 Task: Search one way flight ticket for 1 adult, 6 children, 1 infant in seat and 1 infant on lap in business from Fort Lauderdale: Fort Lauderdale-hollywood International Airport to New Bern: Coastal Carolina Regional Airport (was Craven County Regional) on 5-4-2023. Choice of flights is United. Number of bags: 2 checked bags. Price is upto 45000. Outbound departure time preference is 17:00.
Action: Mouse moved to (339, 321)
Screenshot: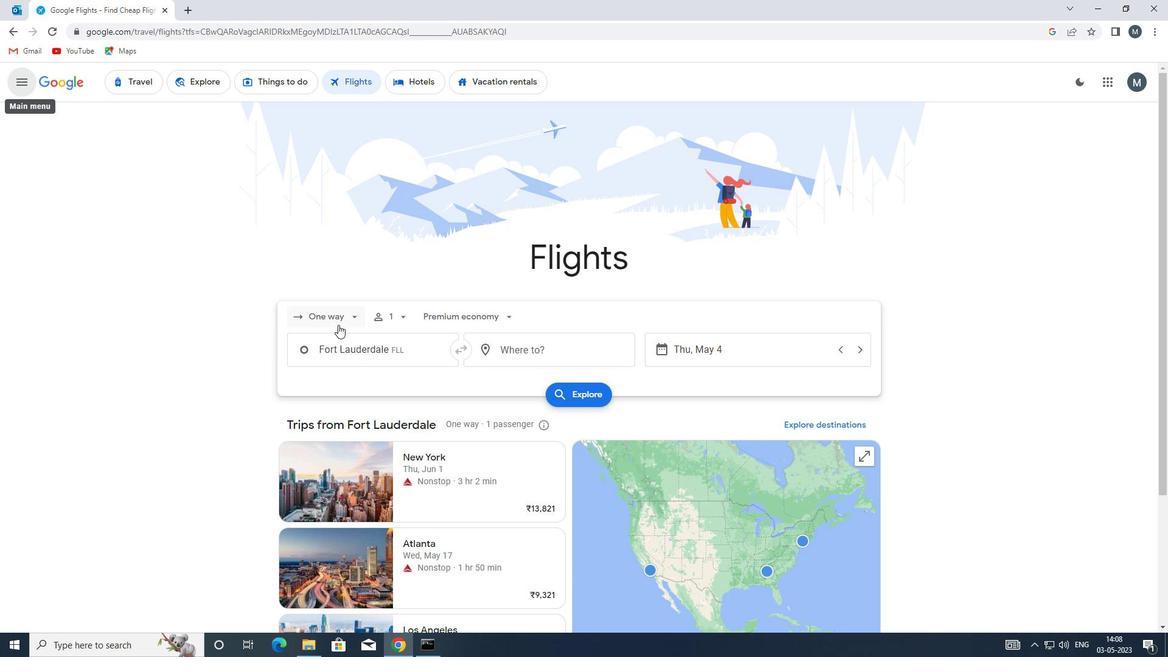
Action: Mouse pressed left at (339, 321)
Screenshot: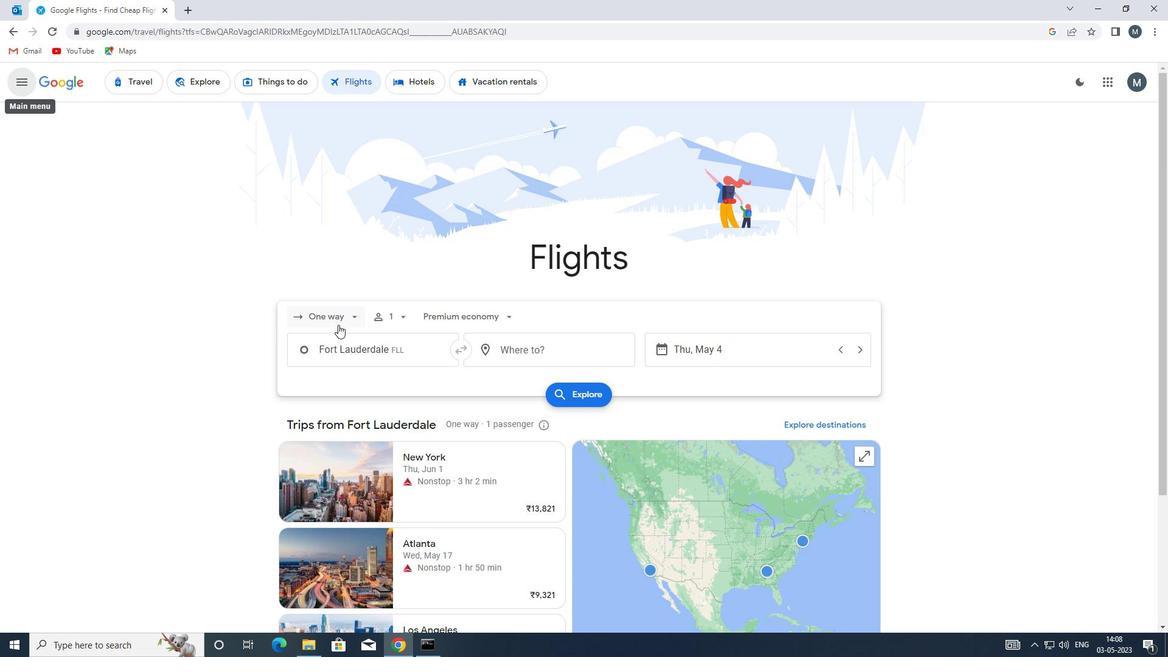 
Action: Mouse moved to (339, 365)
Screenshot: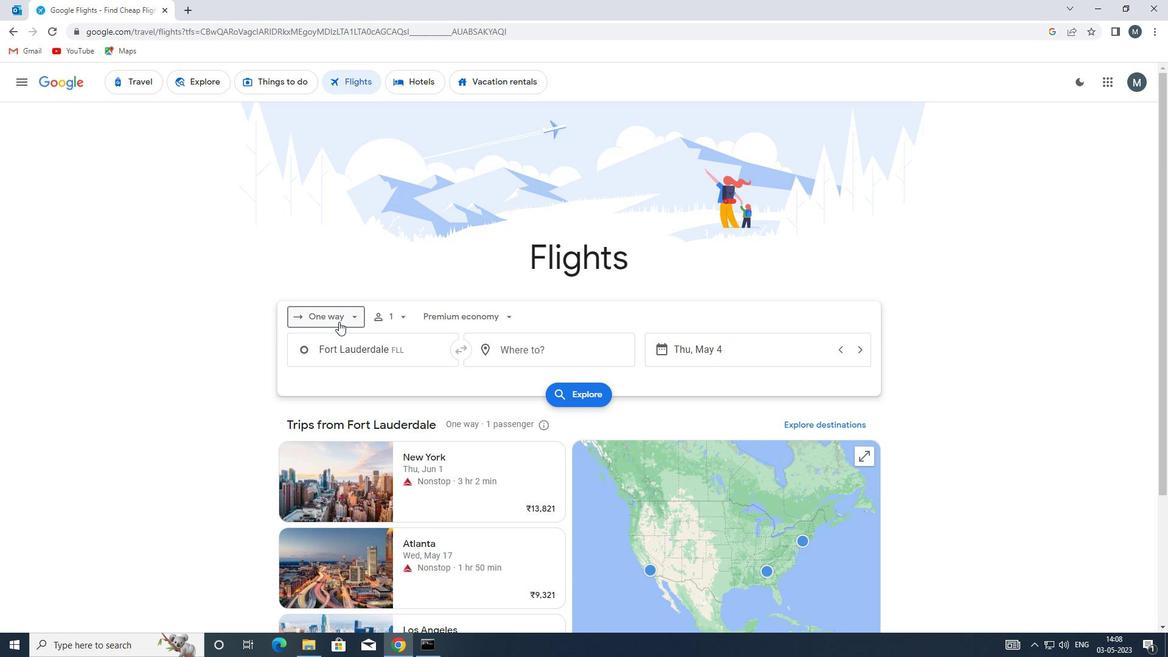 
Action: Mouse pressed left at (339, 365)
Screenshot: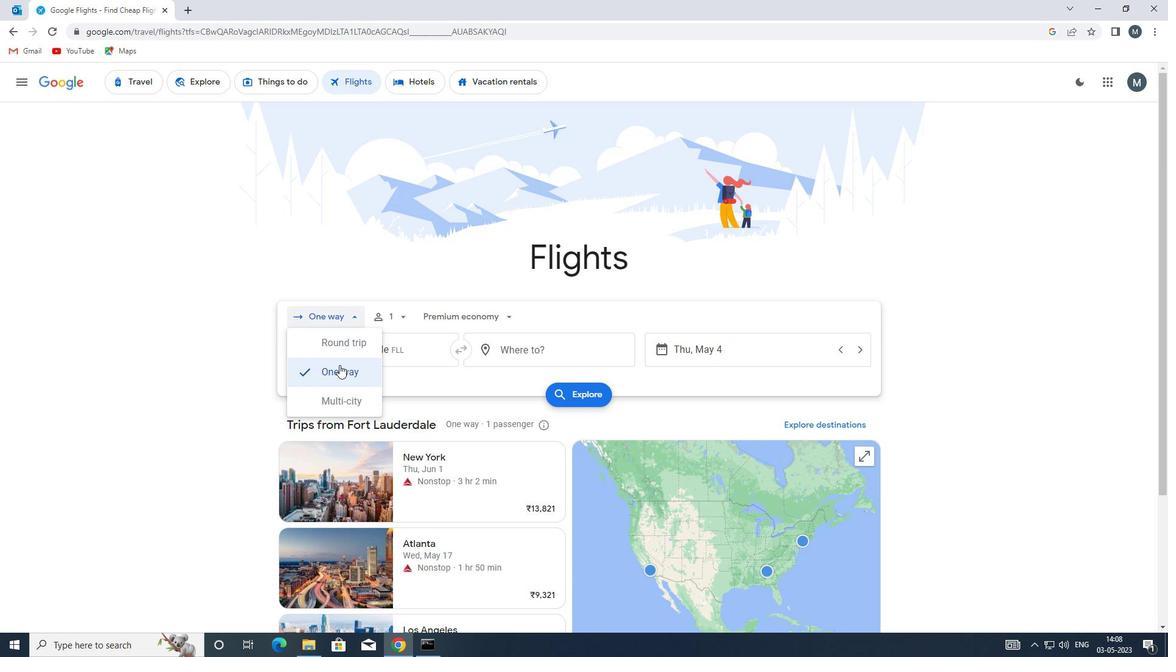 
Action: Mouse moved to (409, 318)
Screenshot: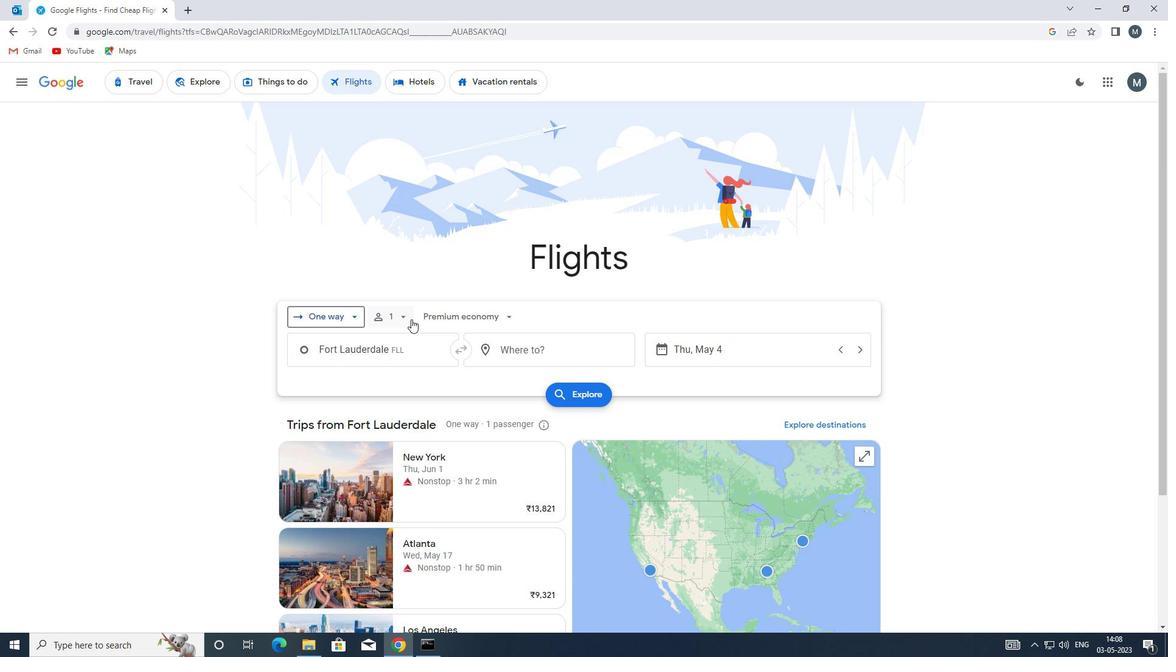 
Action: Mouse pressed left at (409, 318)
Screenshot: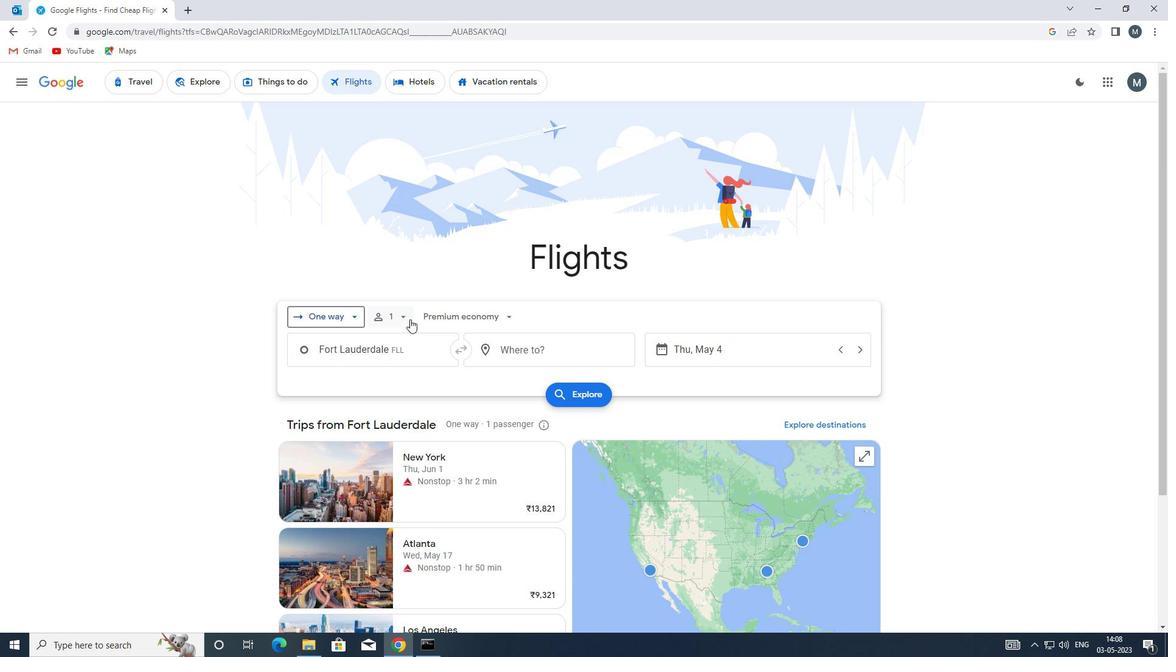 
Action: Mouse moved to (498, 376)
Screenshot: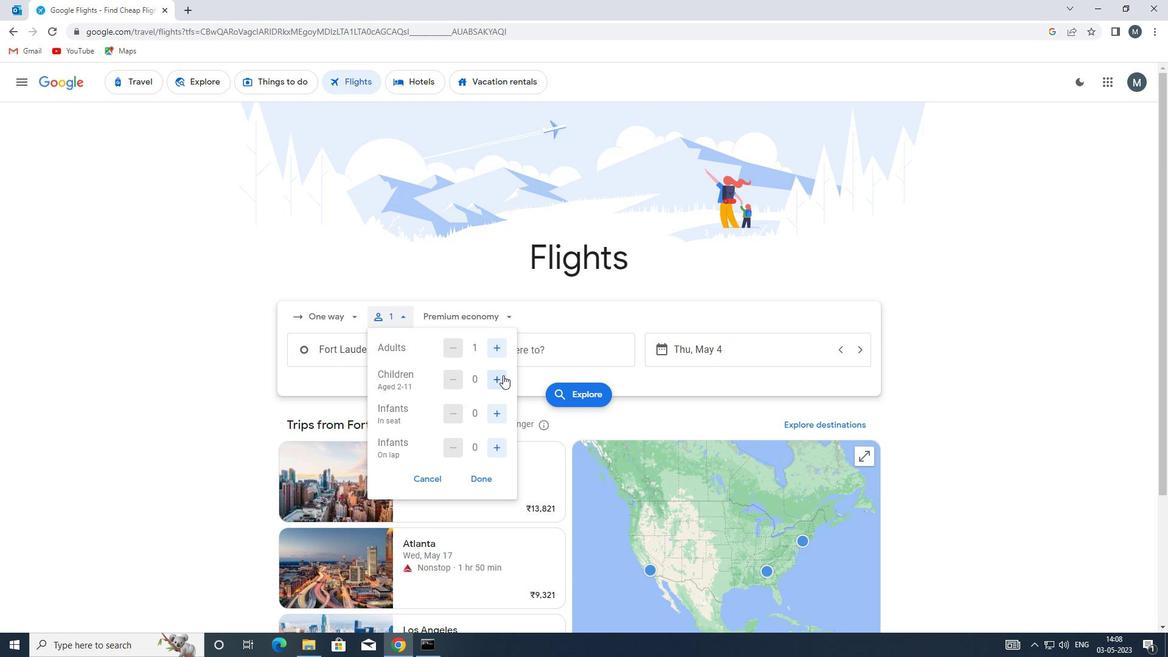 
Action: Mouse pressed left at (498, 376)
Screenshot: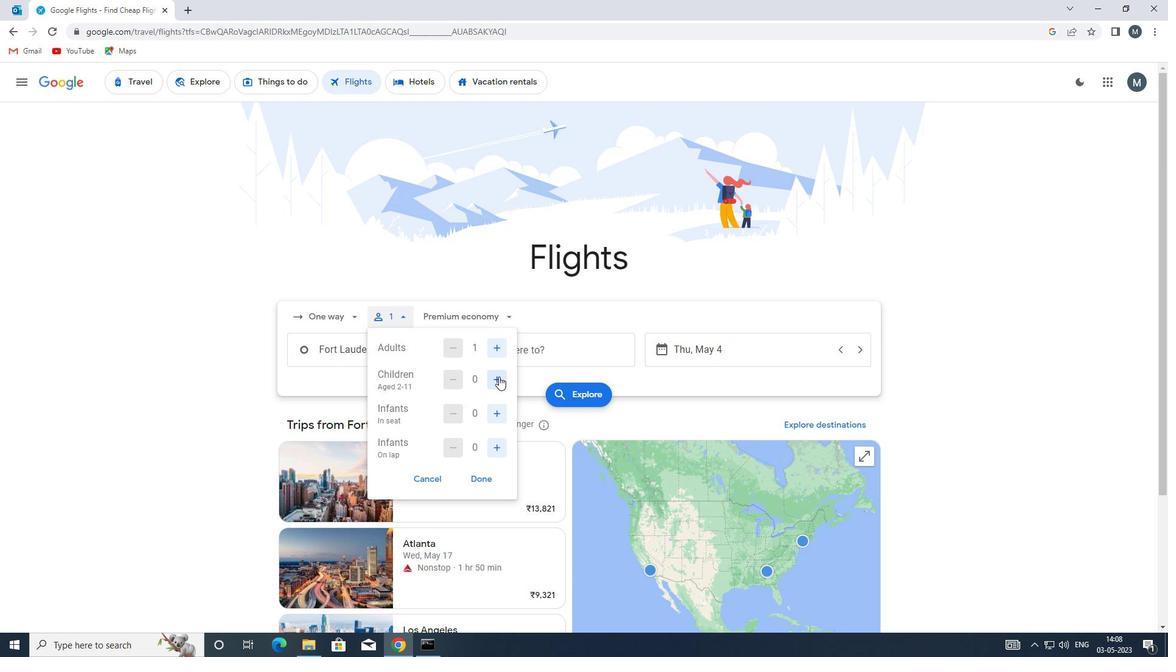 
Action: Mouse moved to (497, 376)
Screenshot: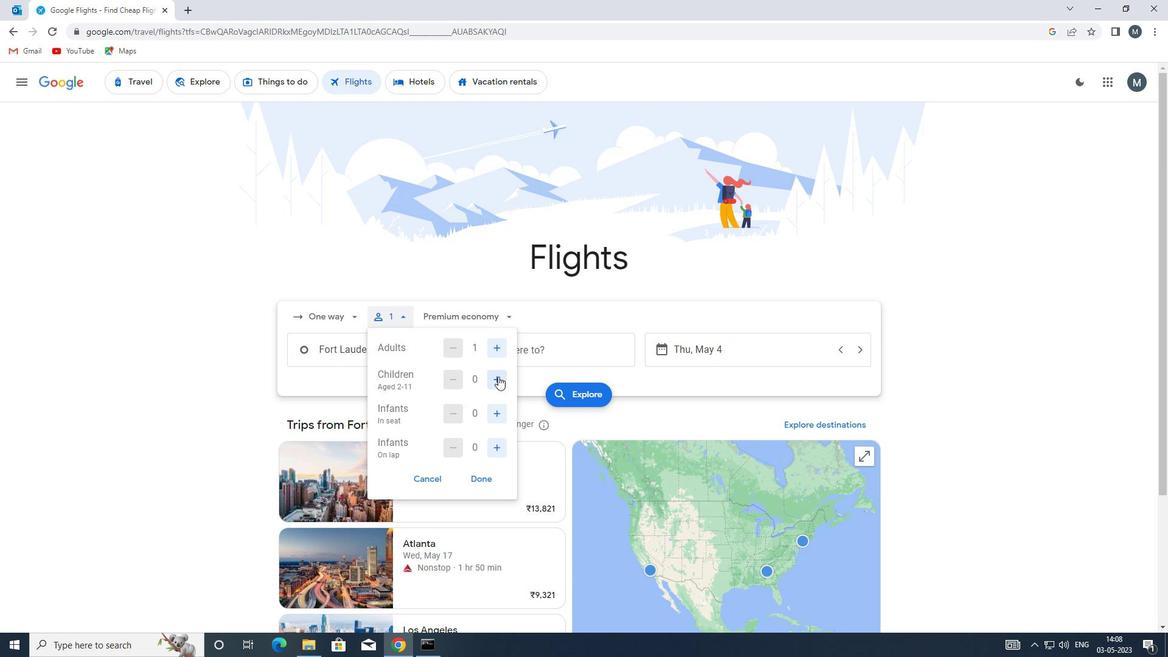 
Action: Mouse pressed left at (497, 376)
Screenshot: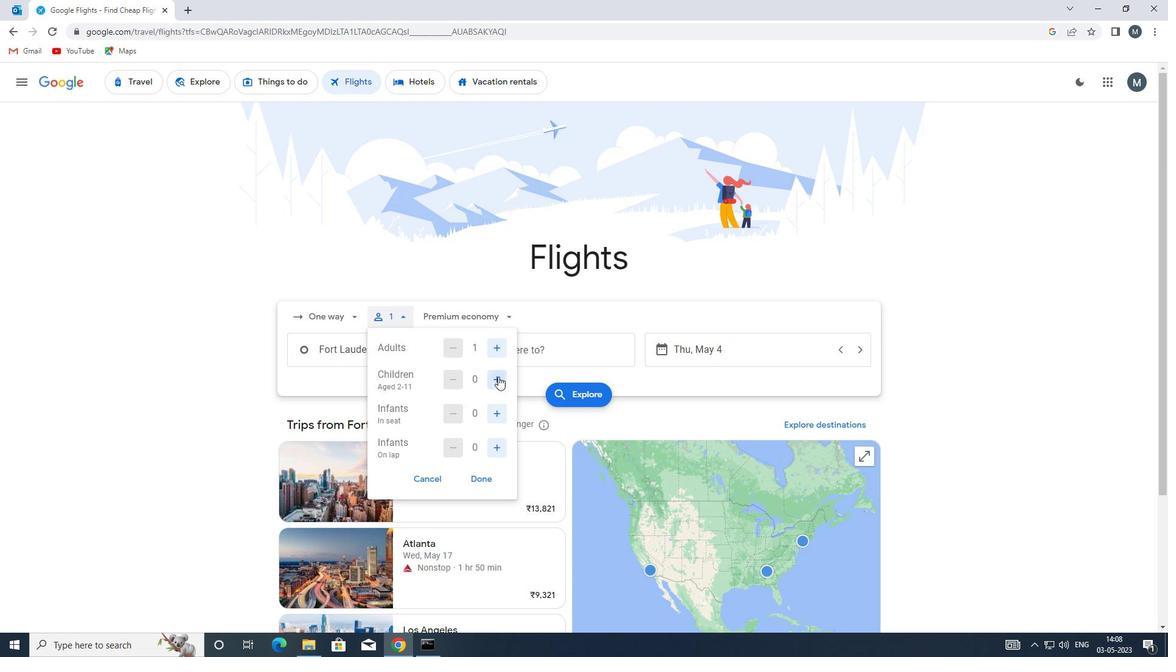 
Action: Mouse pressed left at (497, 376)
Screenshot: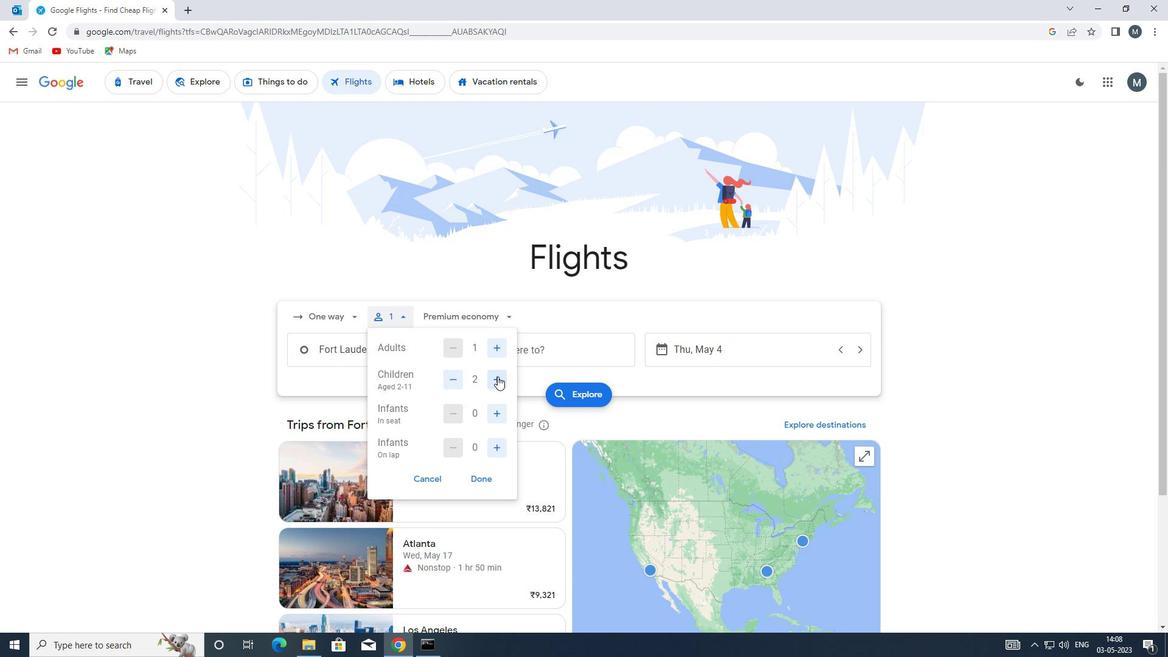 
Action: Mouse moved to (497, 377)
Screenshot: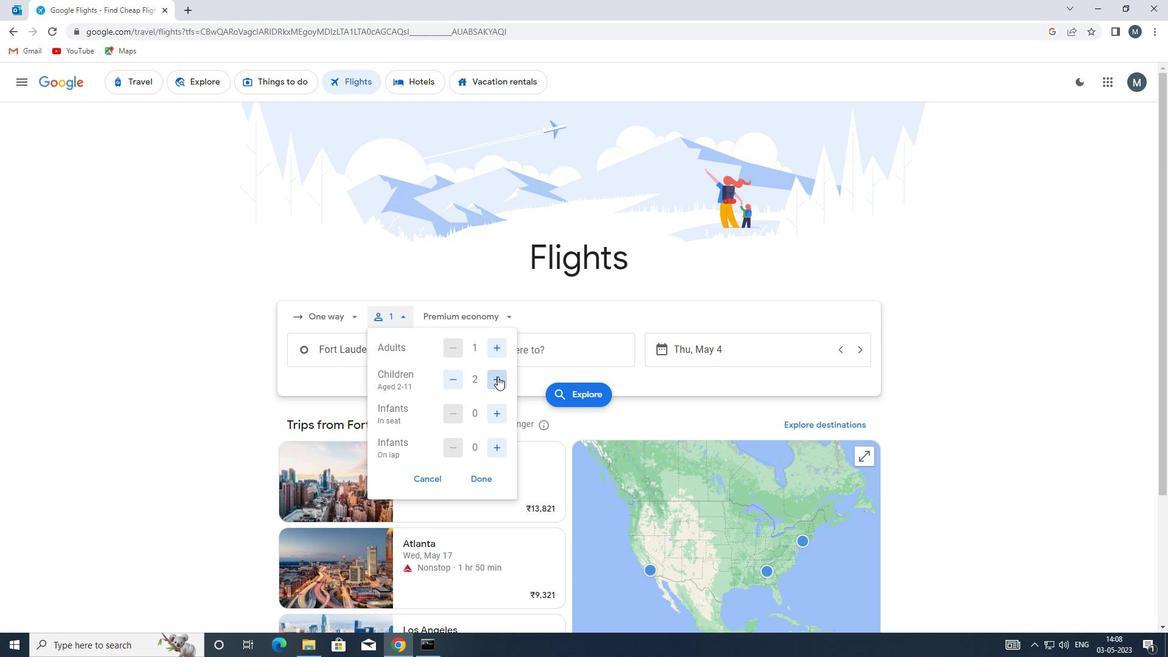 
Action: Mouse pressed left at (497, 377)
Screenshot: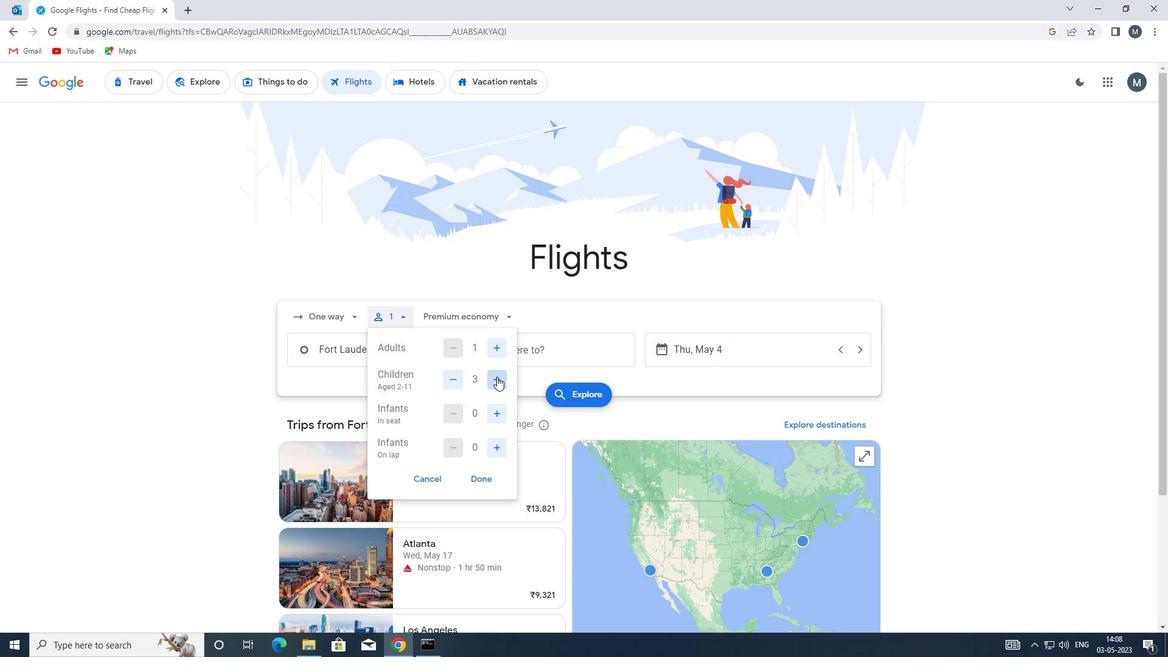 
Action: Mouse pressed left at (497, 377)
Screenshot: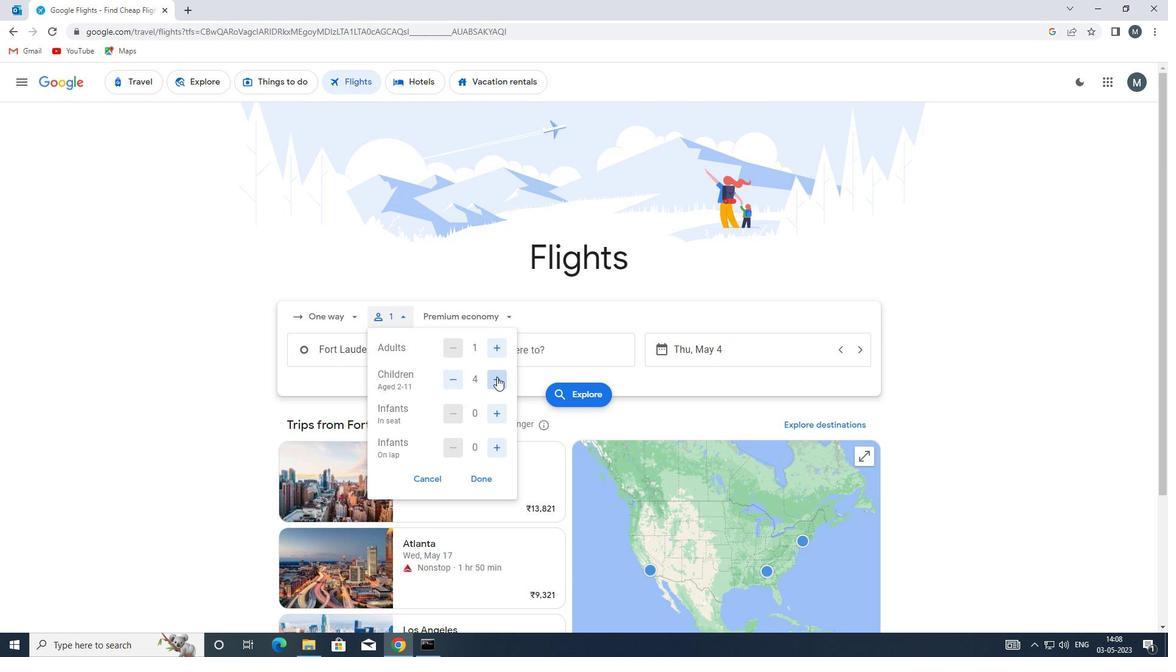 
Action: Mouse moved to (494, 380)
Screenshot: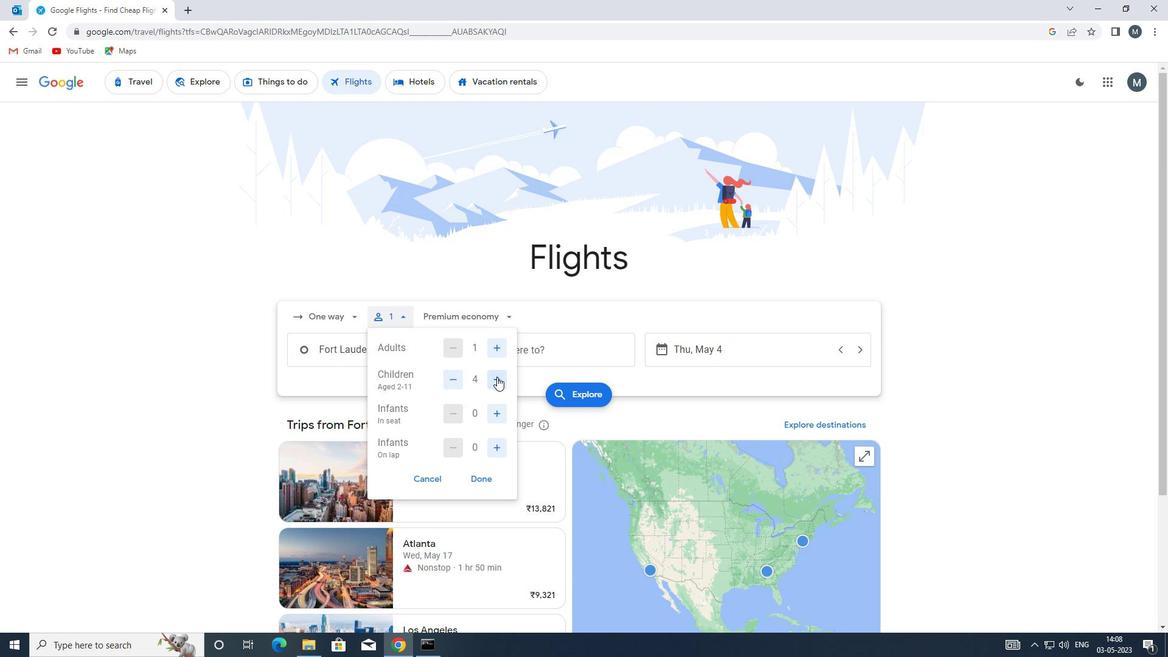 
Action: Mouse pressed left at (494, 380)
Screenshot: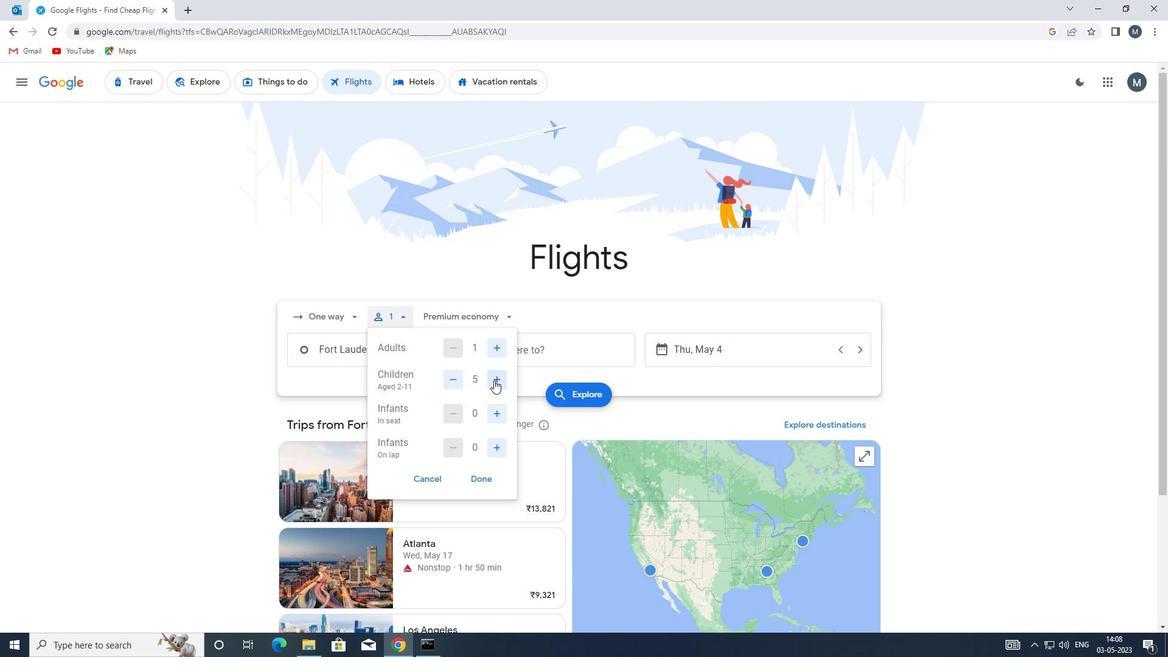 
Action: Mouse moved to (502, 413)
Screenshot: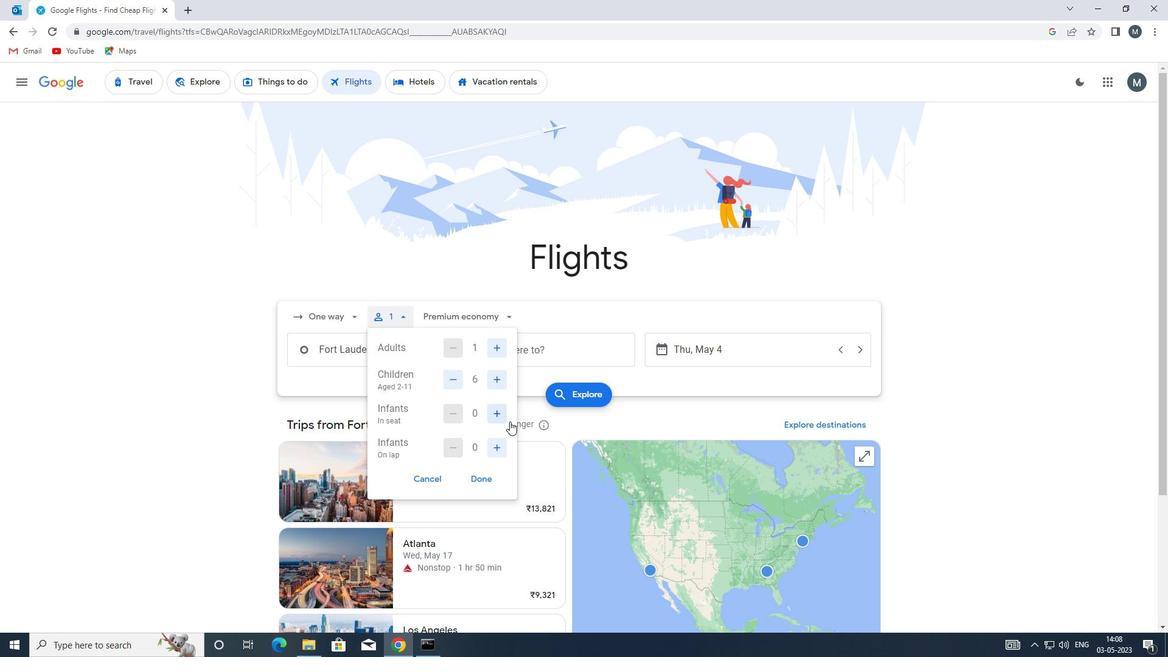 
Action: Mouse pressed left at (502, 413)
Screenshot: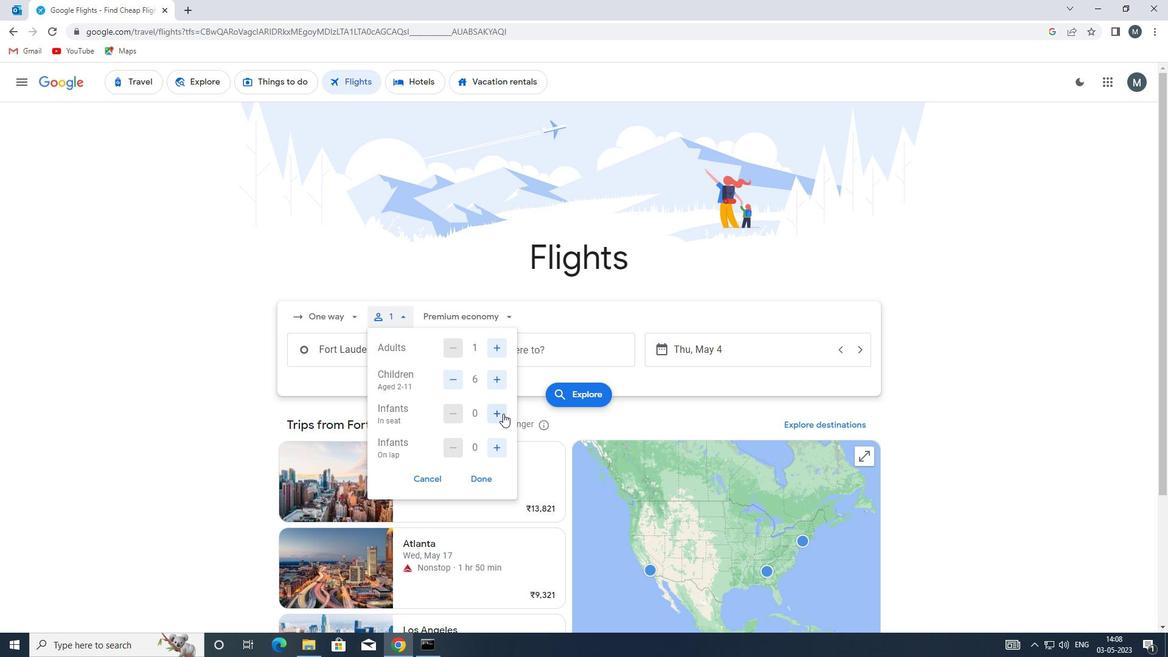 
Action: Mouse moved to (498, 446)
Screenshot: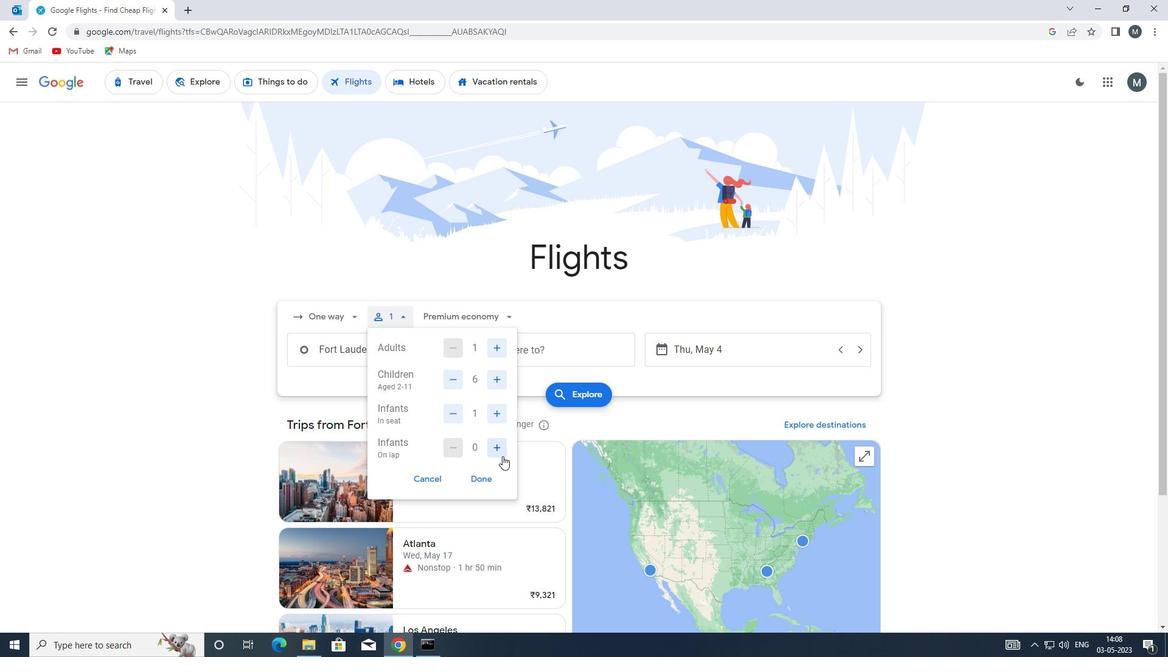 
Action: Mouse pressed left at (498, 446)
Screenshot: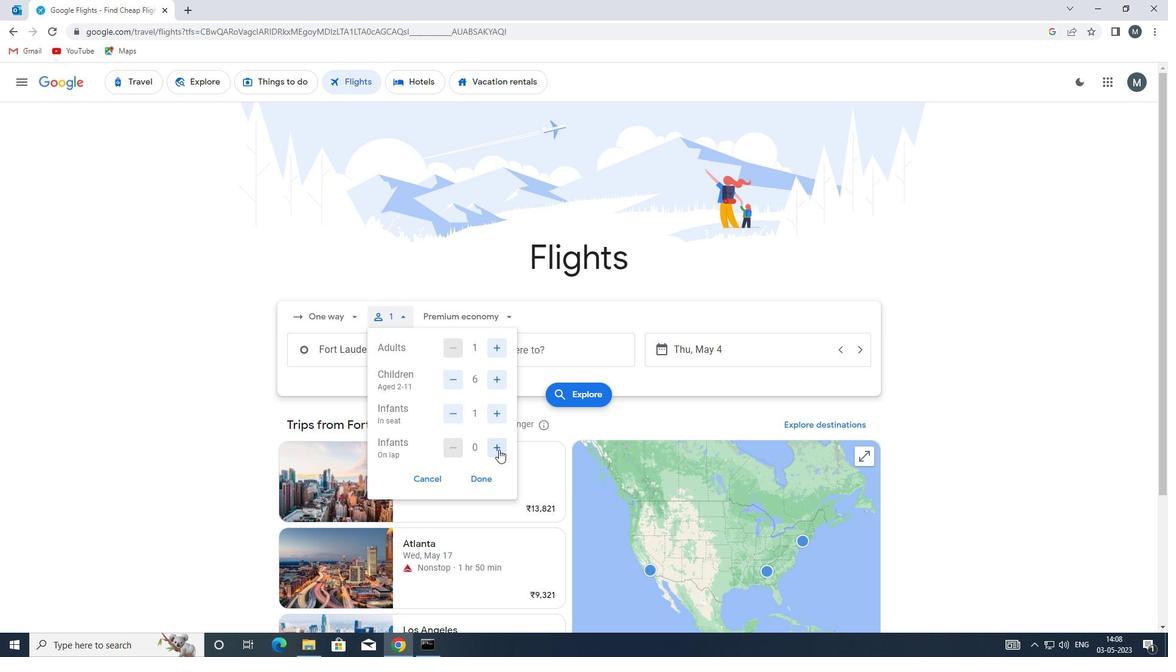 
Action: Mouse moved to (484, 476)
Screenshot: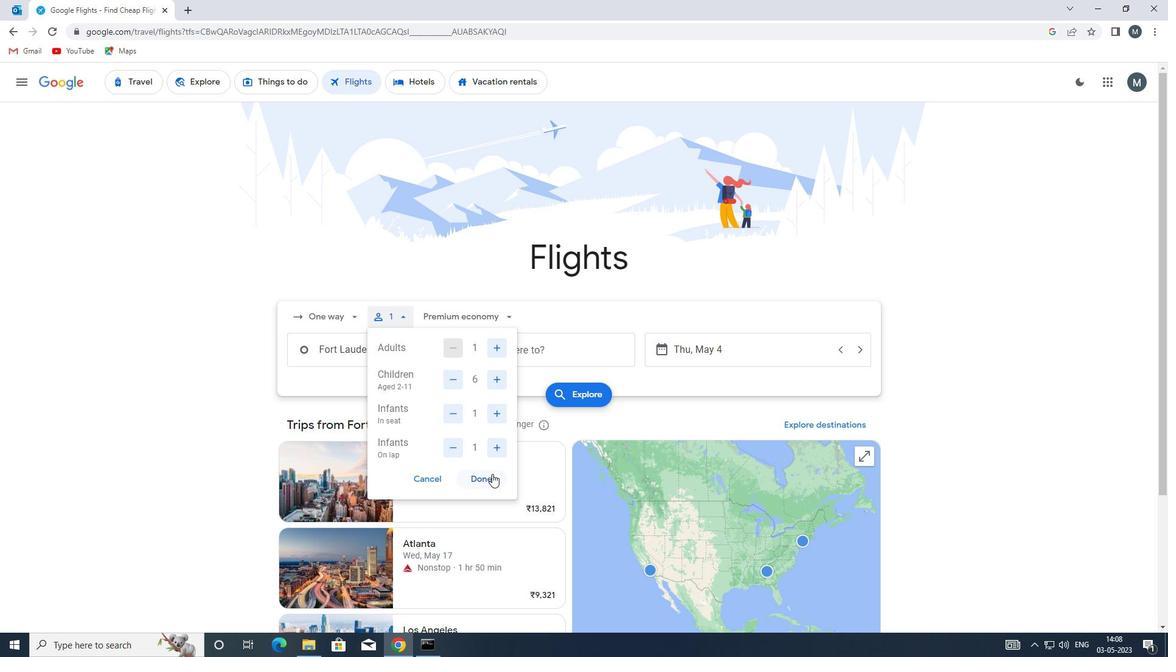 
Action: Mouse pressed left at (484, 476)
Screenshot: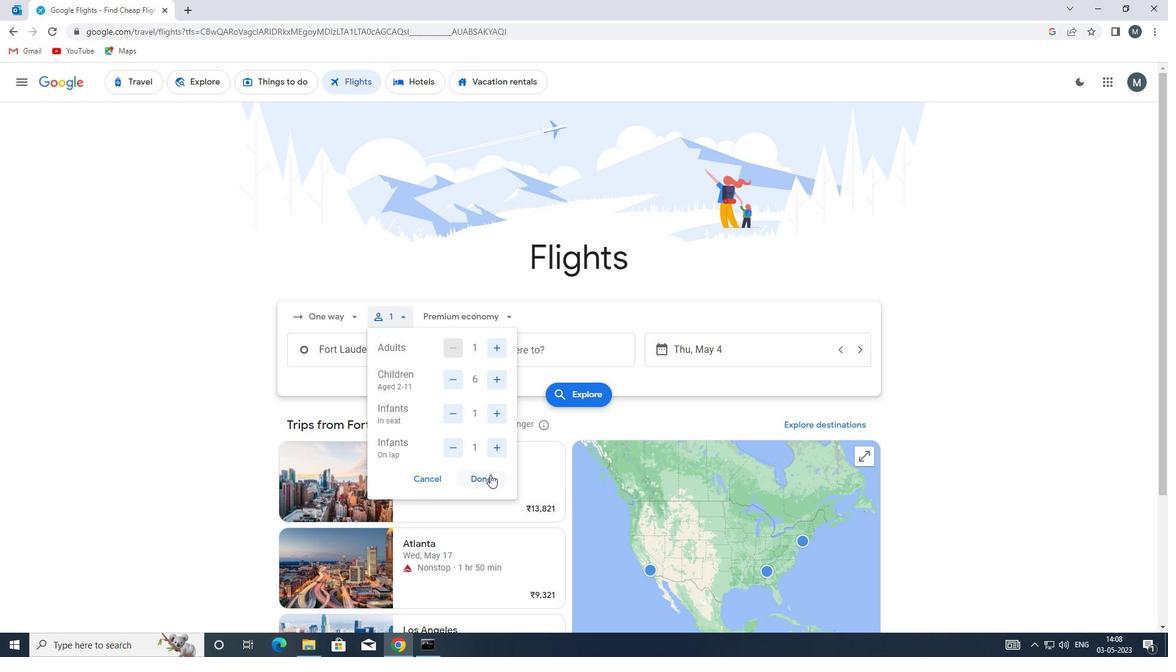 
Action: Mouse moved to (473, 317)
Screenshot: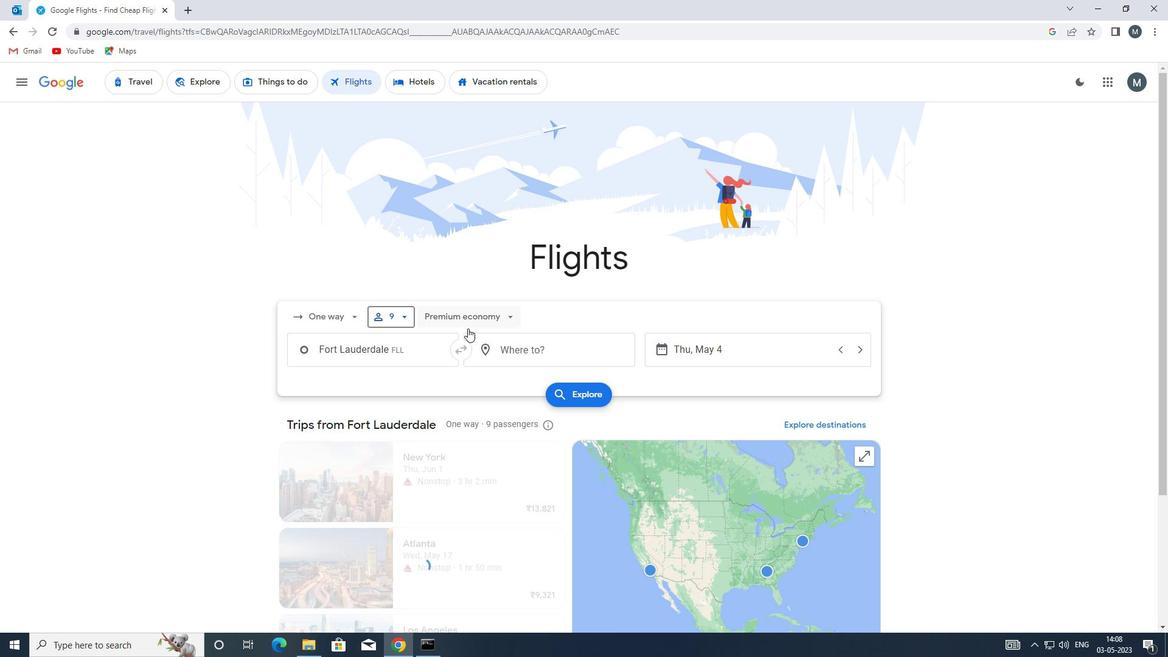 
Action: Mouse pressed left at (473, 317)
Screenshot: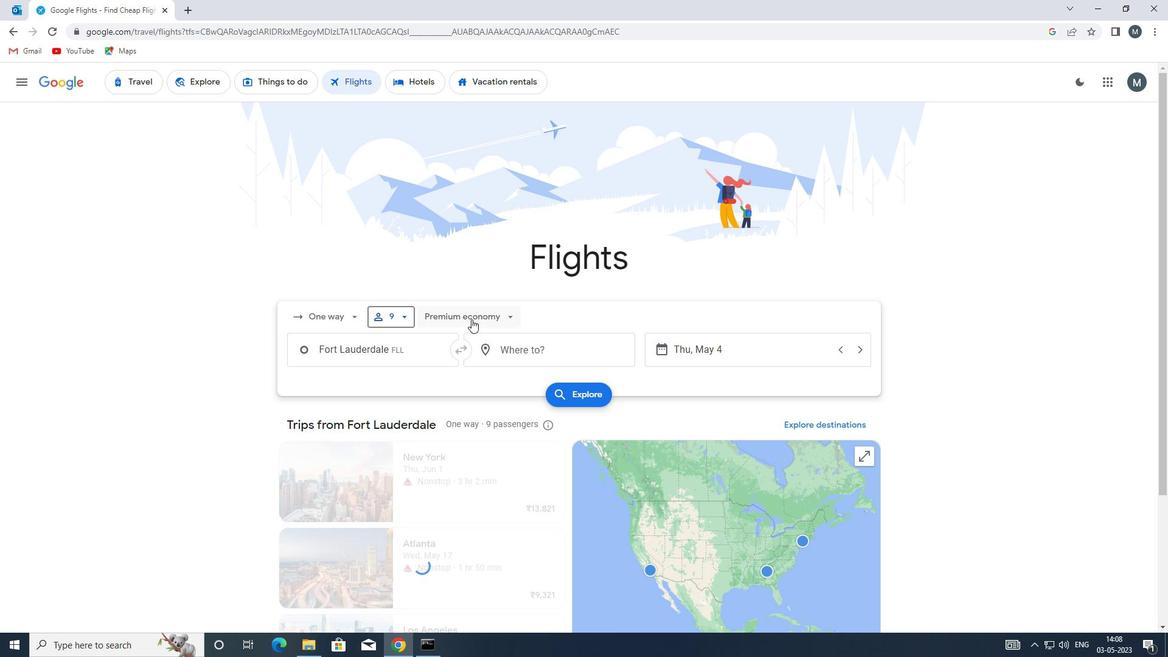 
Action: Mouse moved to (474, 404)
Screenshot: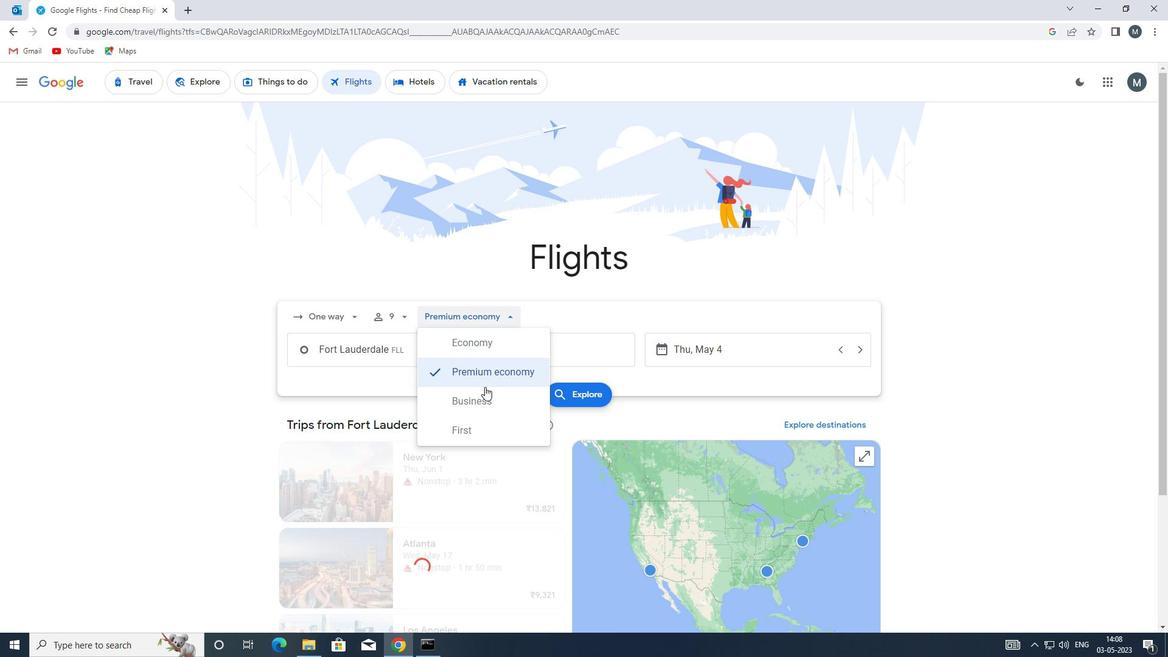 
Action: Mouse pressed left at (474, 404)
Screenshot: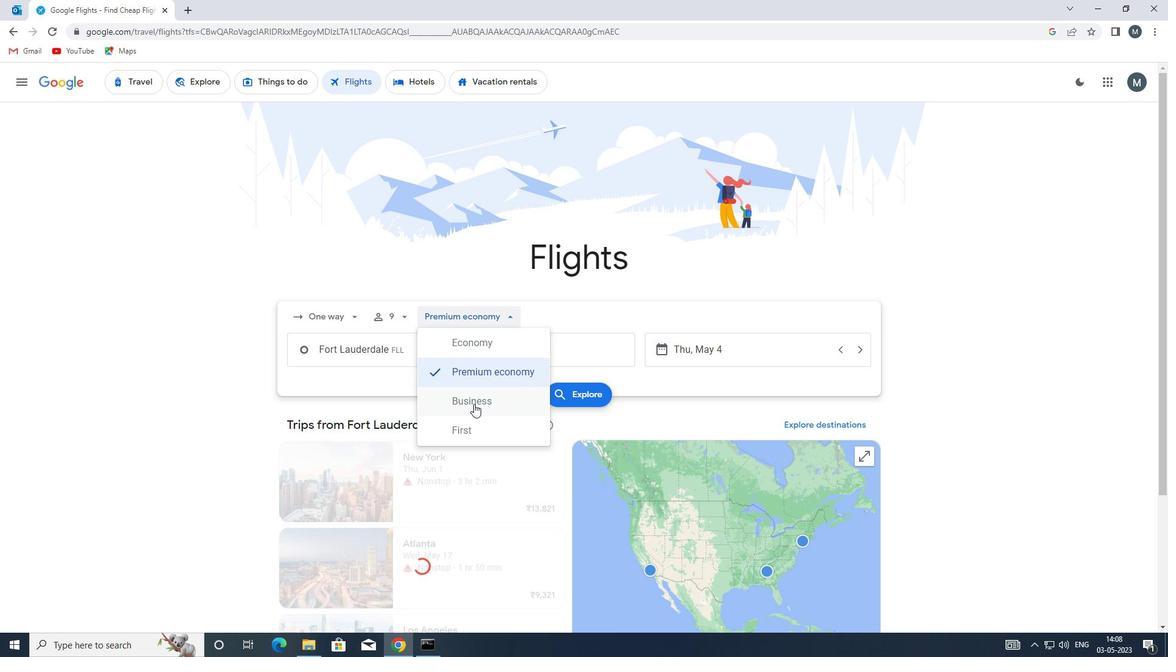 
Action: Mouse moved to (420, 353)
Screenshot: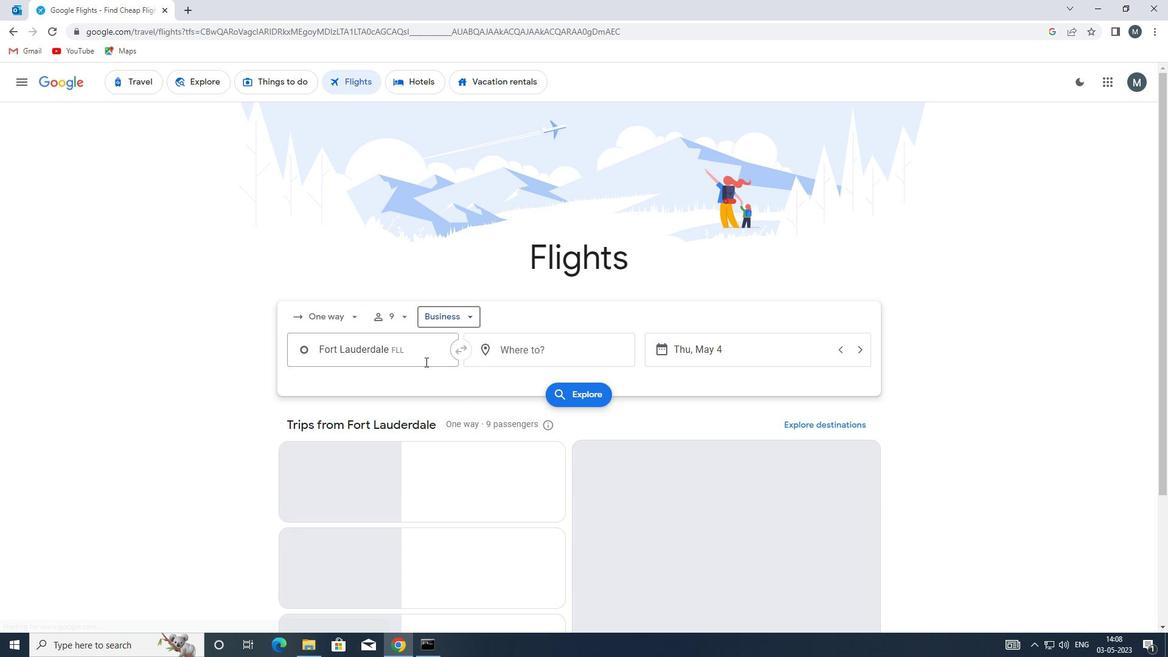 
Action: Mouse pressed left at (420, 353)
Screenshot: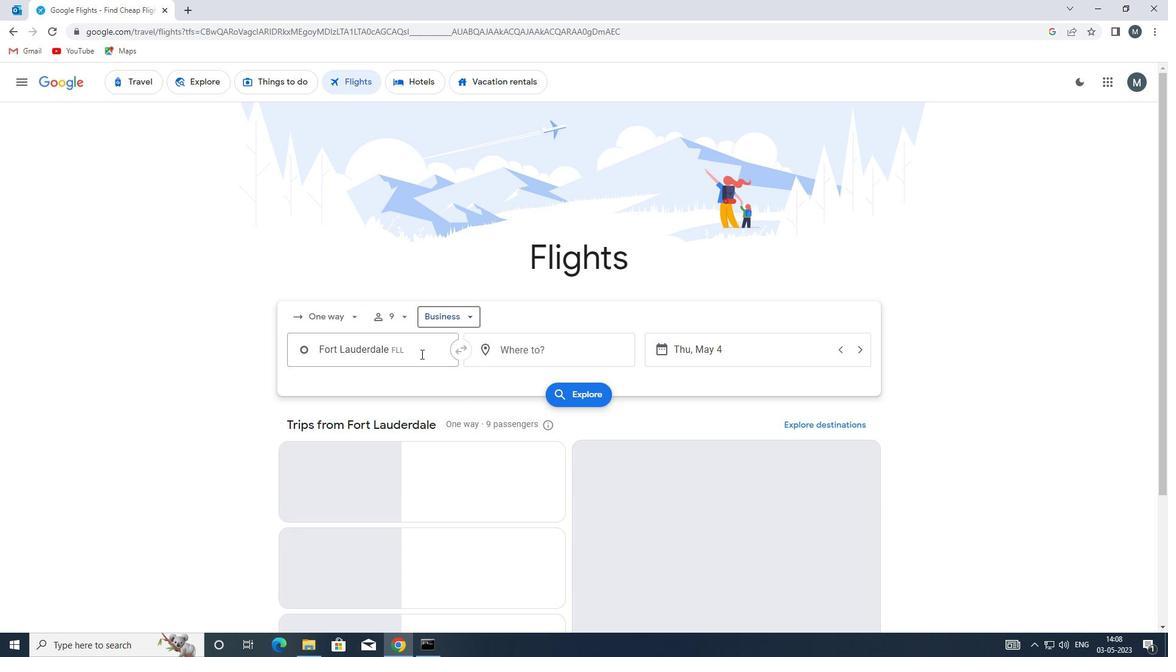 
Action: Mouse moved to (426, 356)
Screenshot: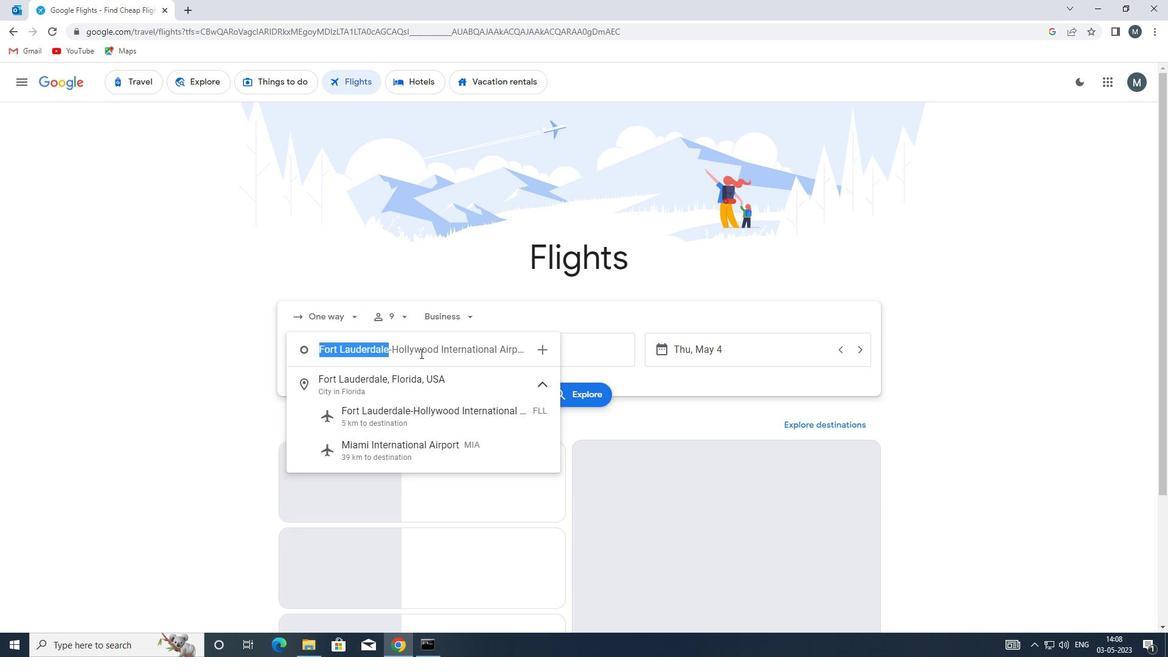
Action: Key pressed <Key.enter>
Screenshot: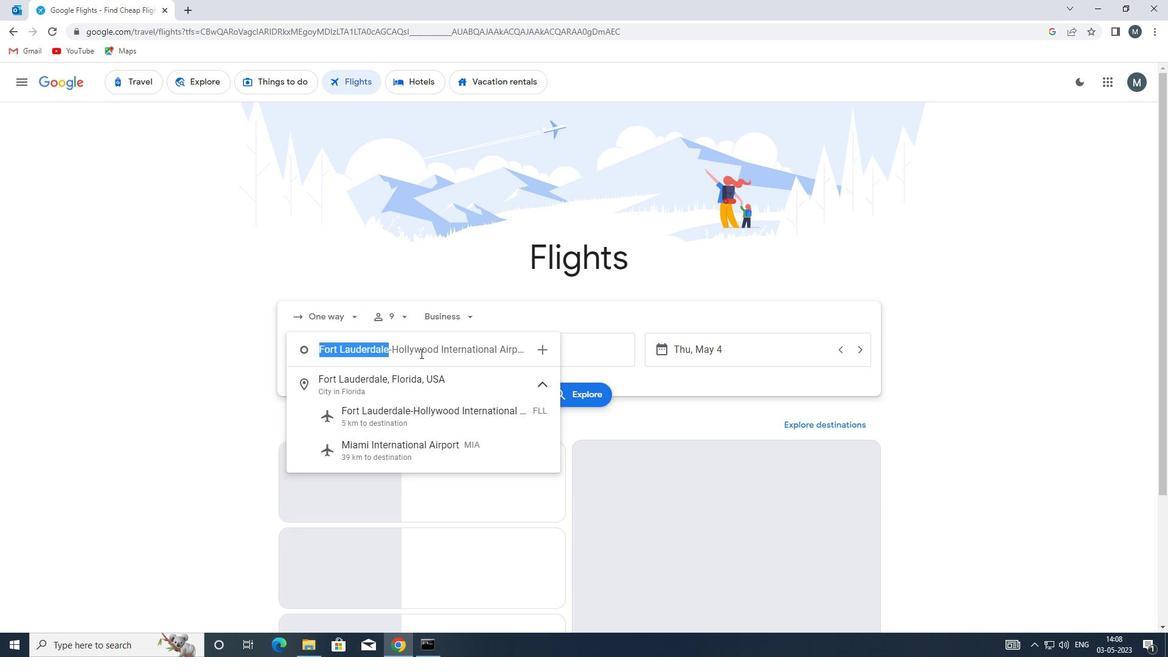 
Action: Mouse moved to (546, 354)
Screenshot: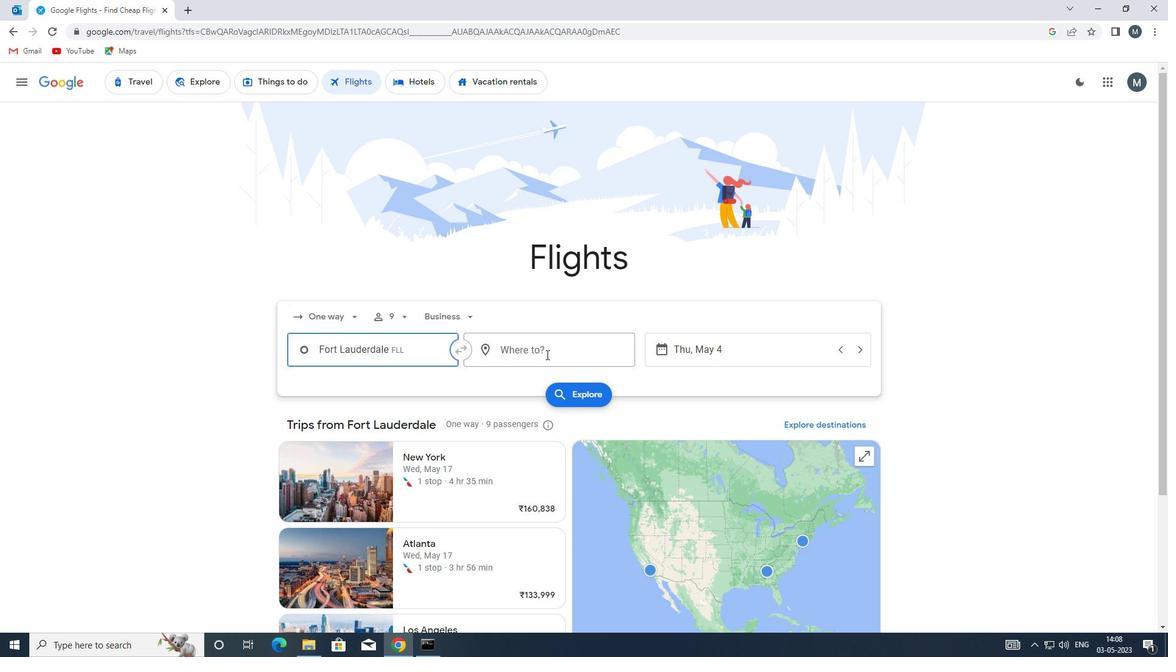 
Action: Mouse pressed left at (546, 354)
Screenshot: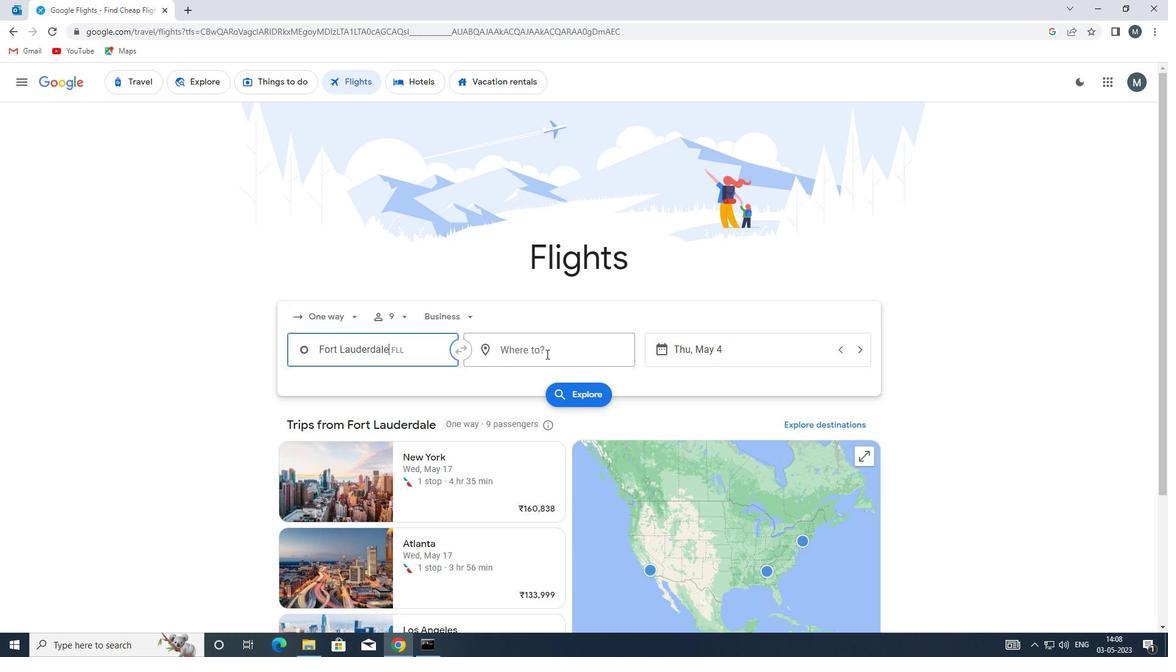 
Action: Mouse moved to (536, 356)
Screenshot: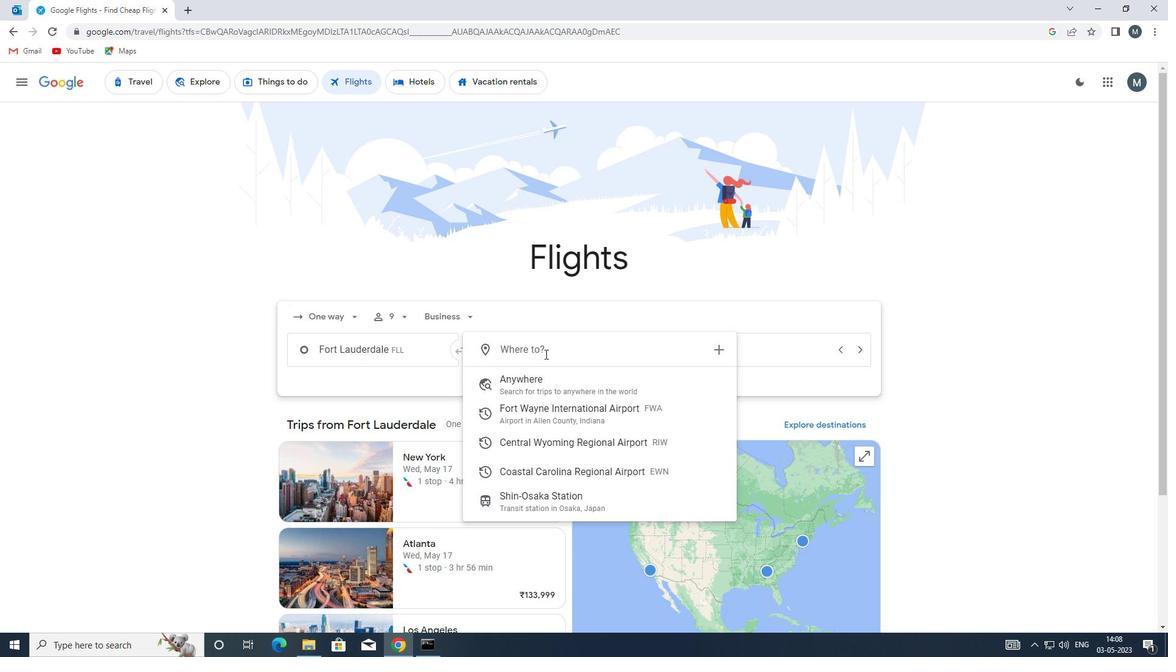 
Action: Key pressed ewn
Screenshot: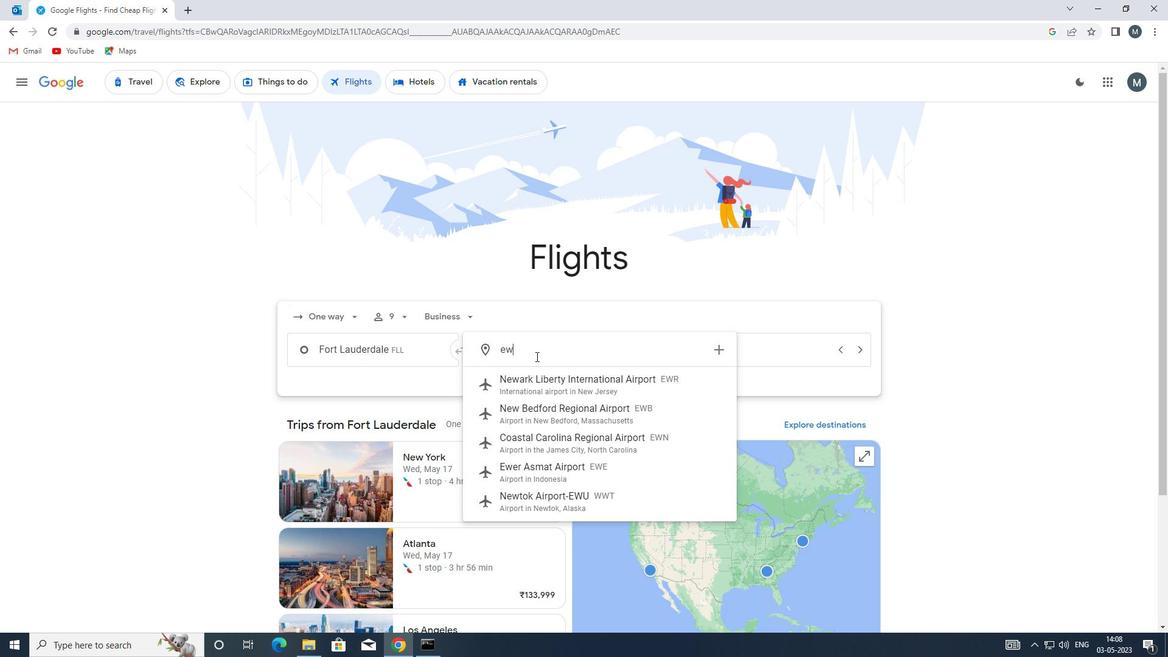 
Action: Mouse moved to (575, 390)
Screenshot: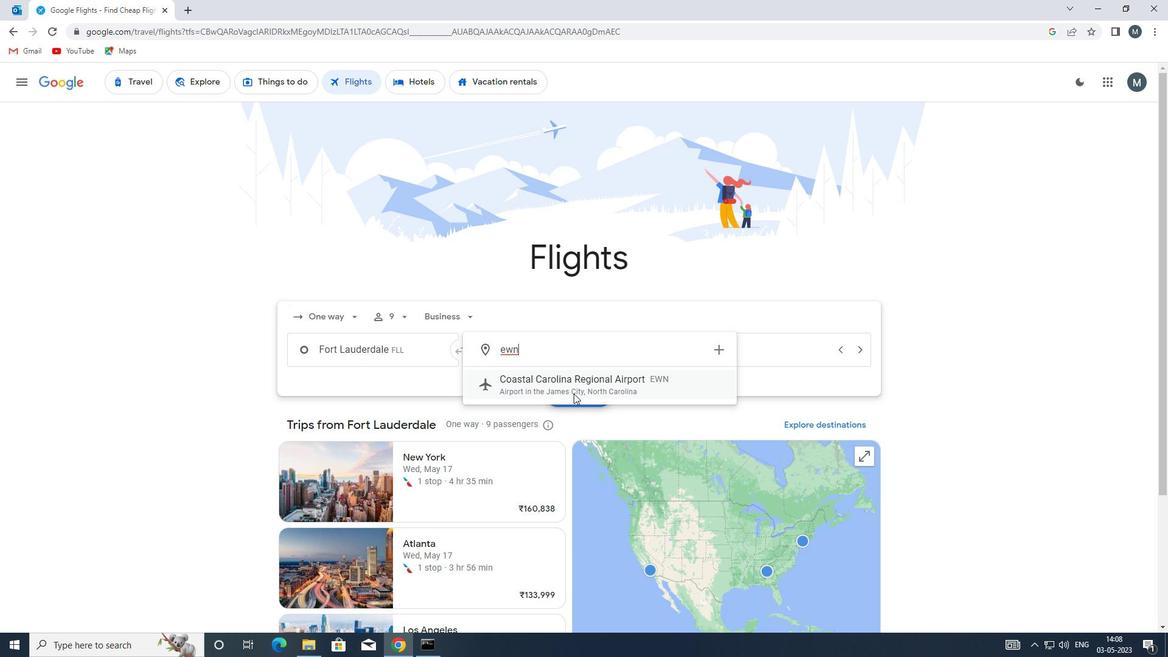 
Action: Mouse pressed left at (575, 390)
Screenshot: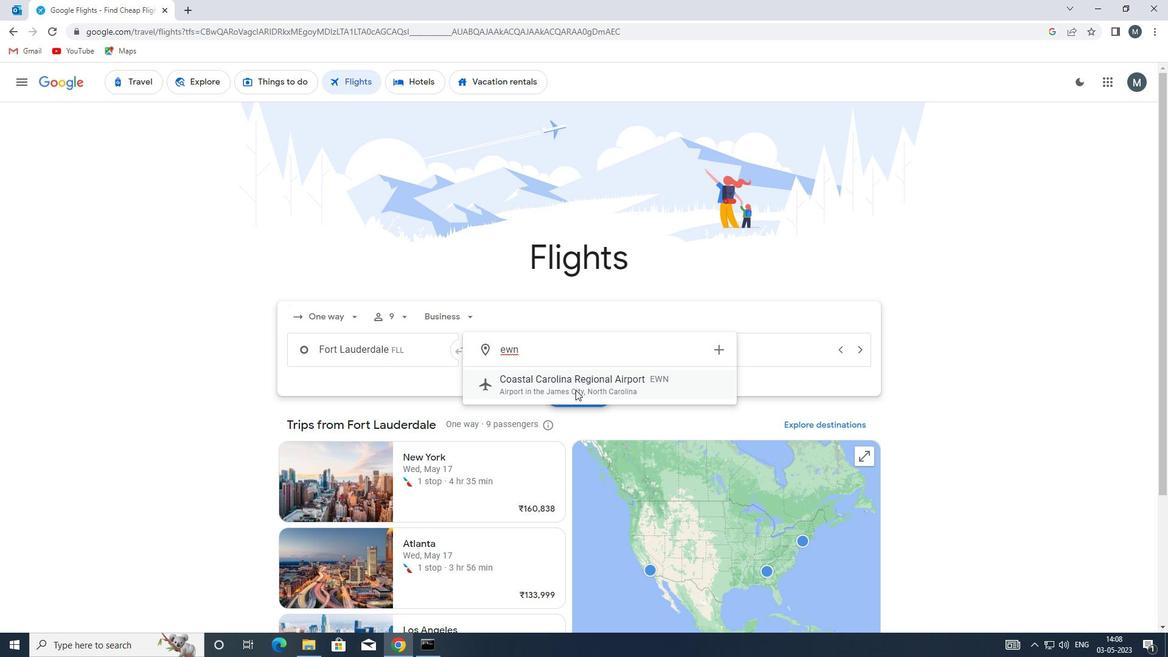 
Action: Mouse moved to (726, 348)
Screenshot: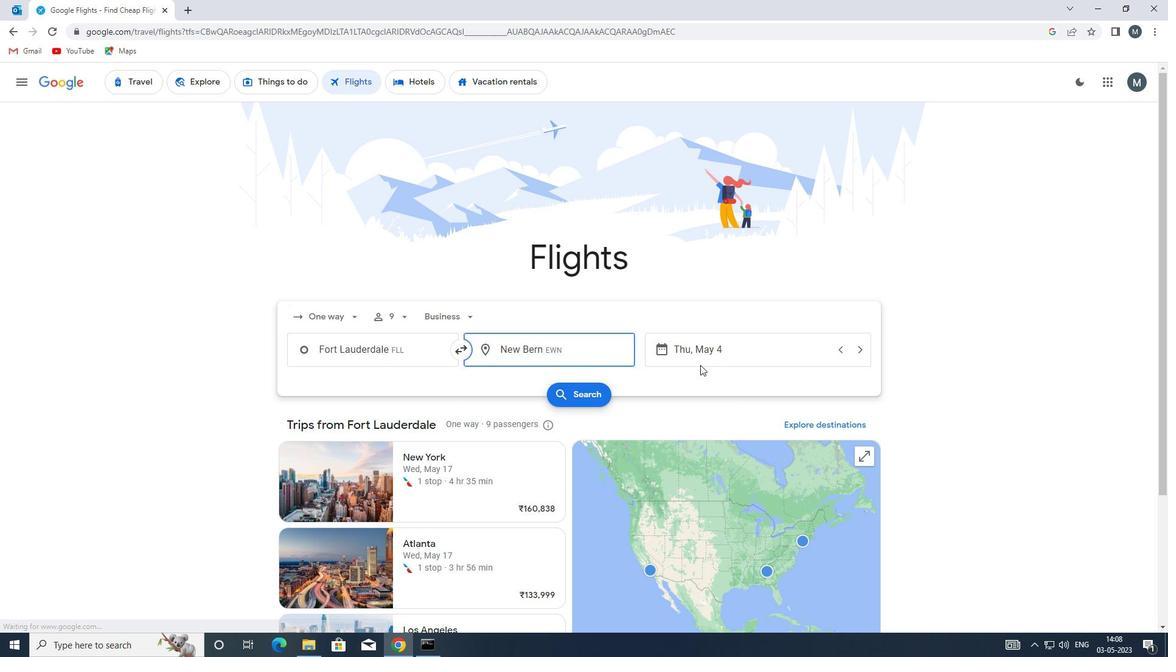 
Action: Mouse pressed left at (726, 348)
Screenshot: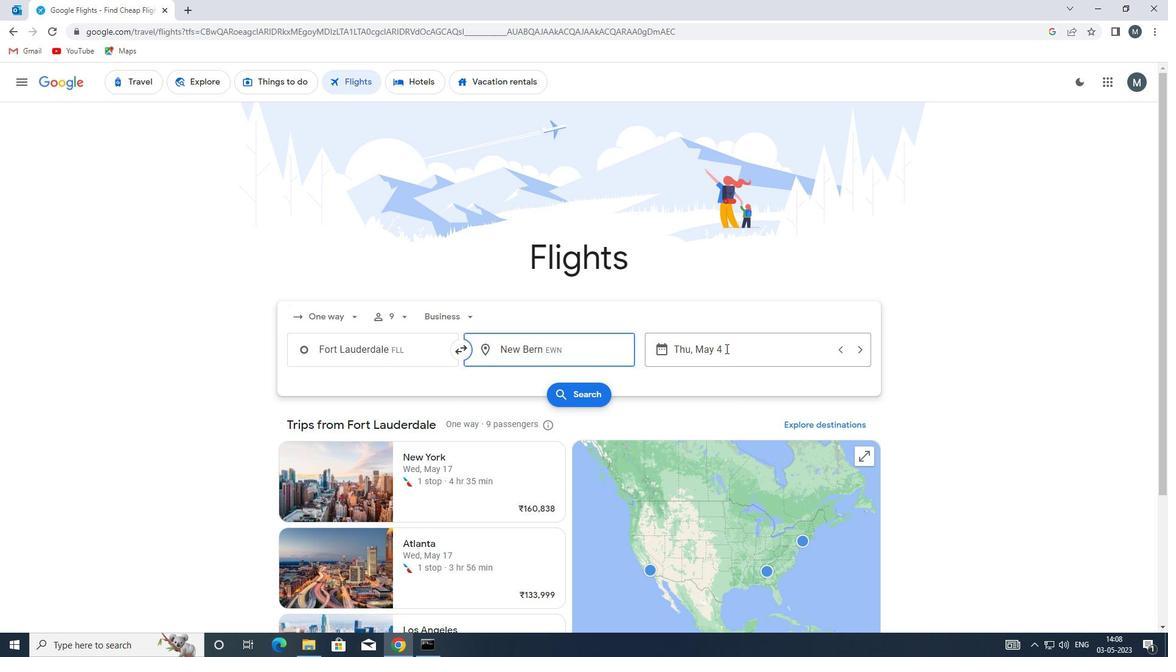 
Action: Mouse moved to (558, 419)
Screenshot: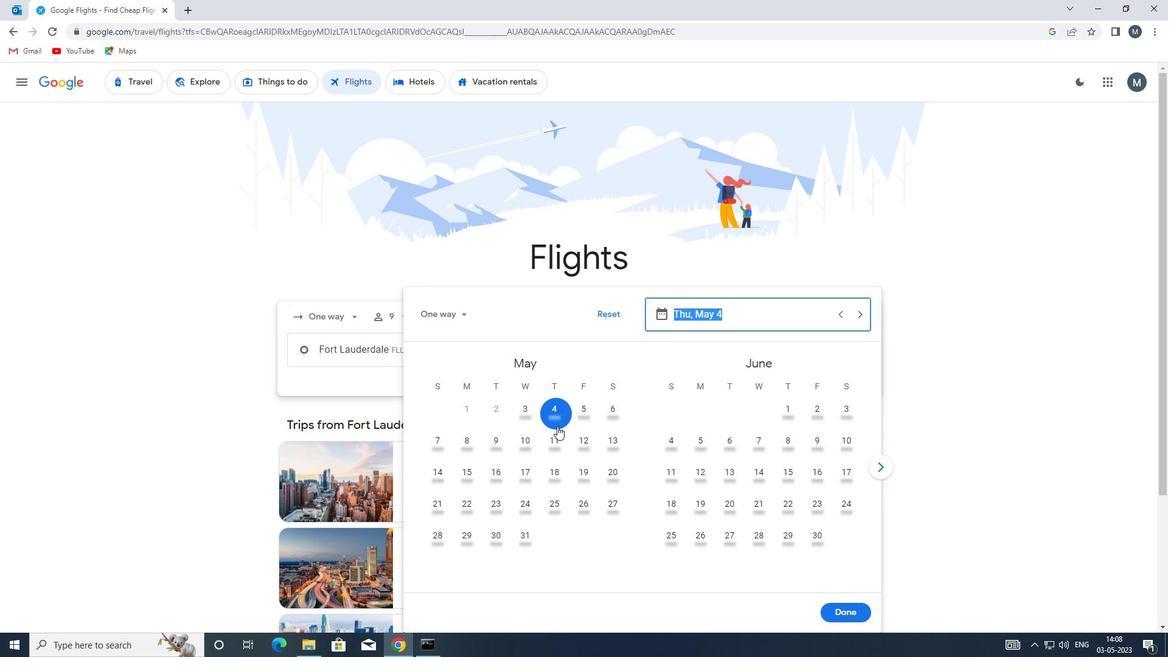 
Action: Mouse pressed left at (558, 419)
Screenshot: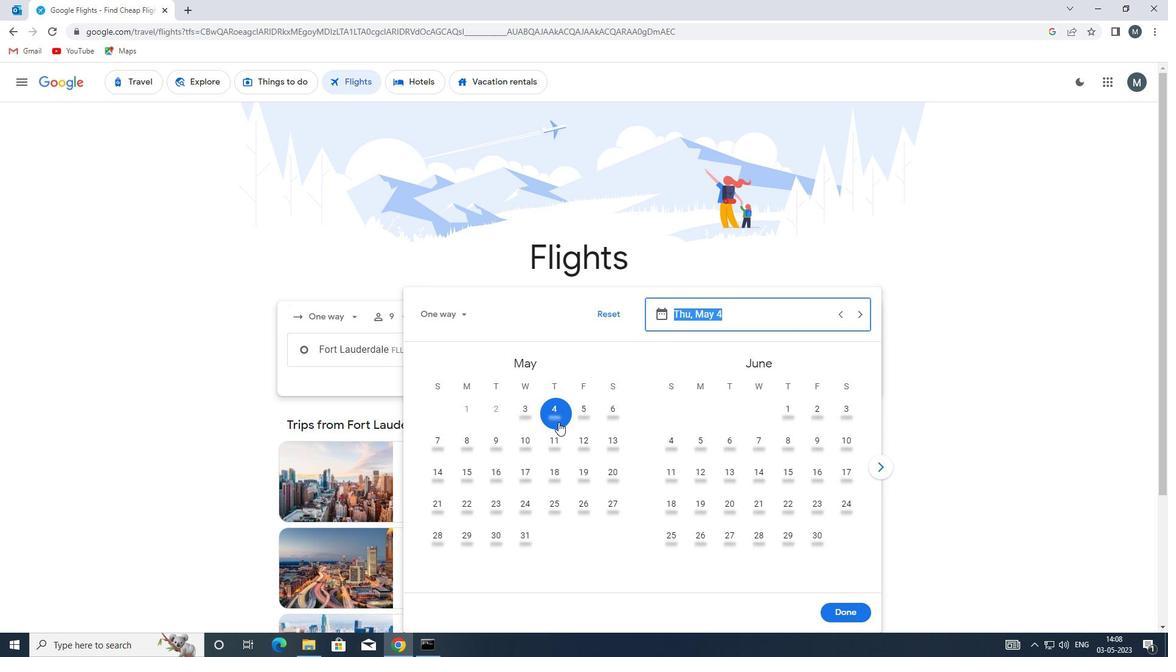
Action: Mouse moved to (846, 611)
Screenshot: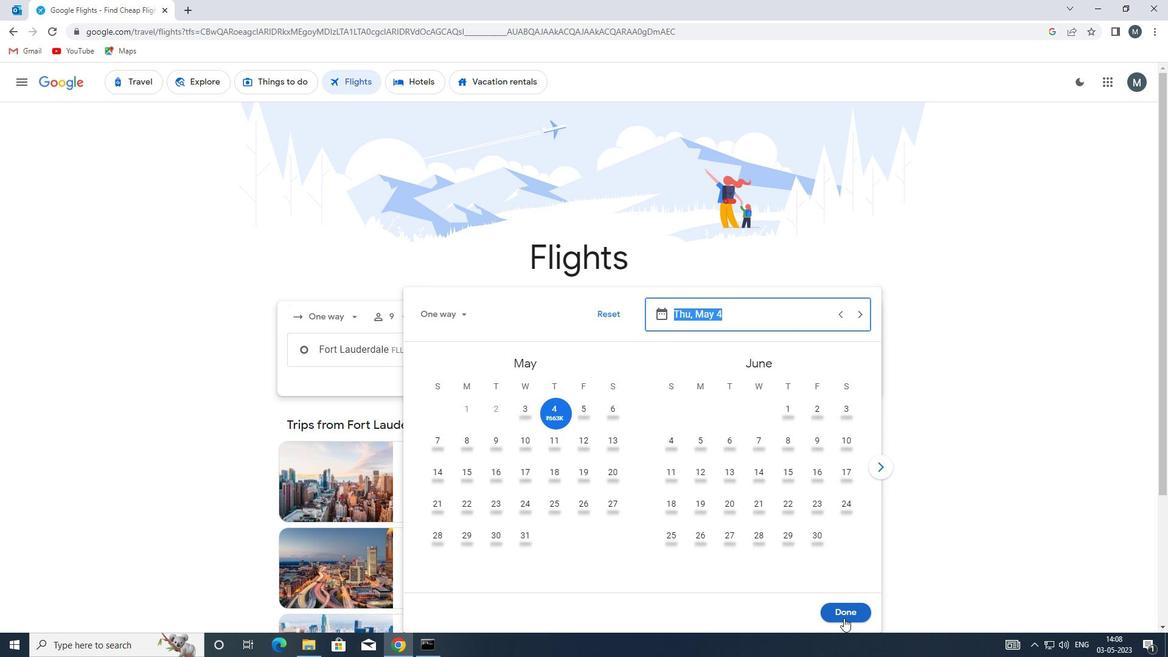 
Action: Mouse pressed left at (846, 611)
Screenshot: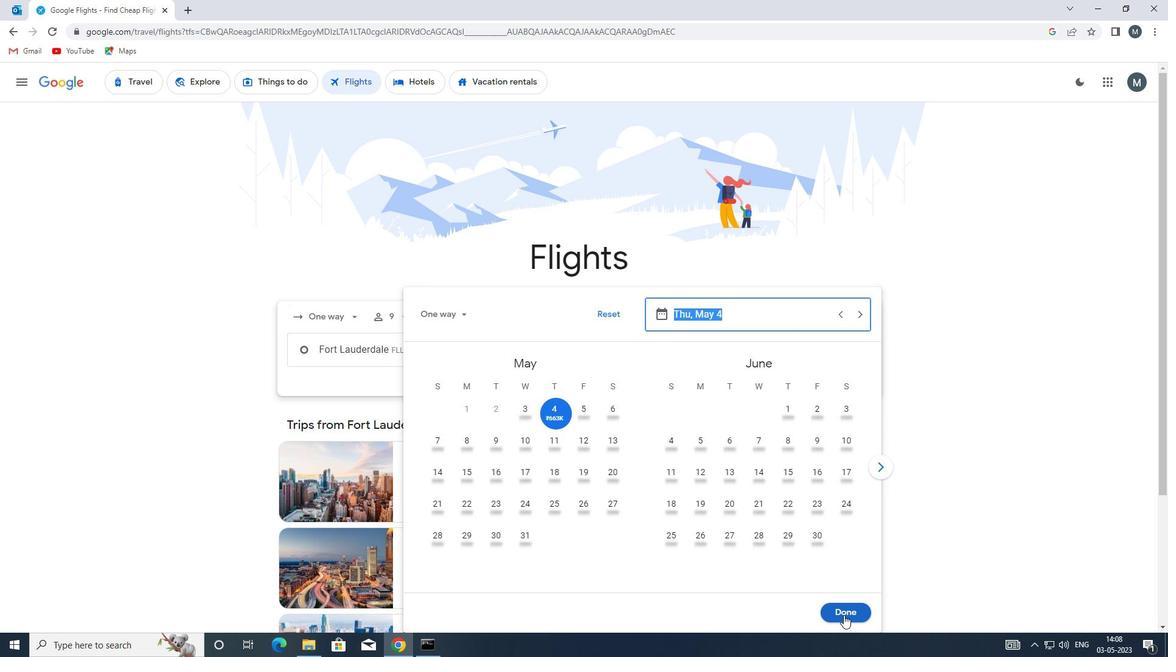 
Action: Mouse moved to (572, 391)
Screenshot: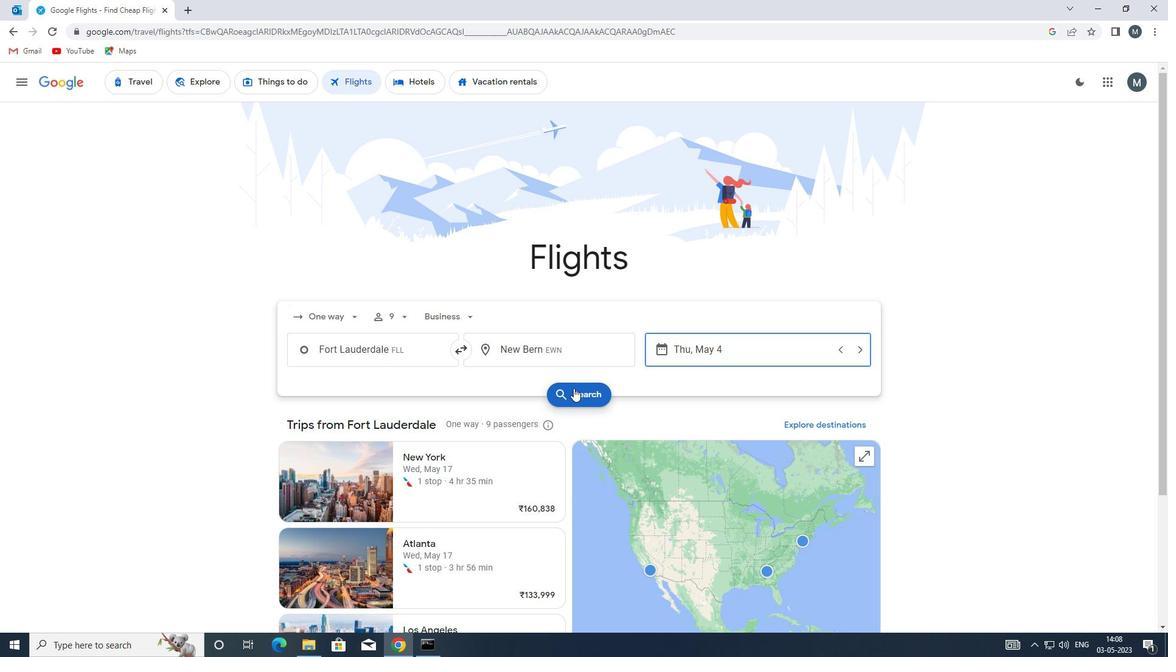 
Action: Mouse pressed left at (572, 391)
Screenshot: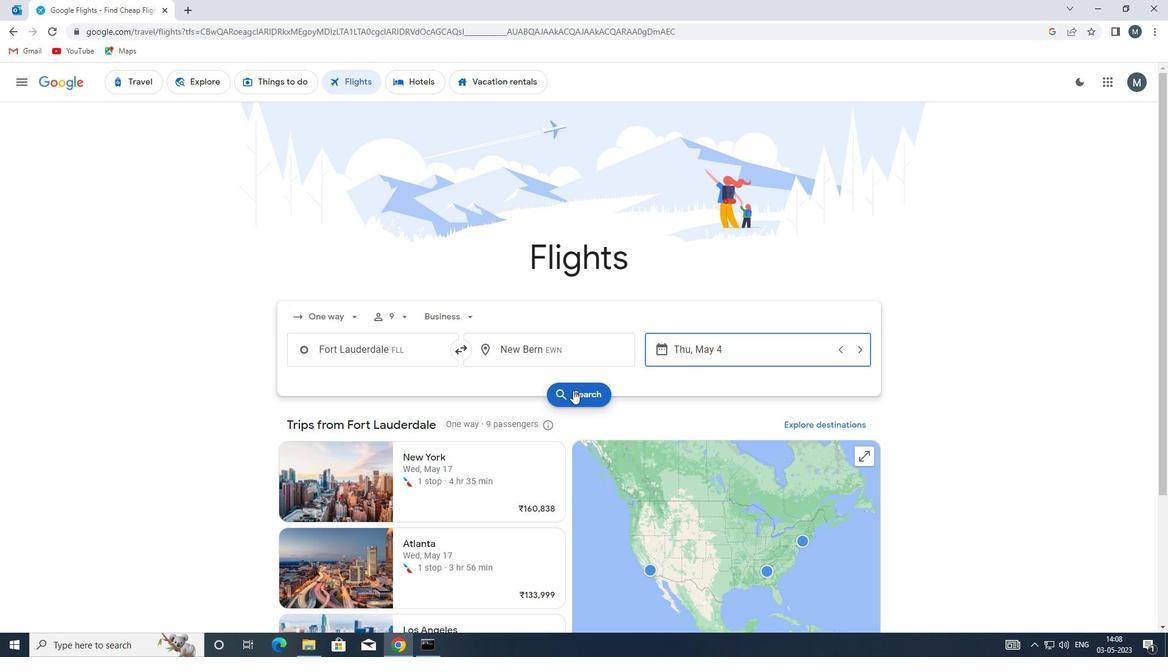 
Action: Mouse moved to (285, 201)
Screenshot: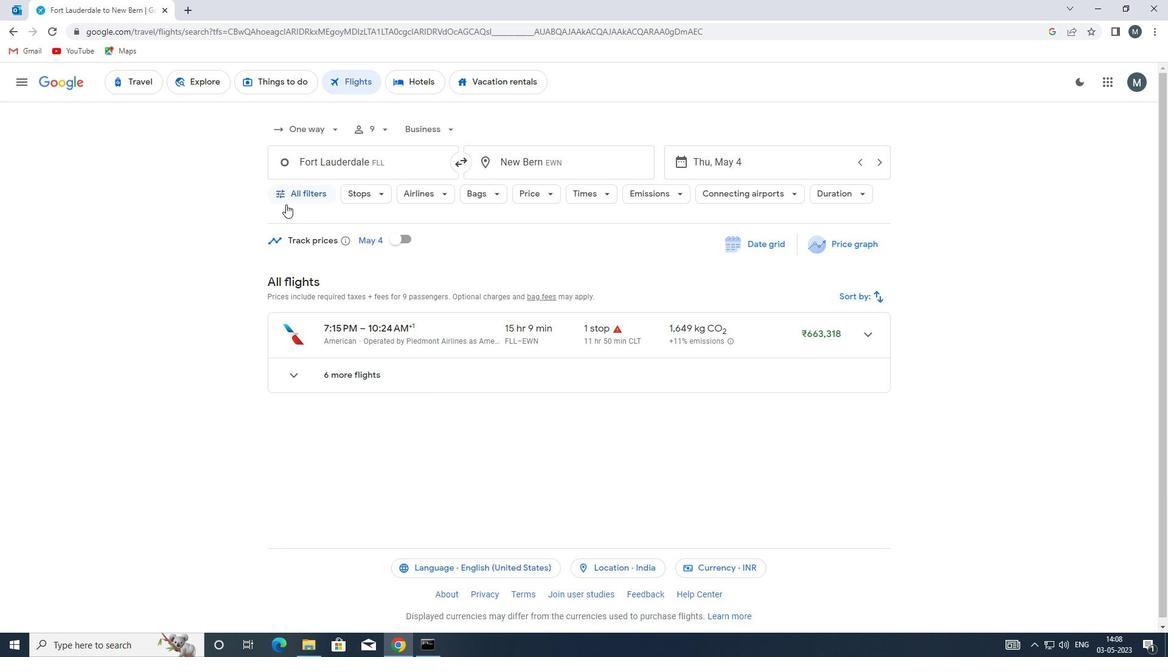 
Action: Mouse pressed left at (285, 201)
Screenshot: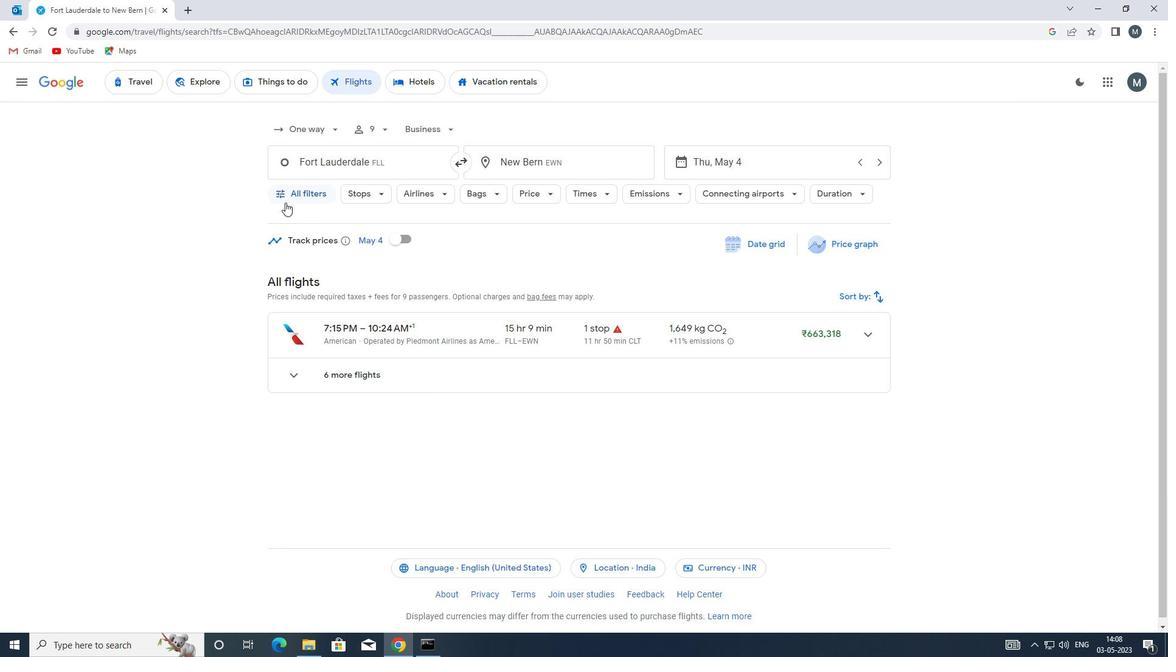 
Action: Mouse moved to (345, 319)
Screenshot: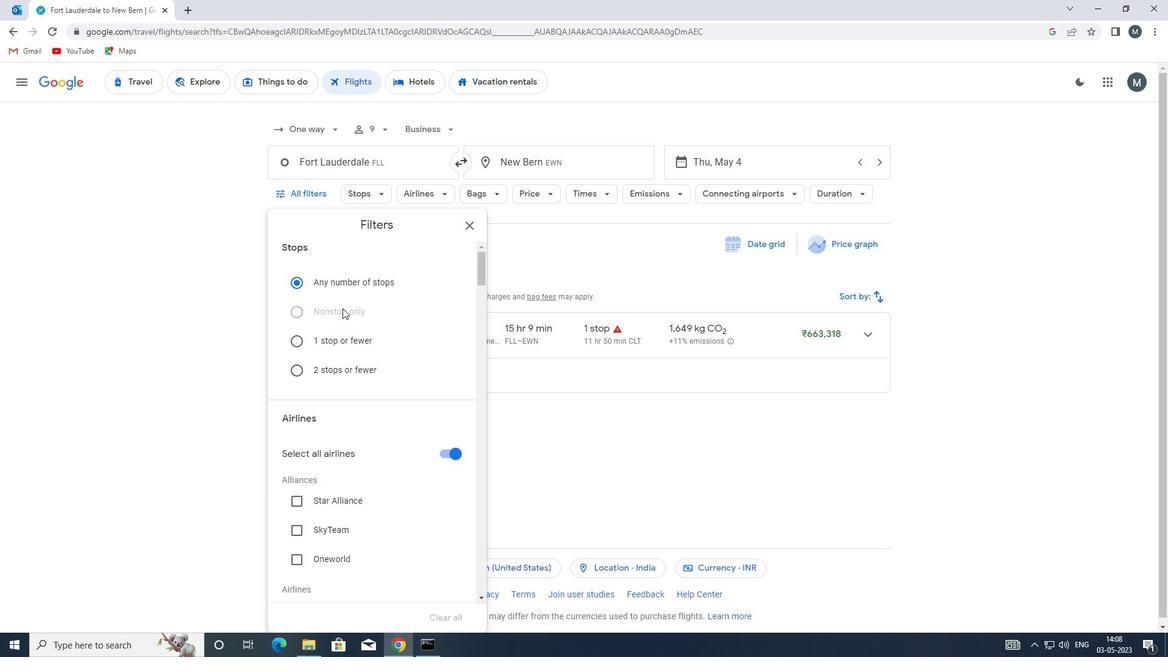 
Action: Mouse scrolled (345, 318) with delta (0, 0)
Screenshot: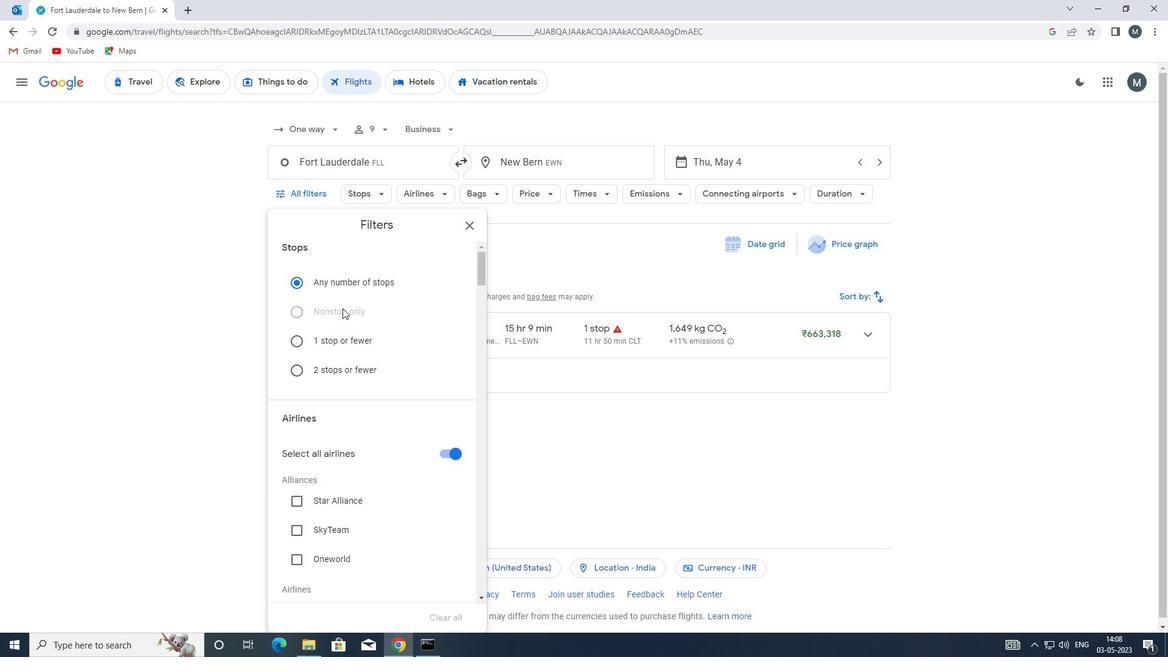 
Action: Mouse moved to (345, 328)
Screenshot: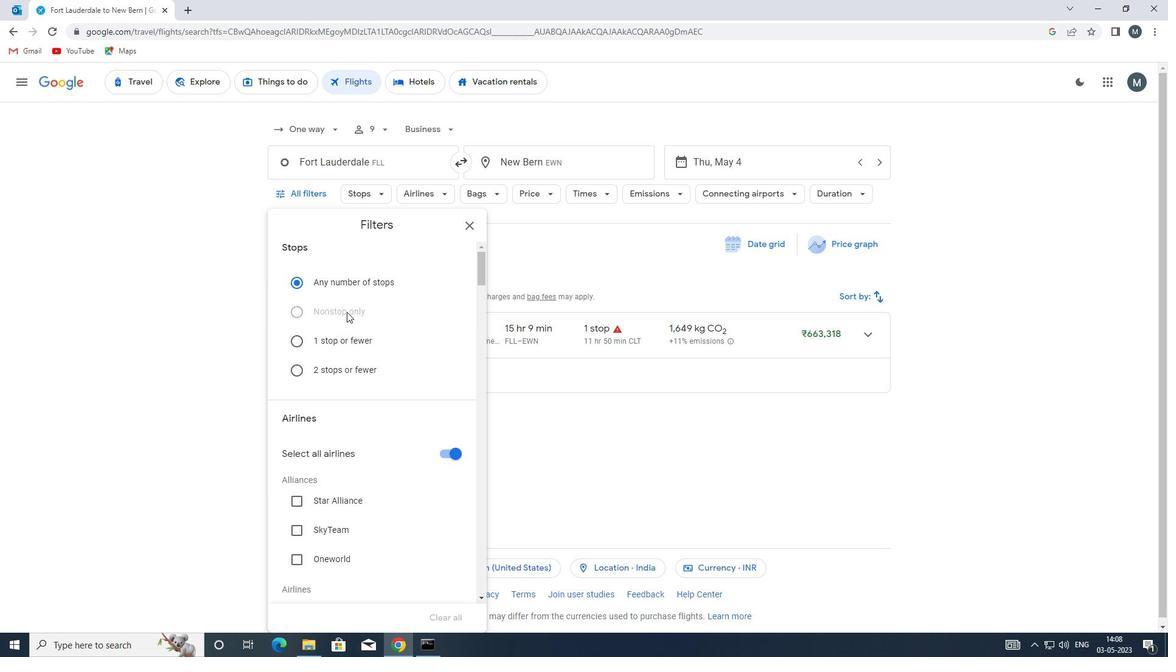 
Action: Mouse scrolled (345, 327) with delta (0, 0)
Screenshot: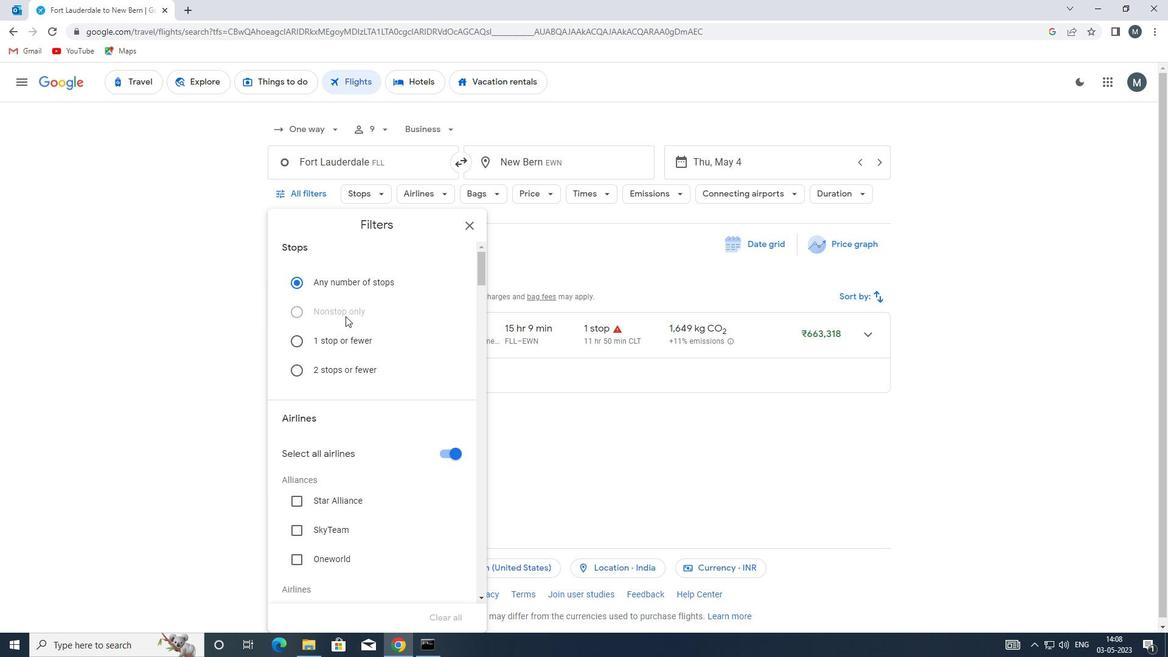
Action: Mouse moved to (443, 328)
Screenshot: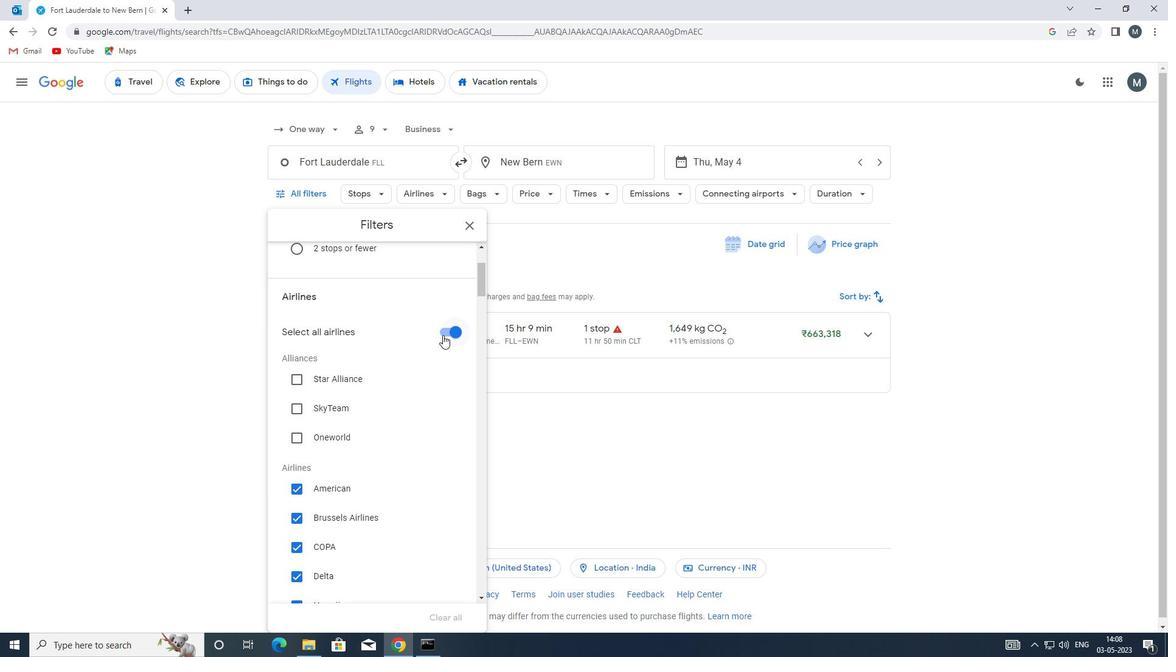 
Action: Mouse pressed left at (443, 328)
Screenshot: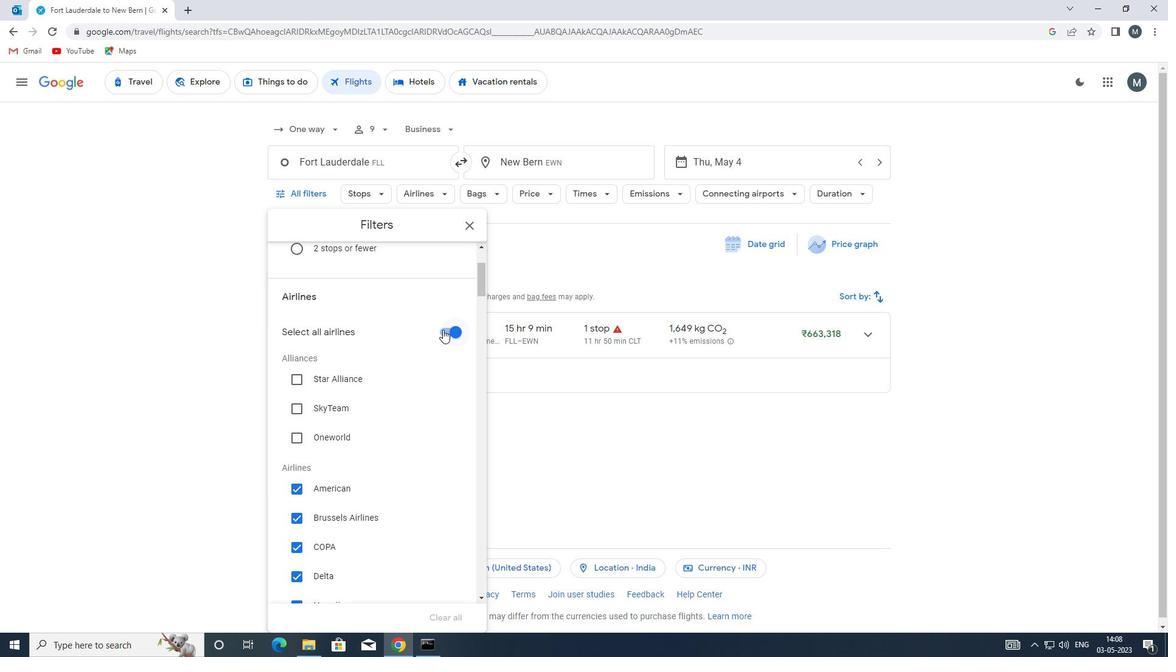 
Action: Mouse moved to (370, 382)
Screenshot: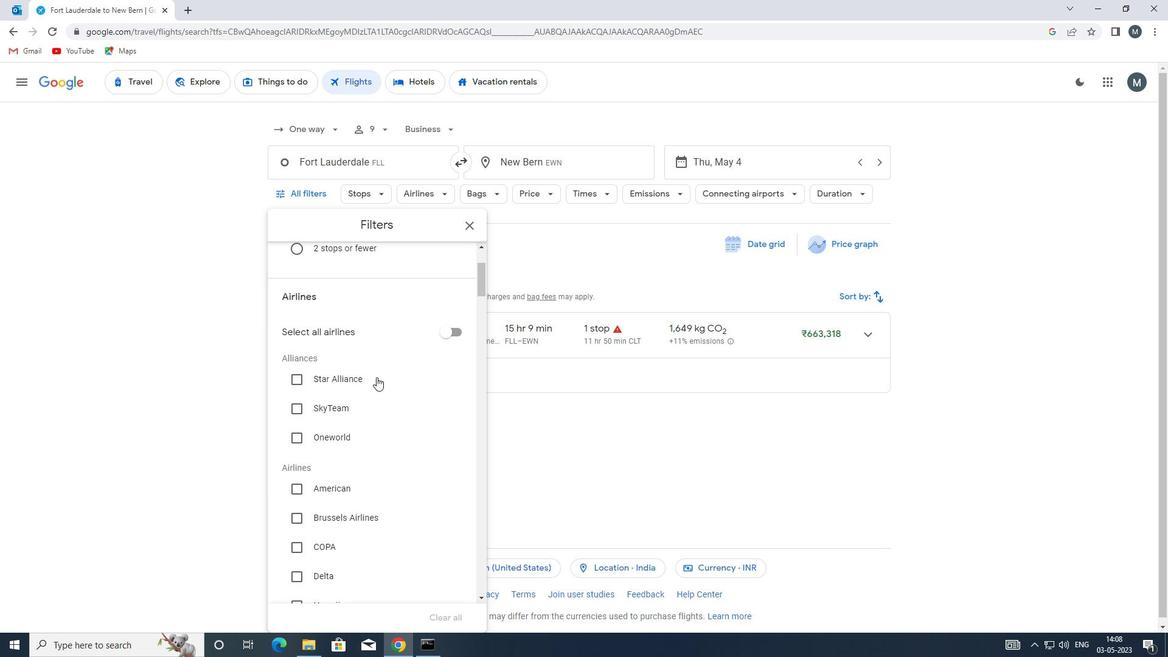 
Action: Mouse scrolled (370, 381) with delta (0, 0)
Screenshot: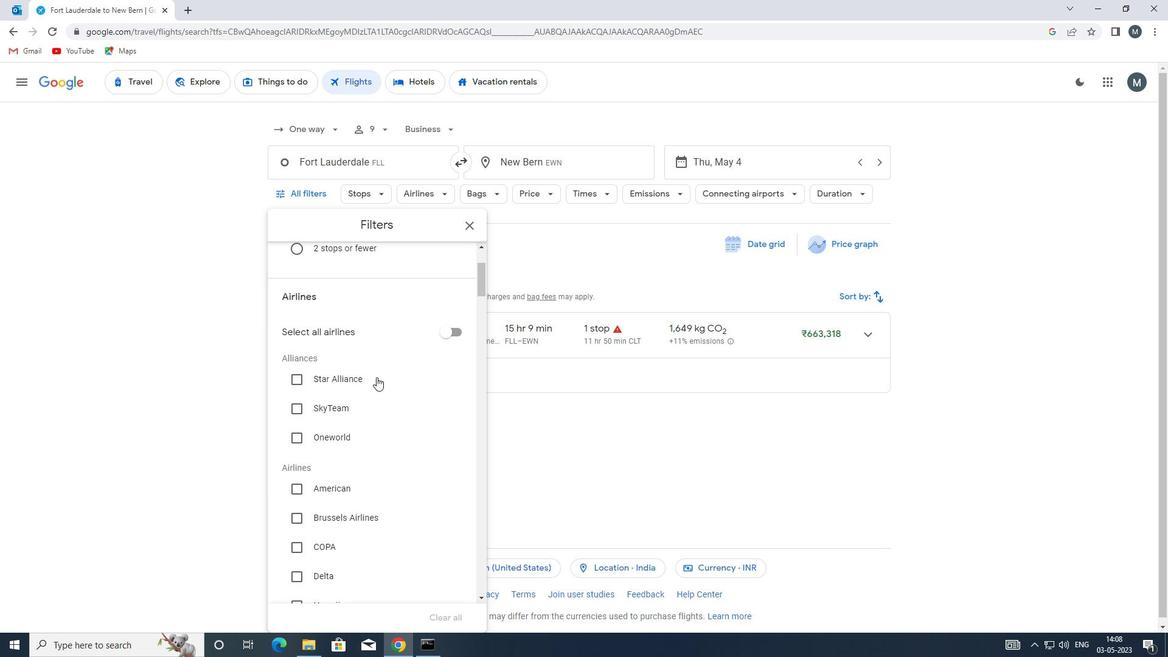 
Action: Mouse moved to (362, 396)
Screenshot: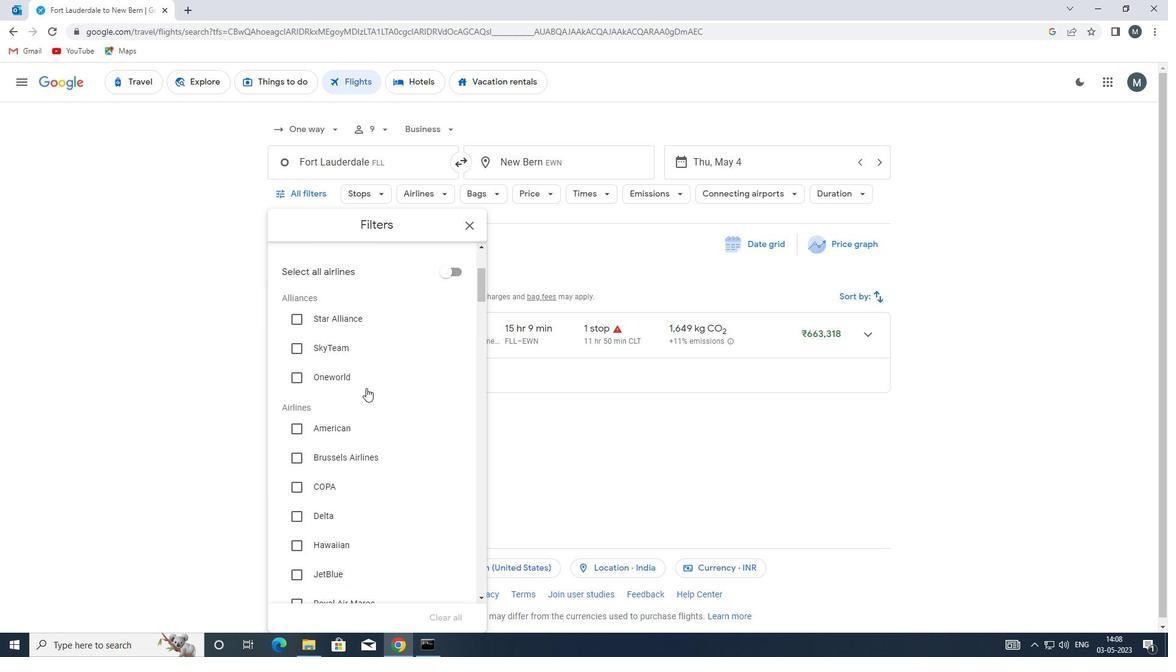 
Action: Mouse scrolled (362, 396) with delta (0, 0)
Screenshot: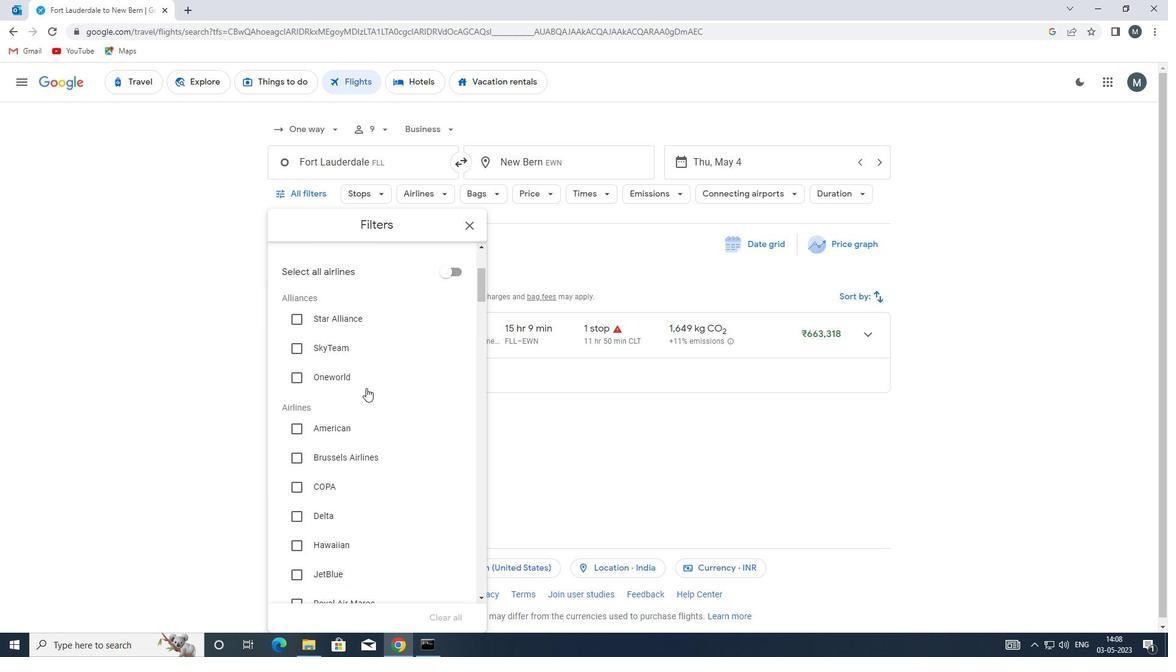 
Action: Mouse moved to (359, 407)
Screenshot: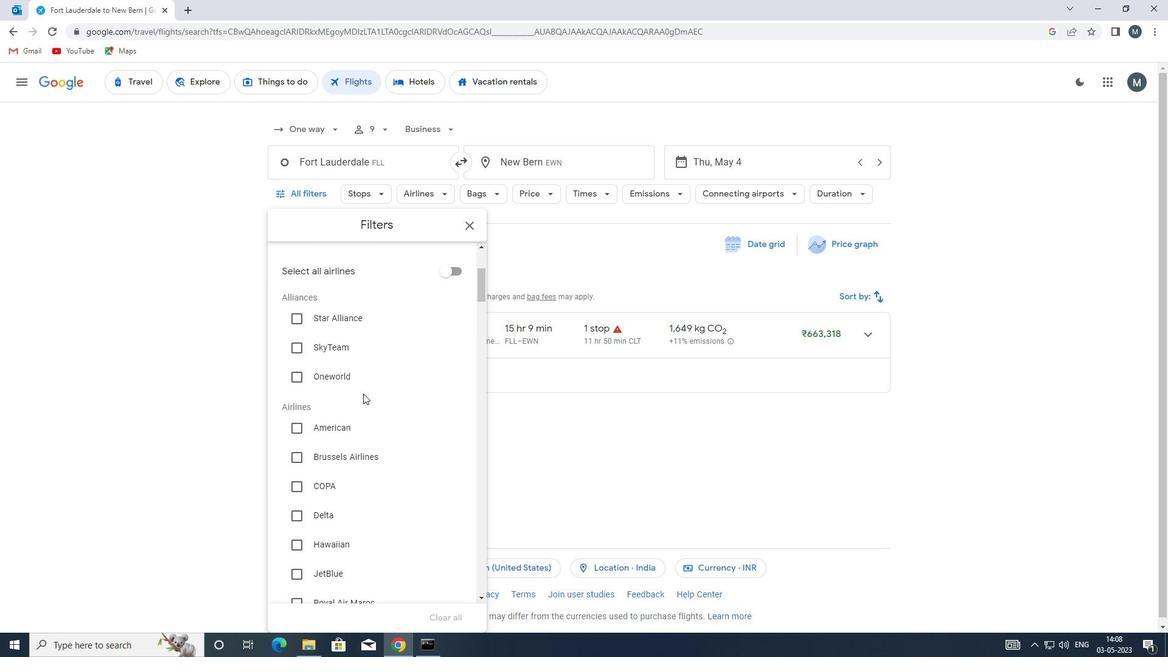 
Action: Mouse scrolled (359, 406) with delta (0, 0)
Screenshot: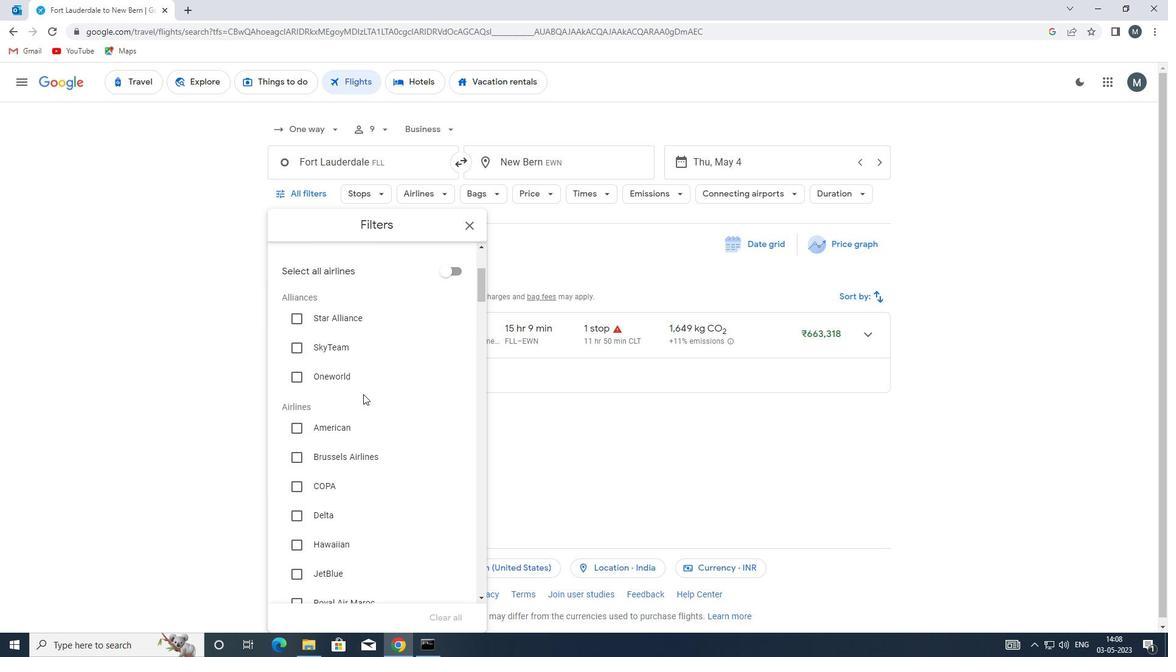
Action: Mouse moved to (353, 420)
Screenshot: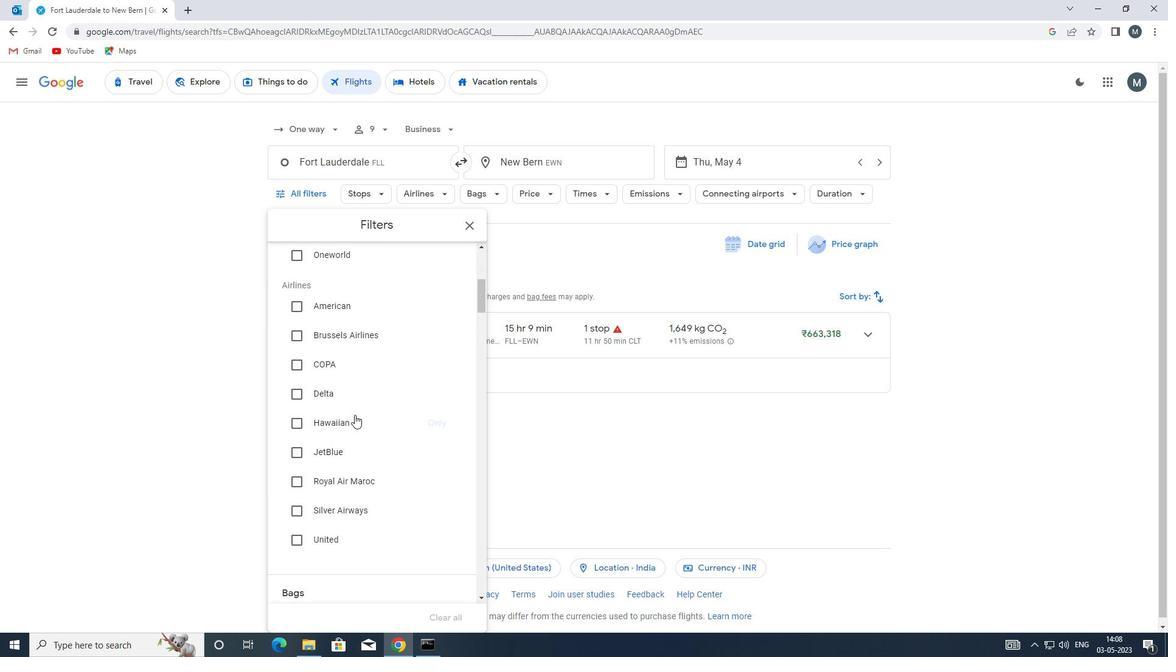 
Action: Mouse scrolled (353, 419) with delta (0, 0)
Screenshot: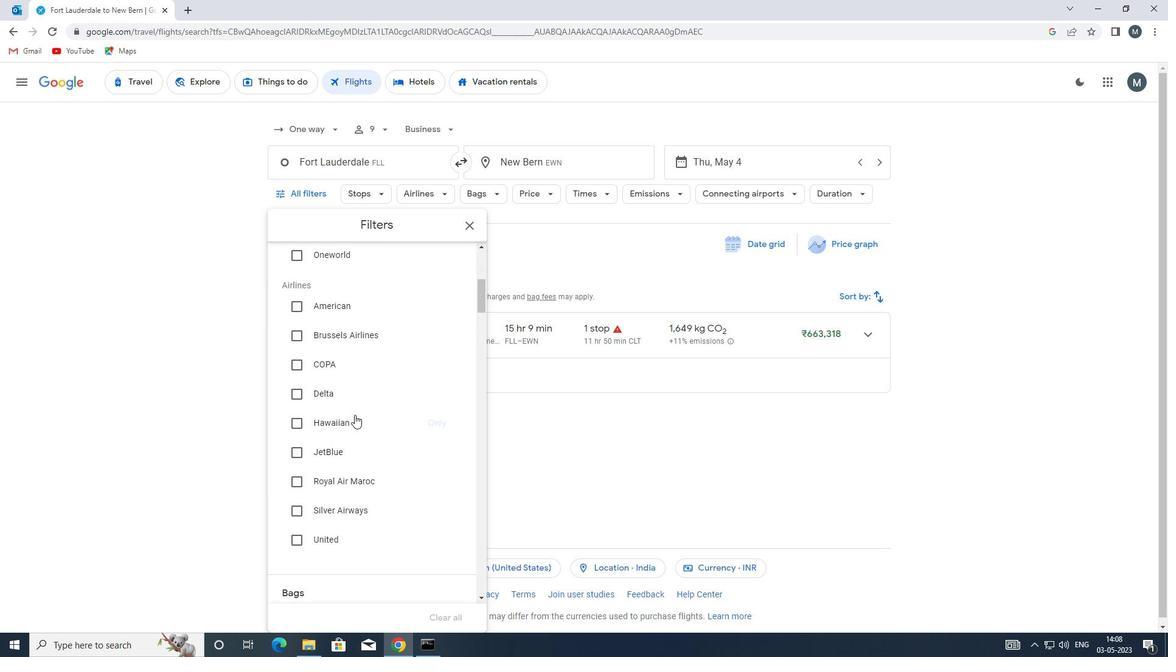 
Action: Mouse moved to (297, 473)
Screenshot: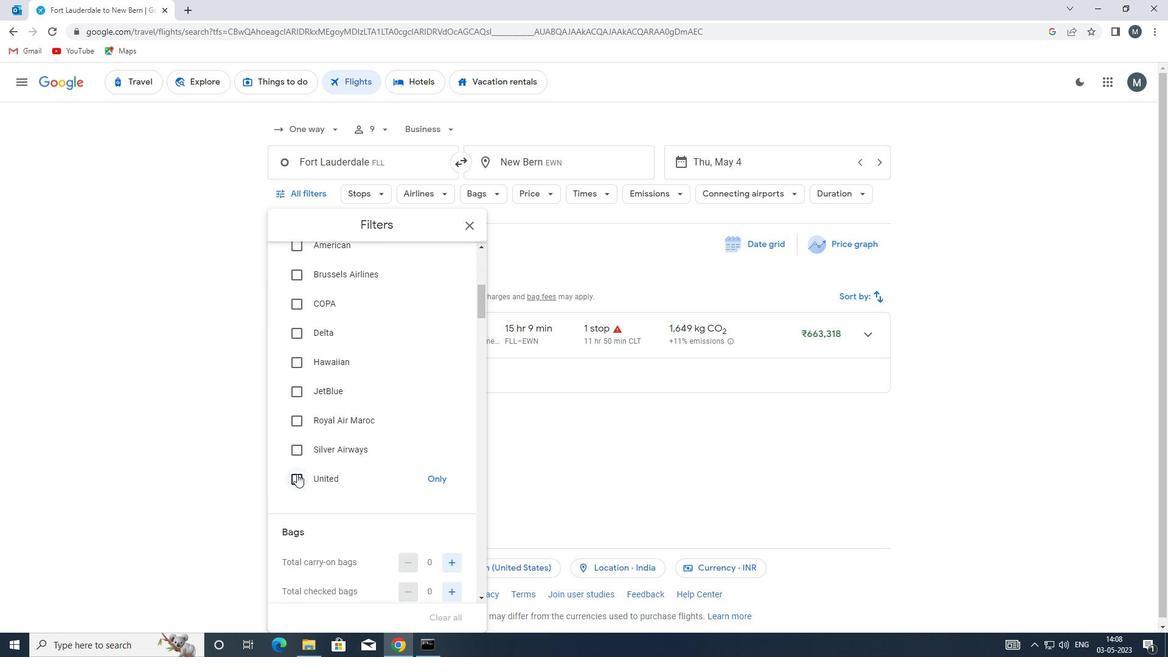 
Action: Mouse pressed left at (297, 473)
Screenshot: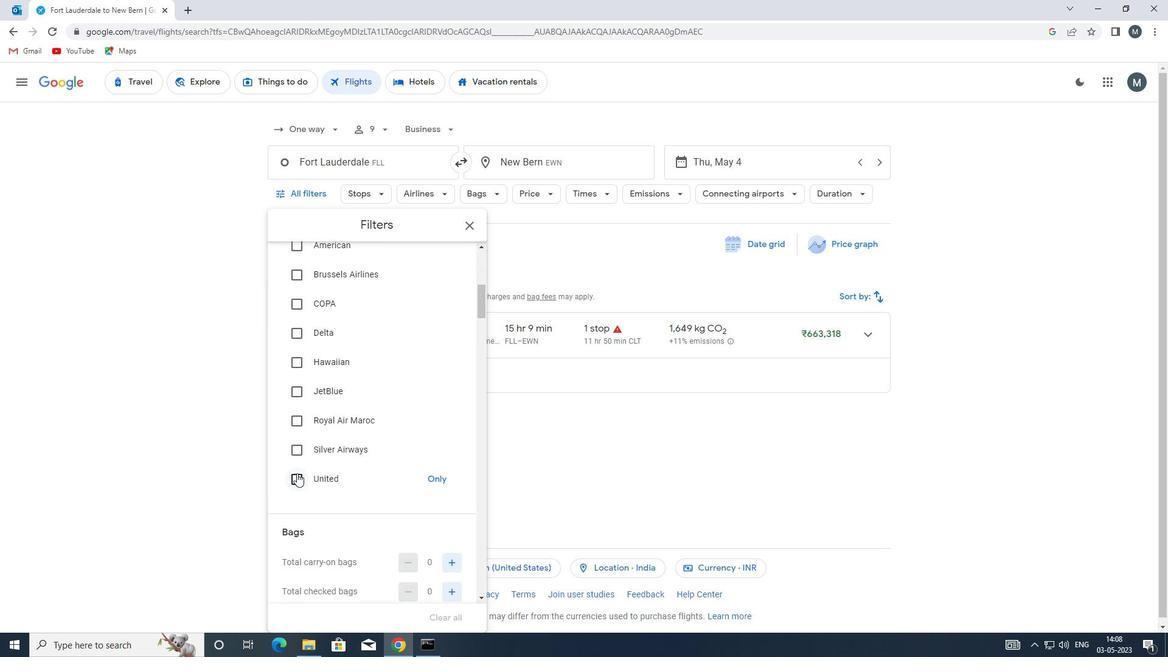 
Action: Mouse moved to (371, 447)
Screenshot: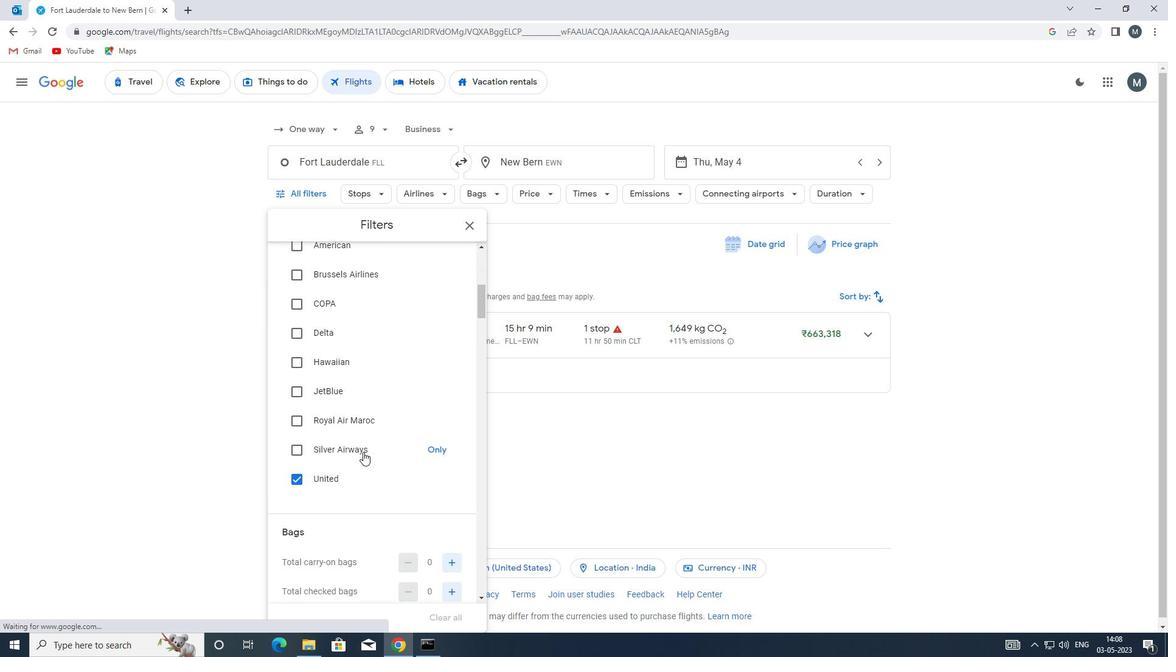 
Action: Mouse scrolled (371, 447) with delta (0, 0)
Screenshot: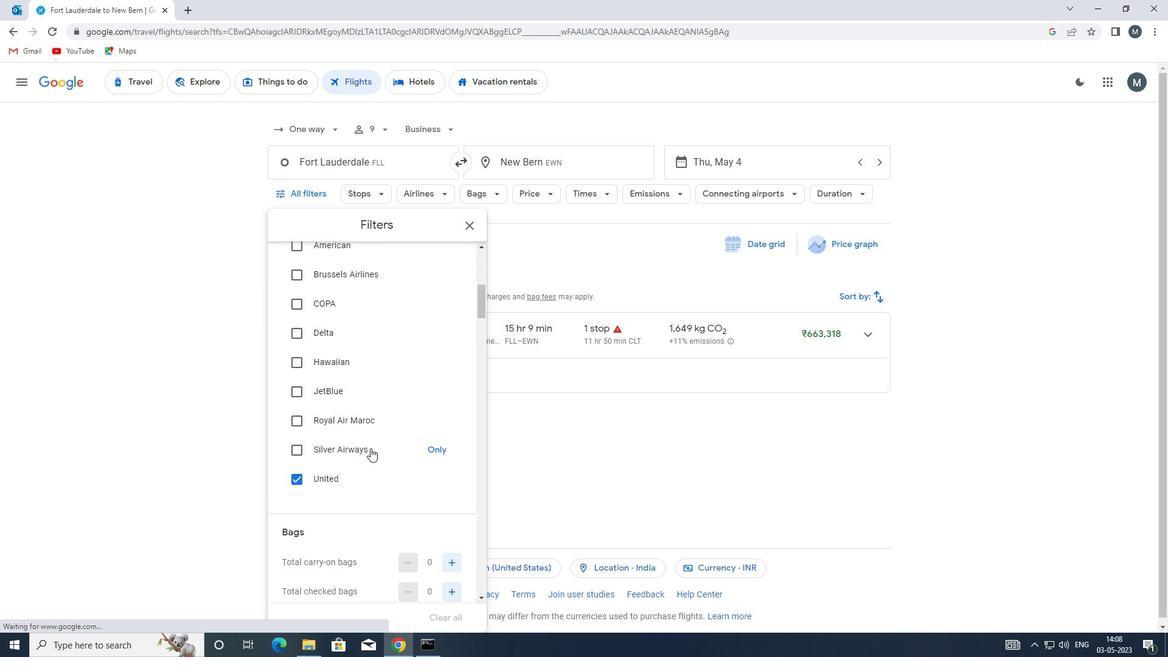 
Action: Mouse moved to (371, 447)
Screenshot: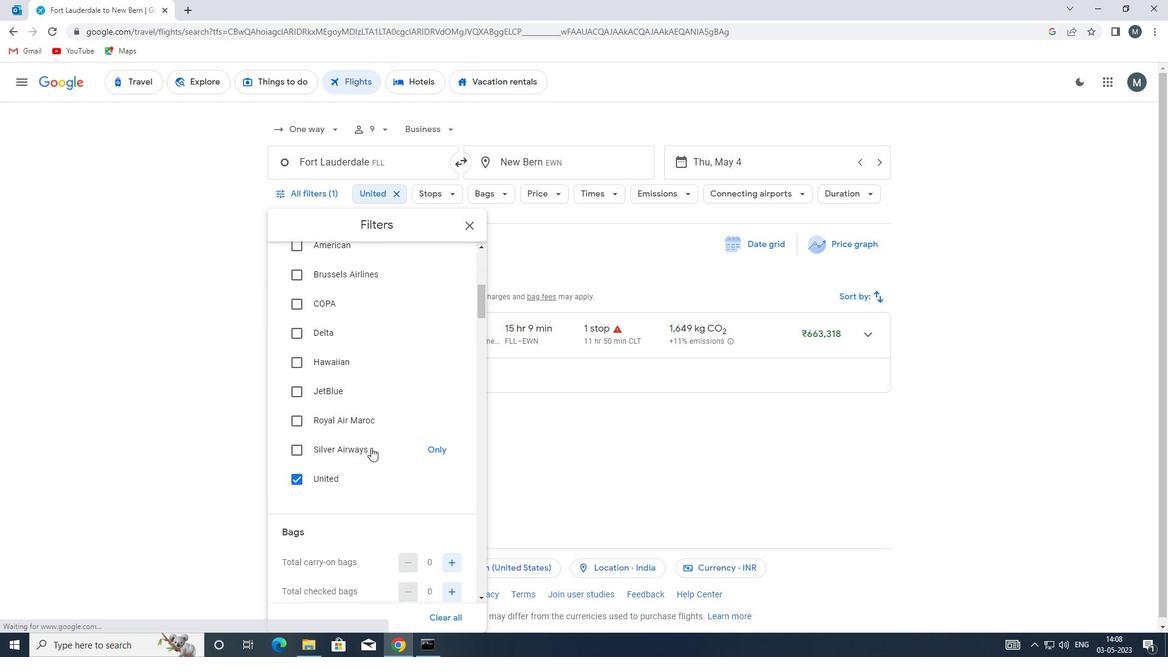 
Action: Mouse scrolled (371, 447) with delta (0, 0)
Screenshot: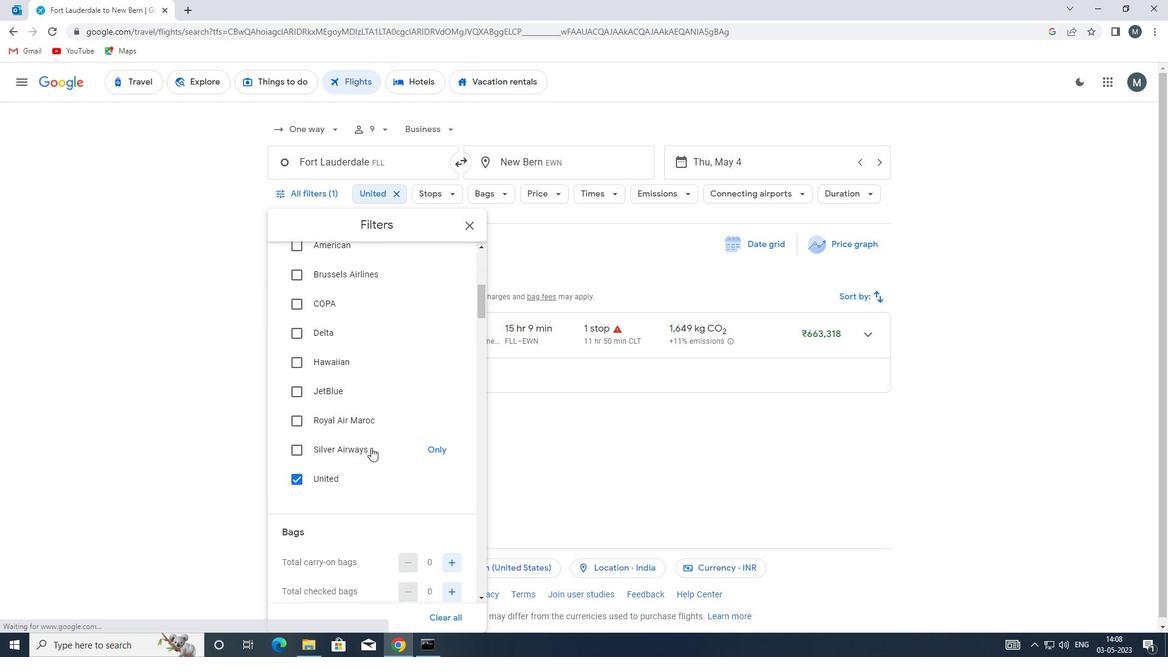 
Action: Mouse moved to (371, 447)
Screenshot: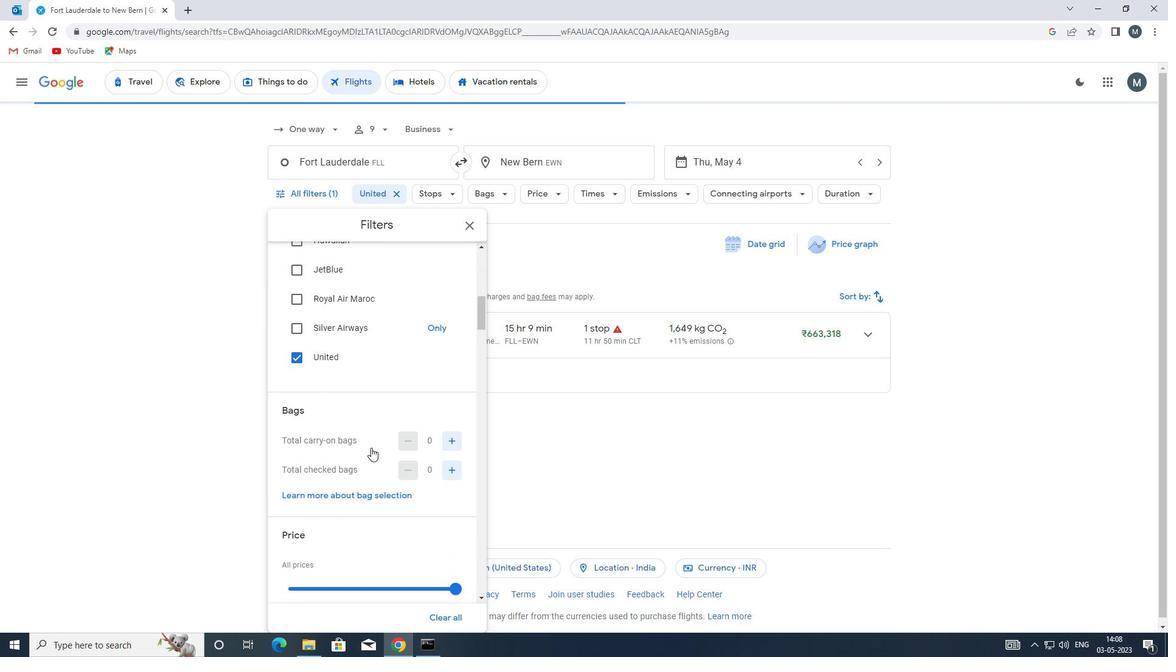 
Action: Mouse scrolled (371, 447) with delta (0, 0)
Screenshot: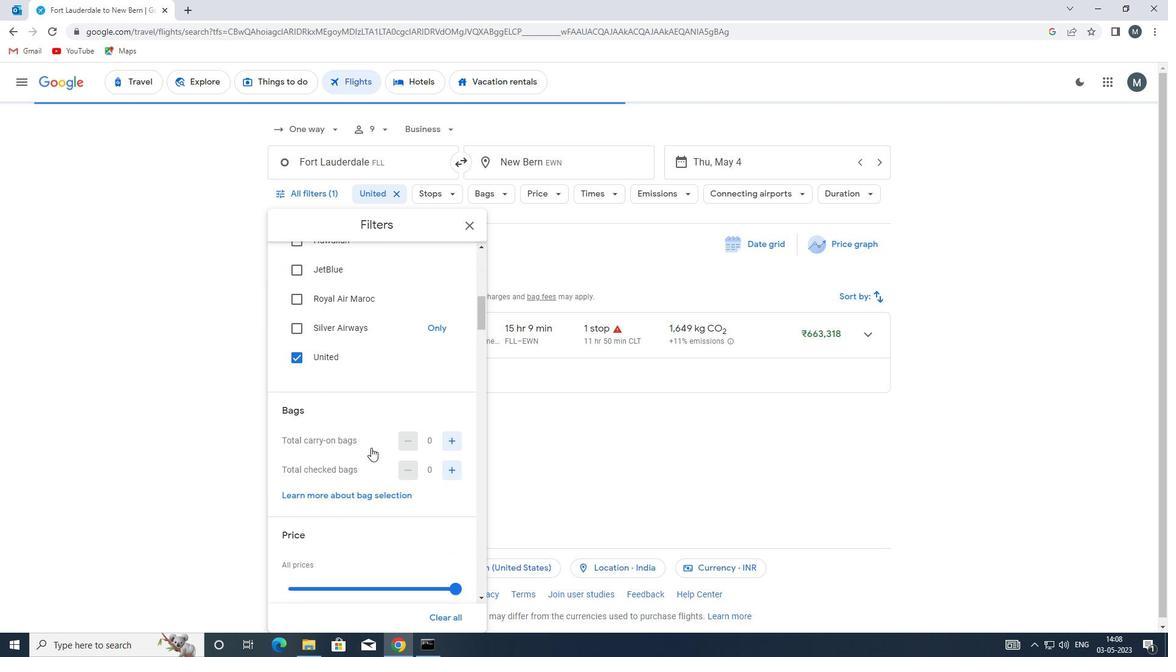 
Action: Mouse moved to (447, 405)
Screenshot: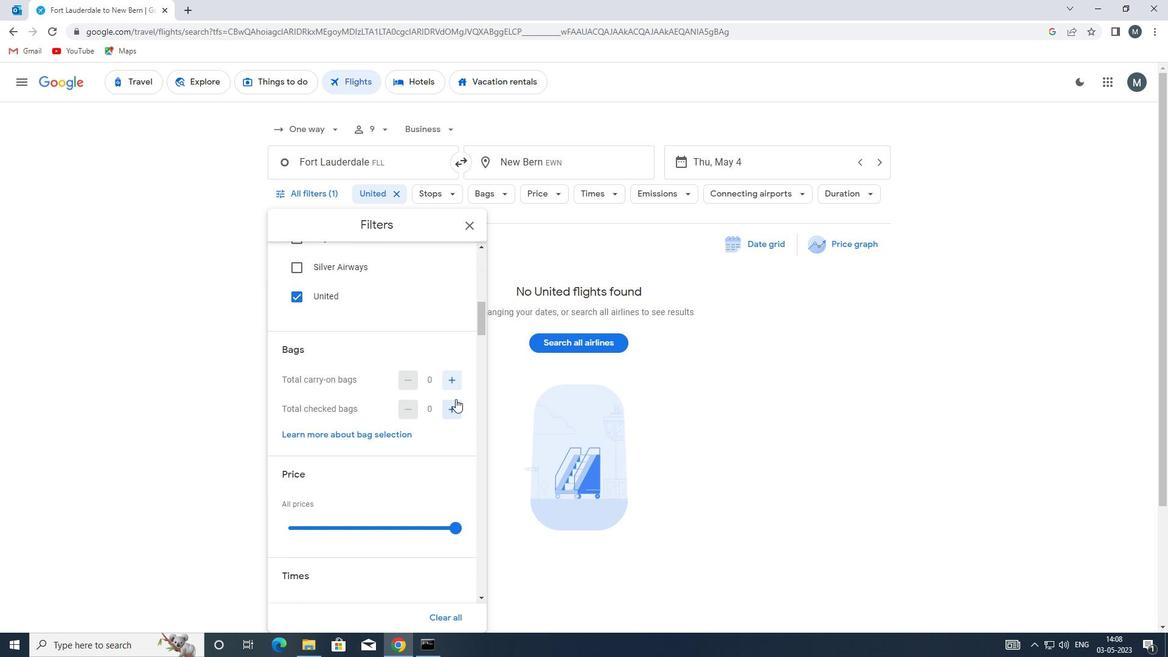 
Action: Mouse pressed left at (447, 405)
Screenshot: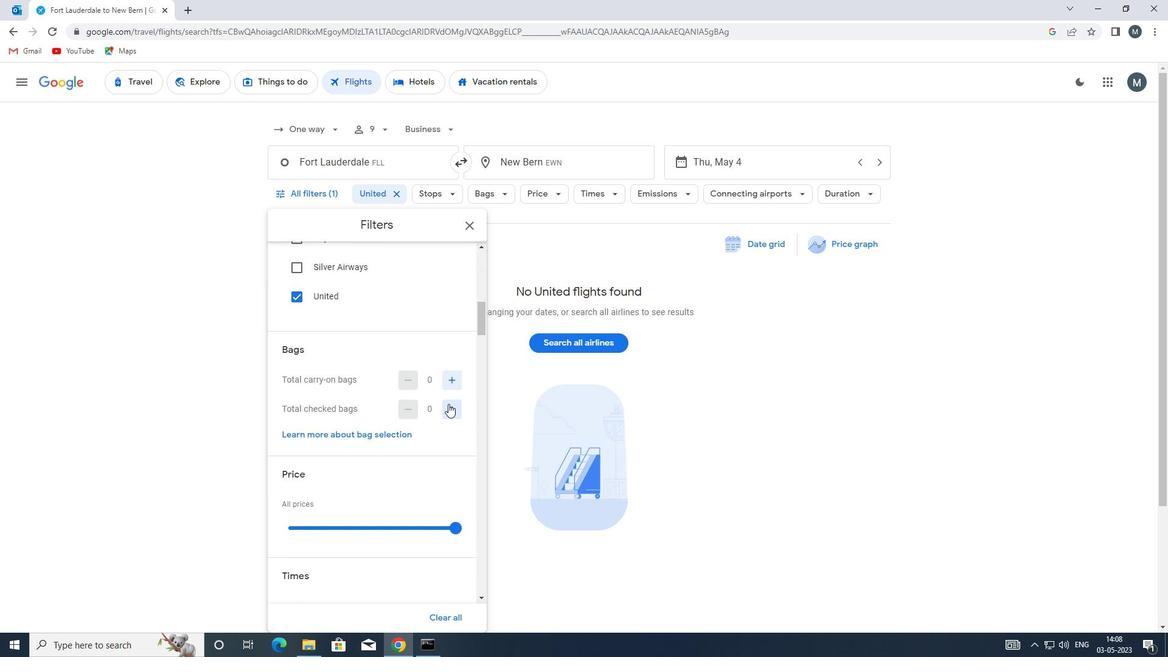 
Action: Mouse moved to (447, 405)
Screenshot: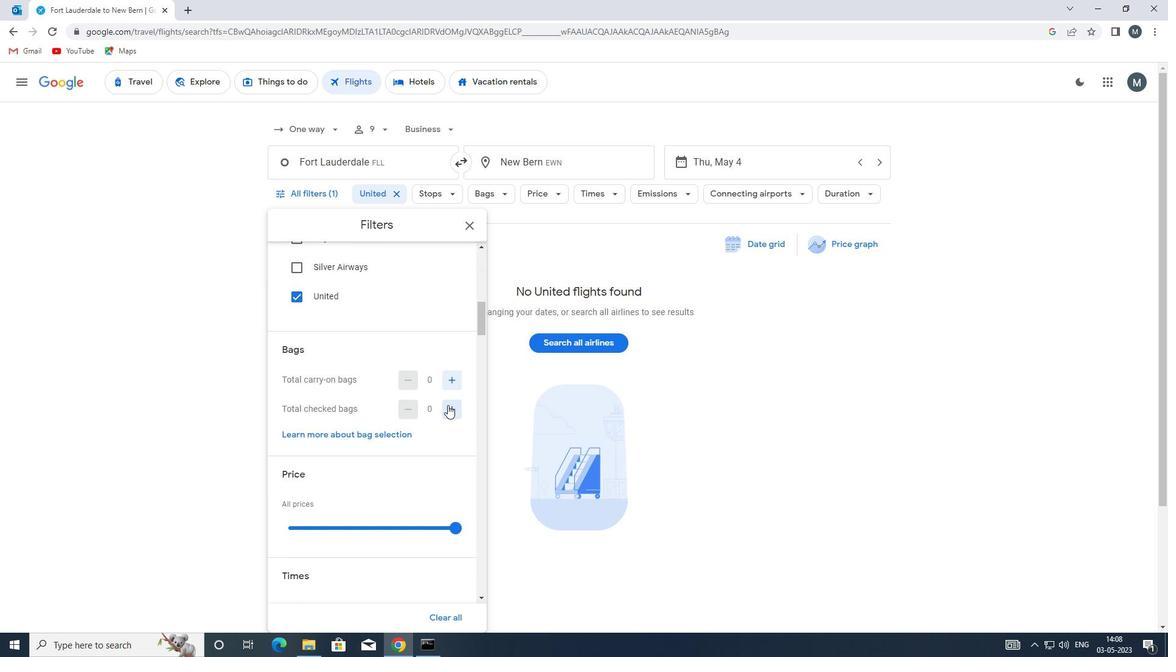 
Action: Mouse pressed left at (447, 405)
Screenshot: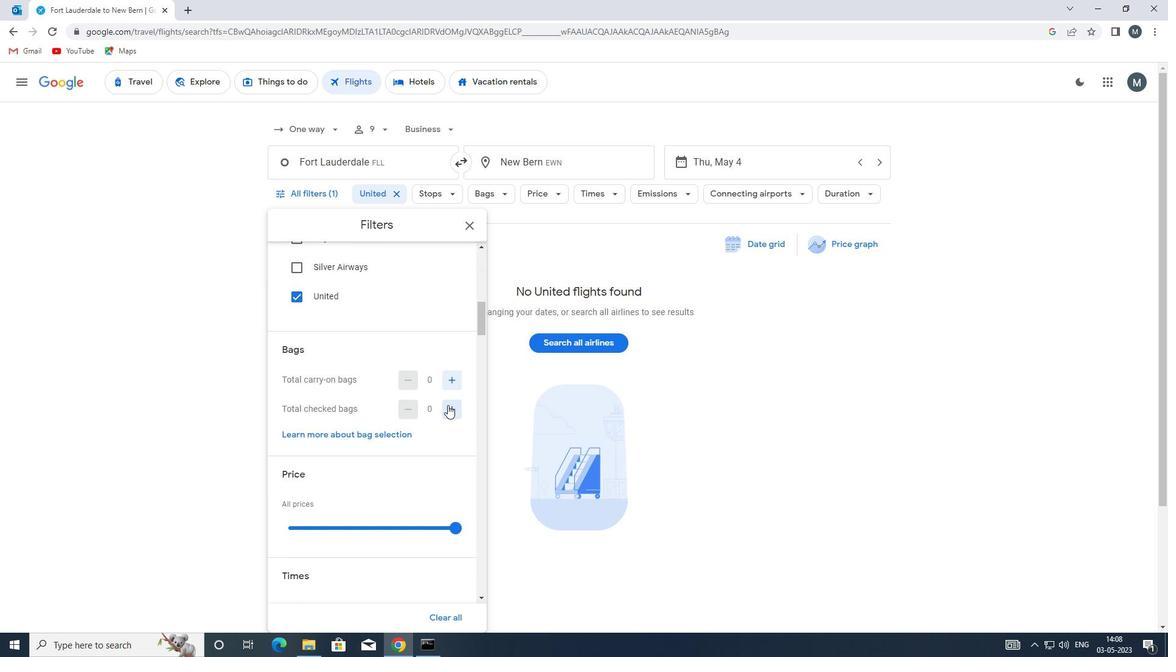 
Action: Mouse moved to (370, 421)
Screenshot: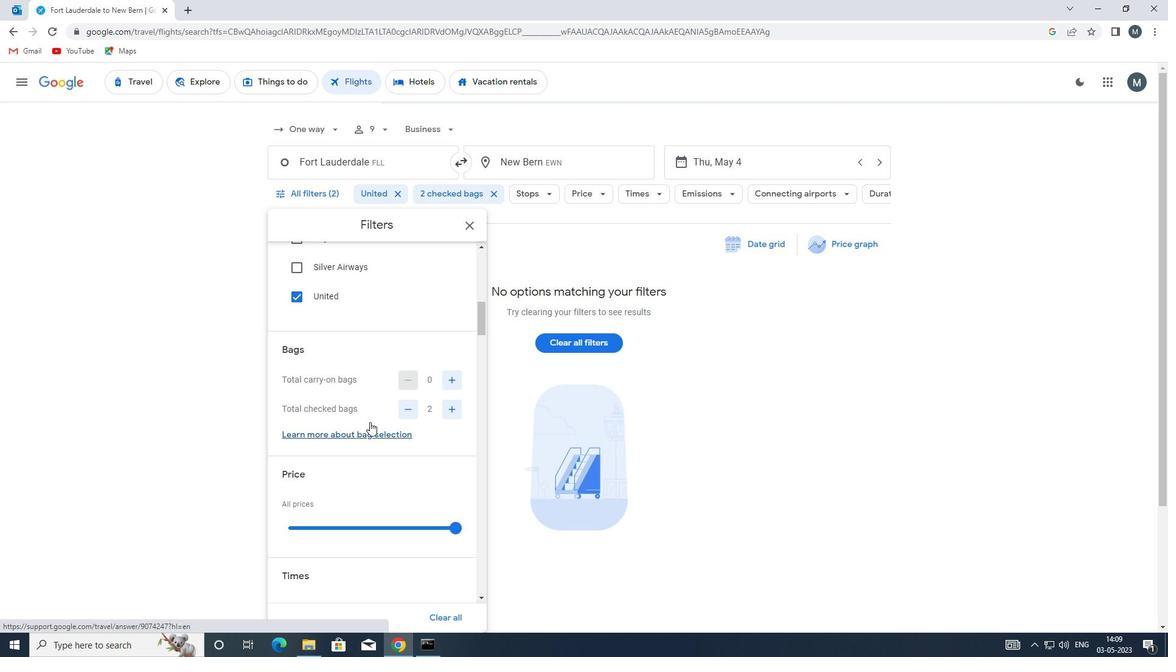 
Action: Mouse scrolled (370, 420) with delta (0, 0)
Screenshot: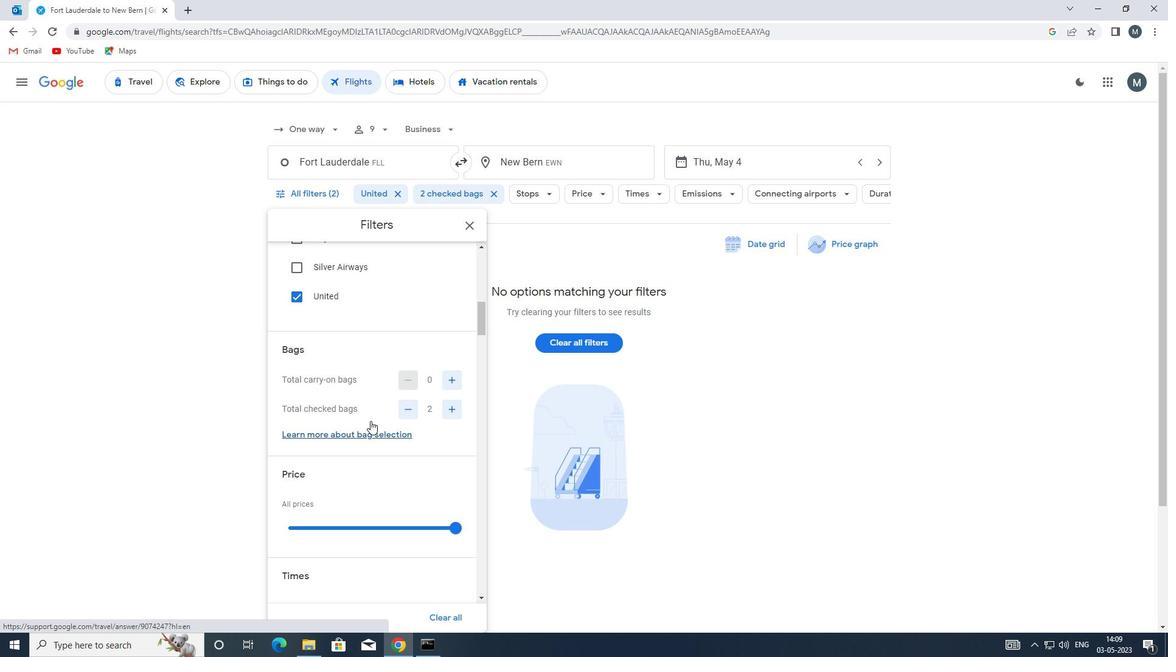 
Action: Mouse moved to (361, 423)
Screenshot: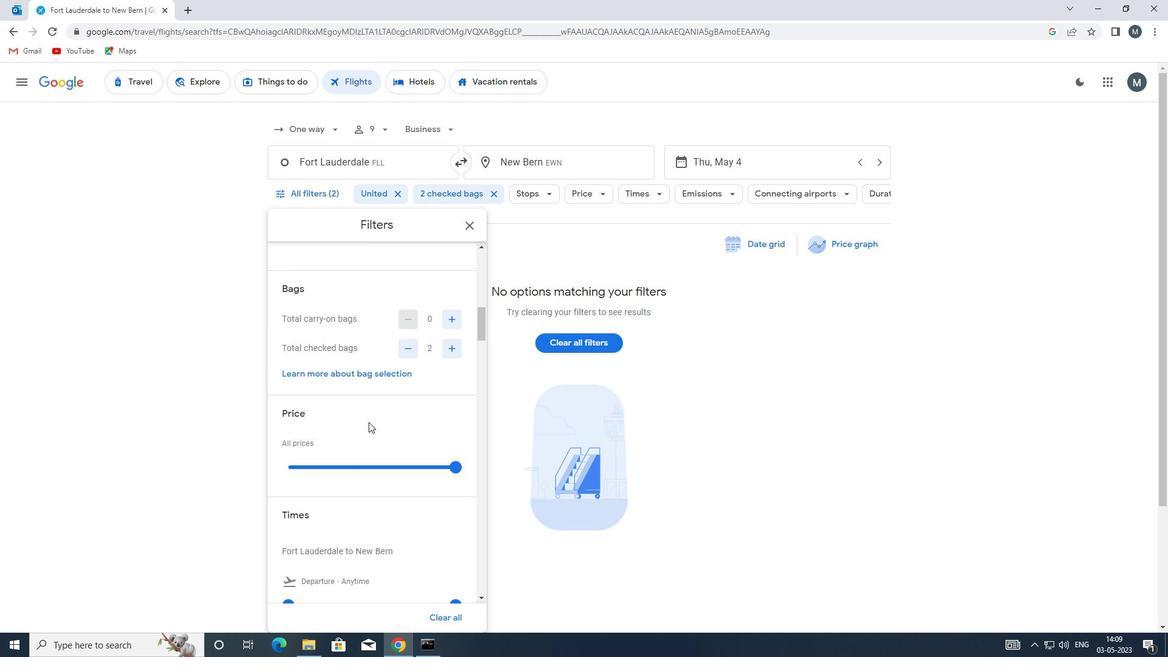 
Action: Mouse scrolled (361, 422) with delta (0, 0)
Screenshot: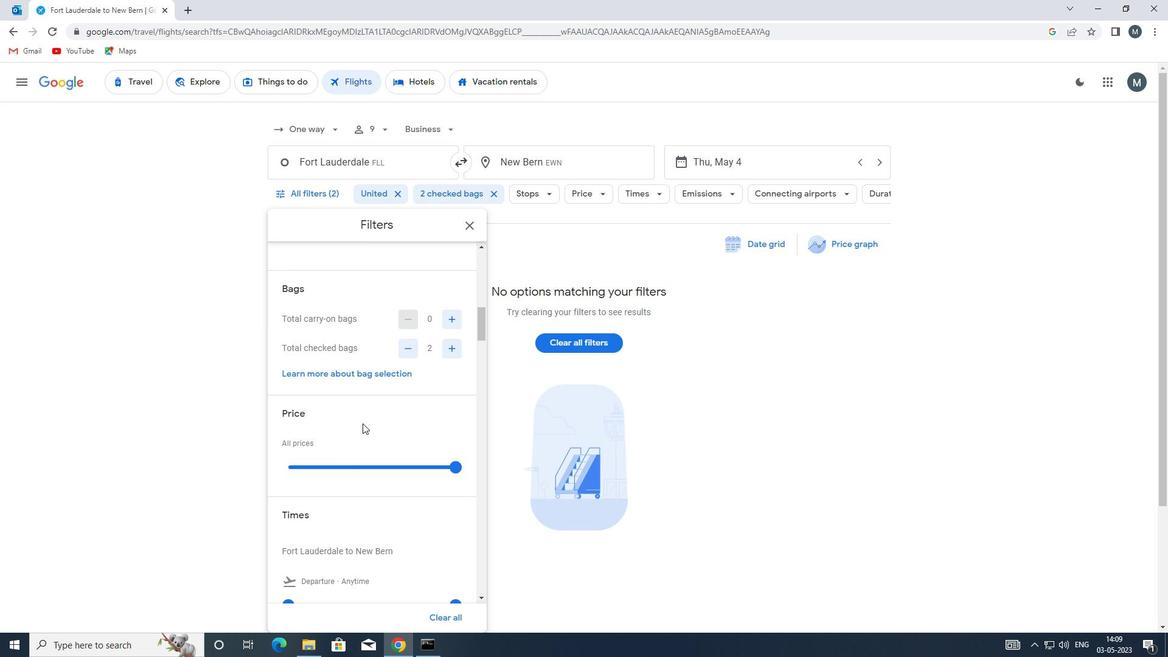 
Action: Mouse moved to (315, 407)
Screenshot: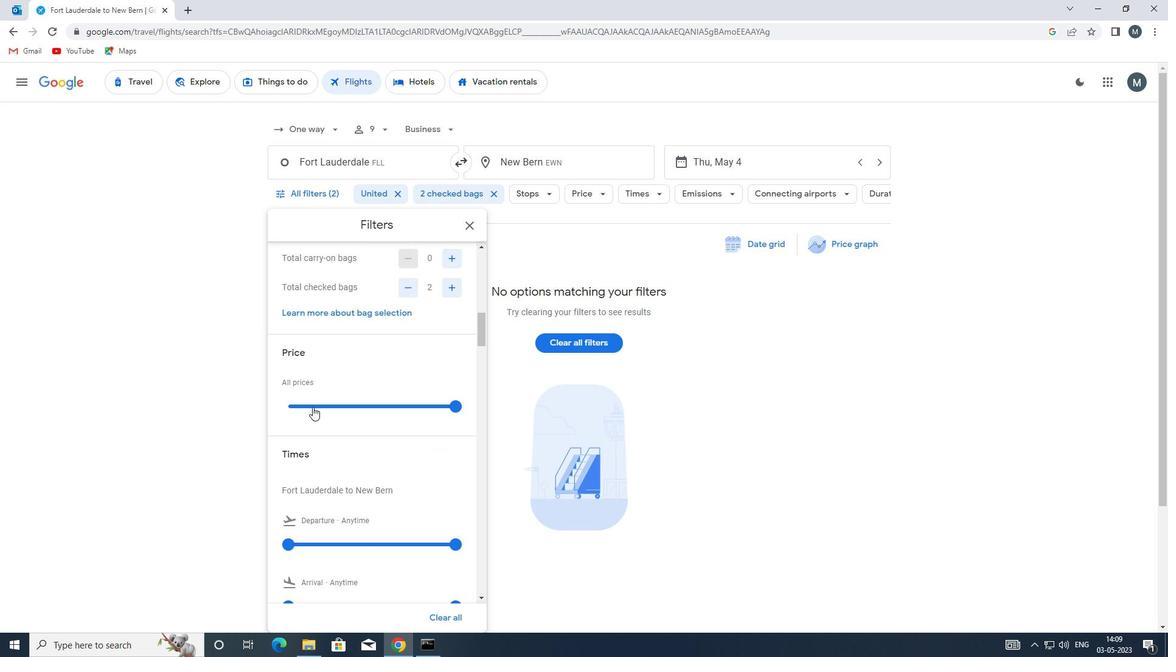 
Action: Mouse scrolled (315, 406) with delta (0, 0)
Screenshot: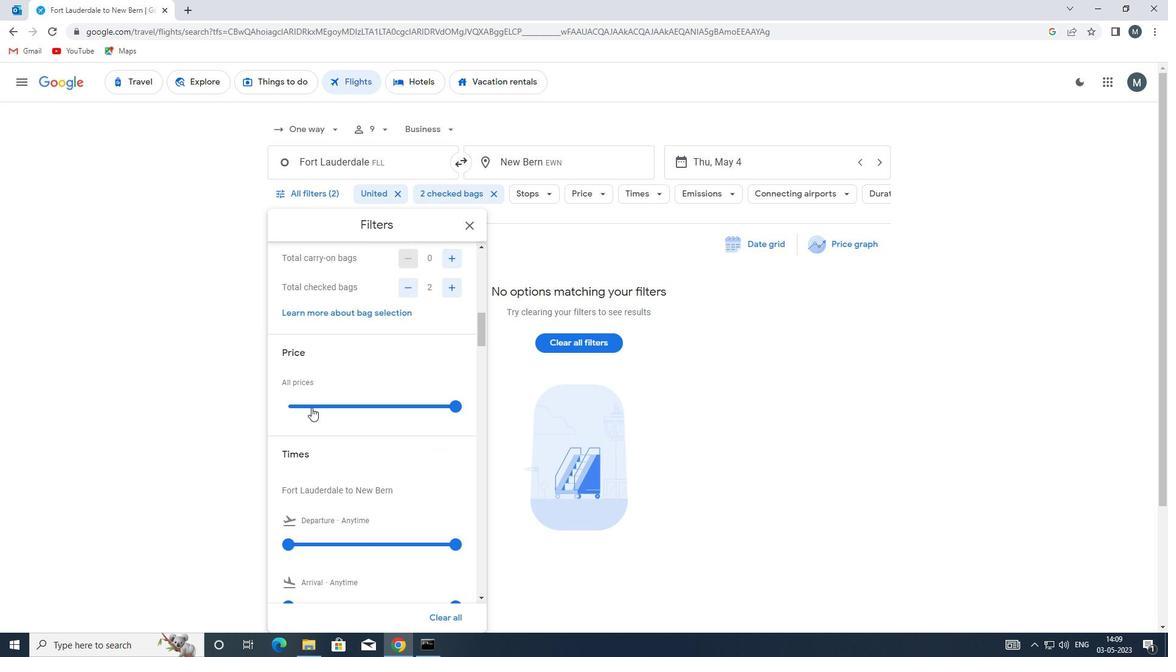 
Action: Mouse scrolled (315, 406) with delta (0, 0)
Screenshot: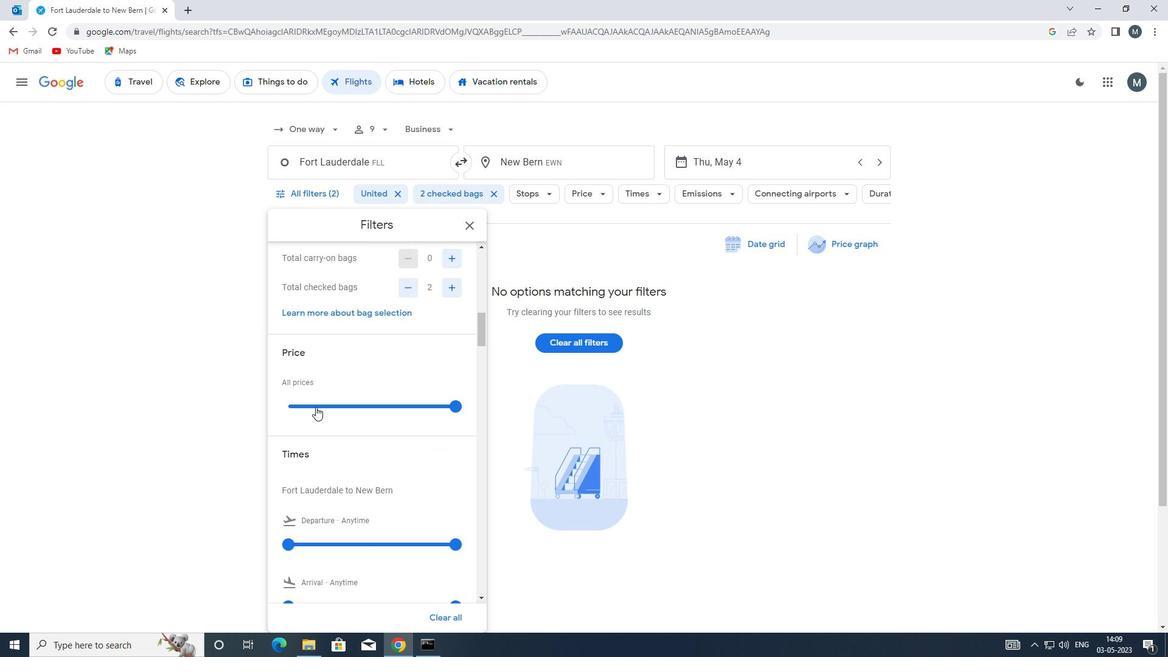 
Action: Mouse moved to (290, 422)
Screenshot: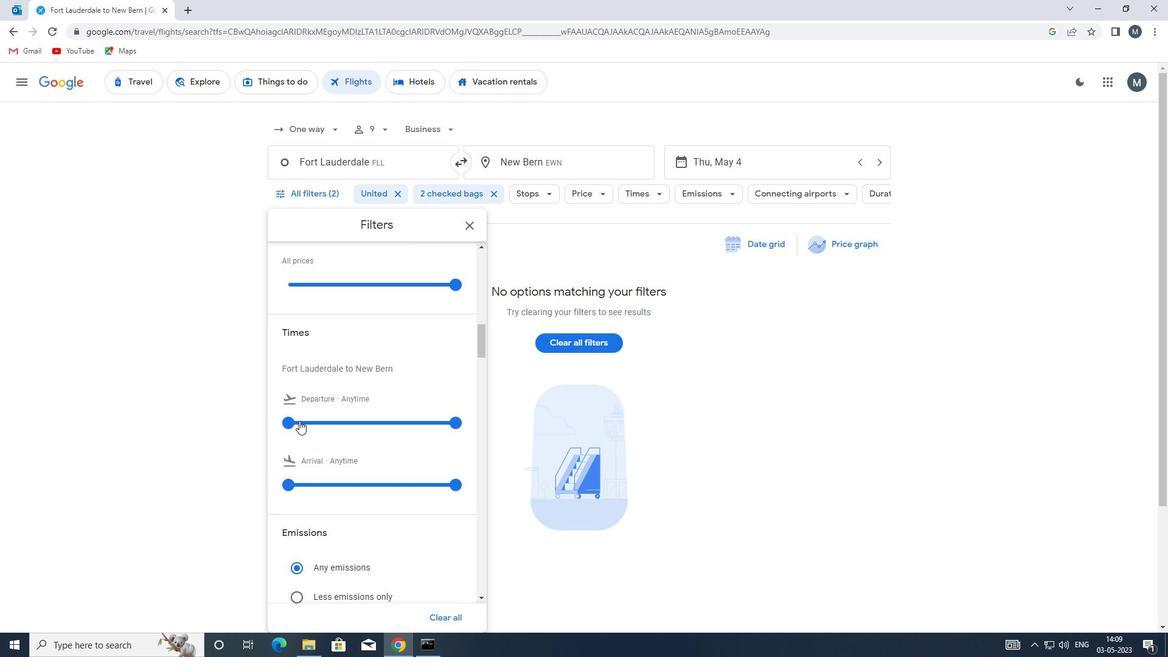 
Action: Mouse pressed left at (290, 422)
Screenshot: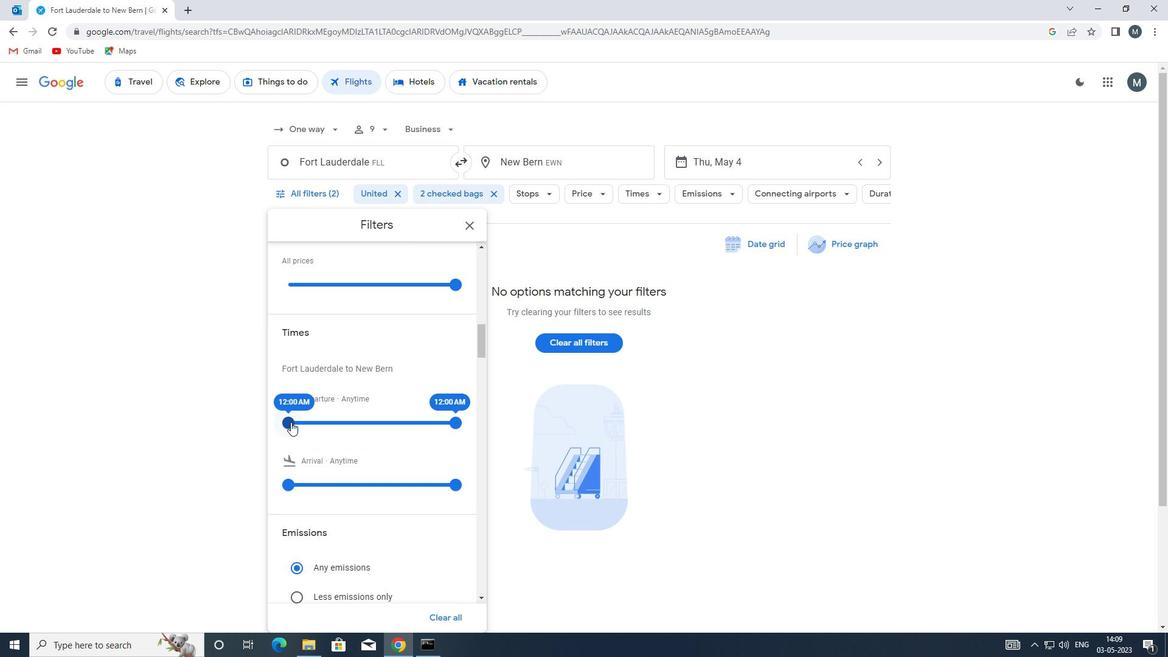 
Action: Mouse moved to (453, 420)
Screenshot: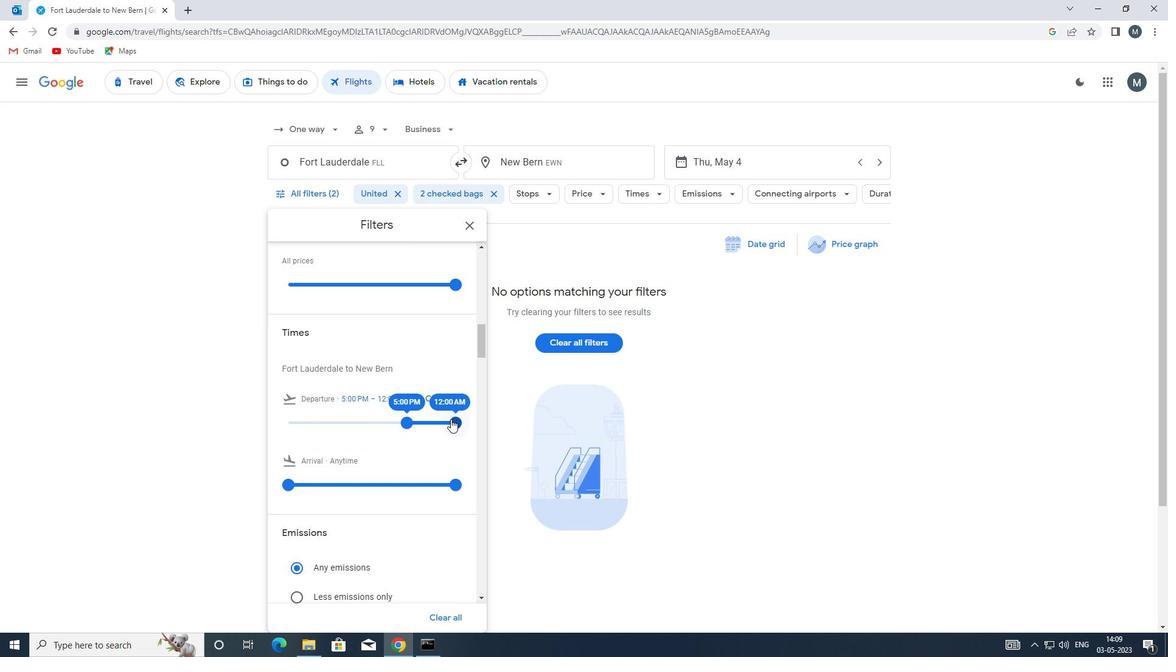 
Action: Mouse pressed left at (453, 420)
Screenshot: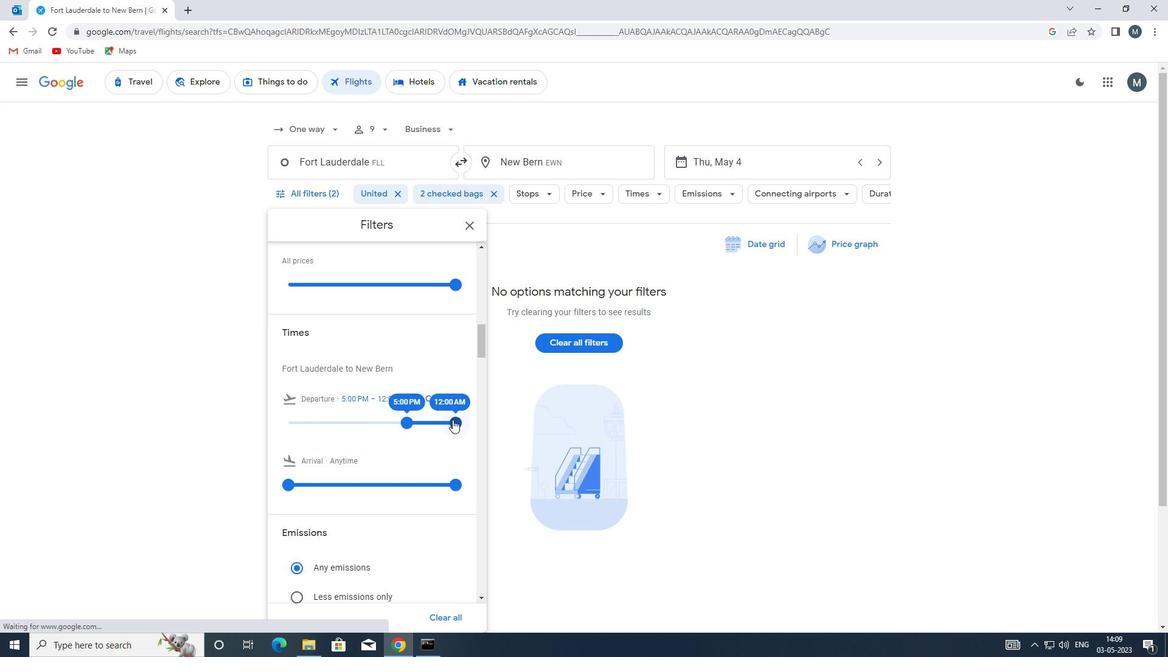 
Action: Mouse moved to (410, 423)
Screenshot: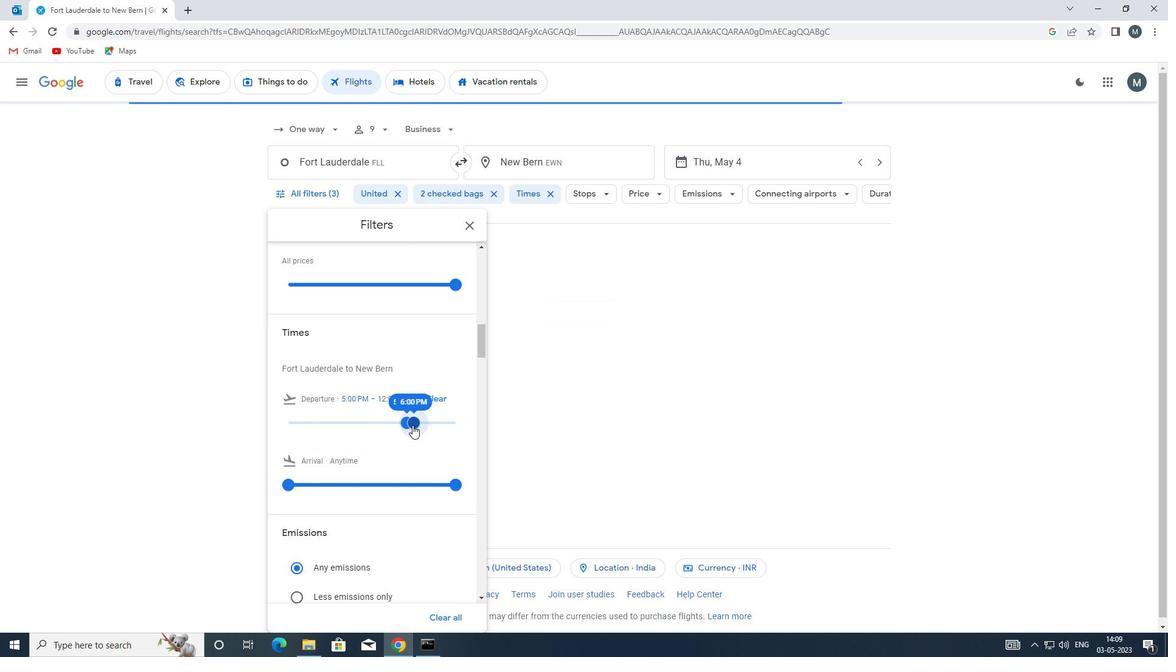 
Action: Mouse scrolled (410, 422) with delta (0, 0)
Screenshot: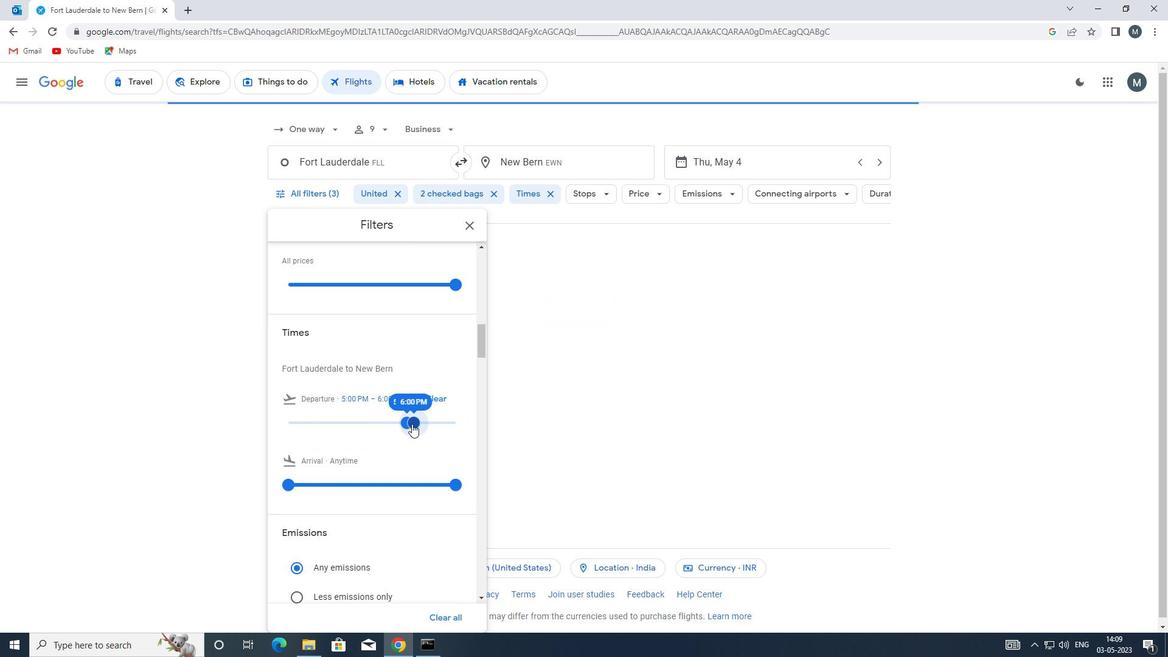 
Action: Mouse moved to (410, 423)
Screenshot: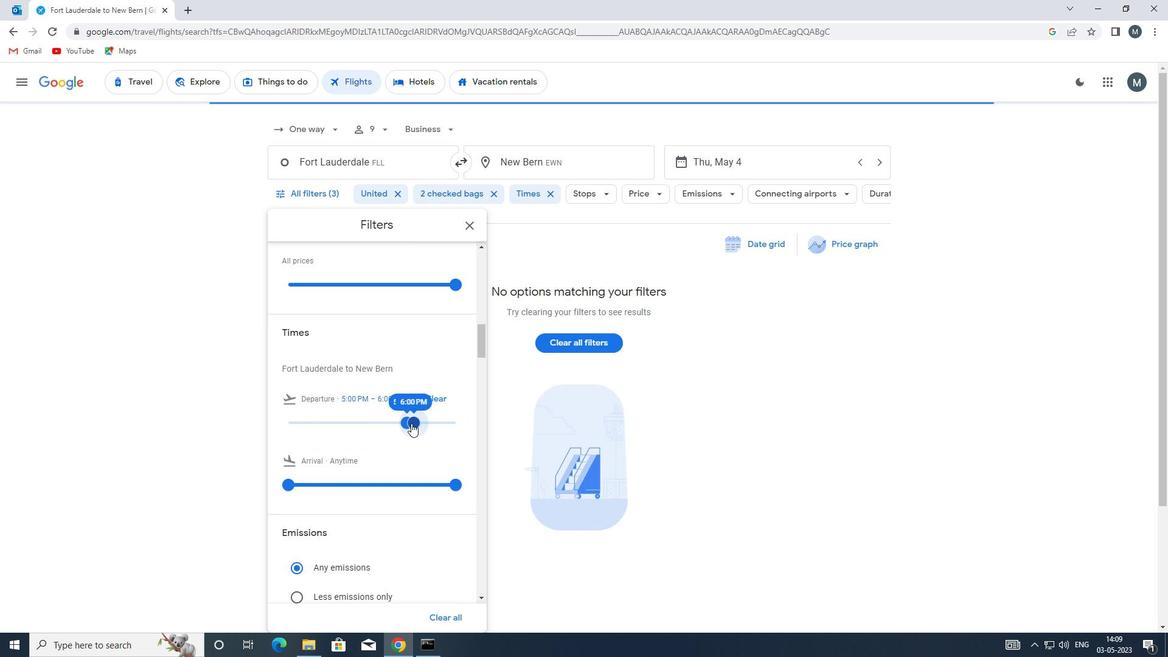 
Action: Mouse scrolled (410, 422) with delta (0, 0)
Screenshot: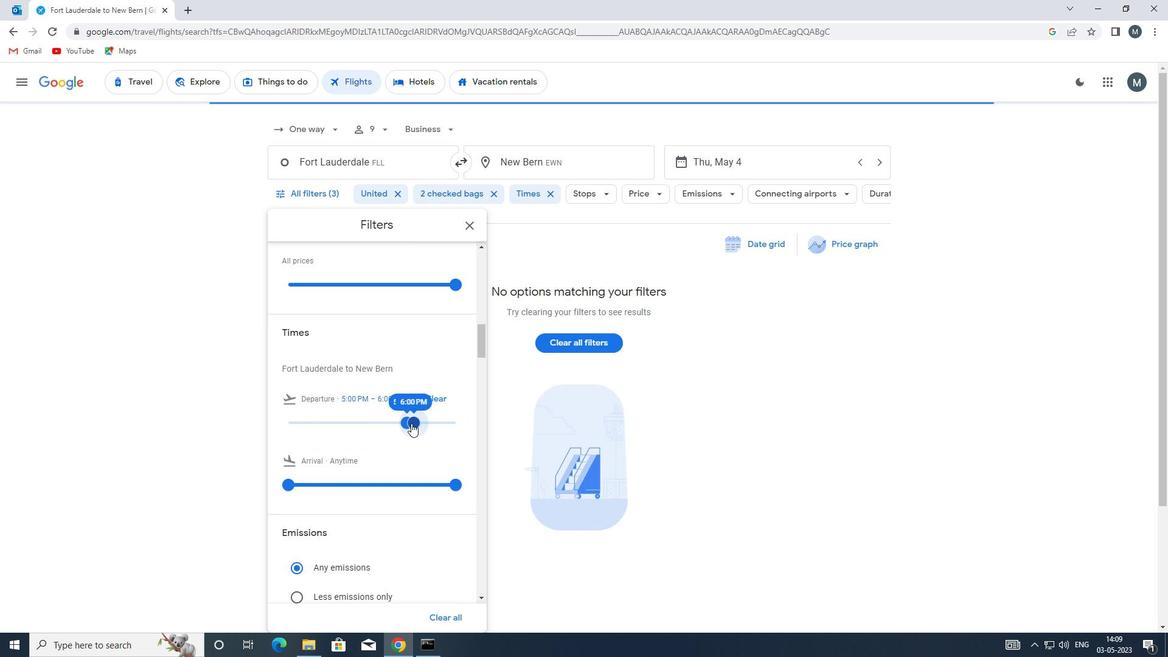 
Action: Mouse moved to (469, 223)
Screenshot: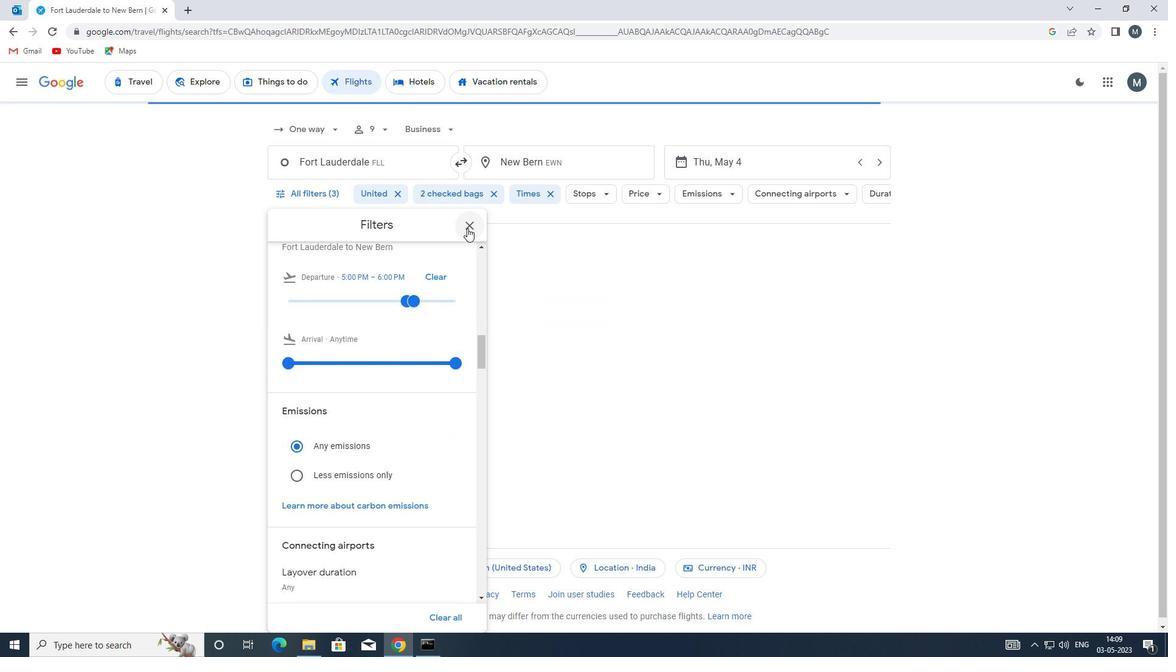 
Action: Mouse pressed left at (469, 223)
Screenshot: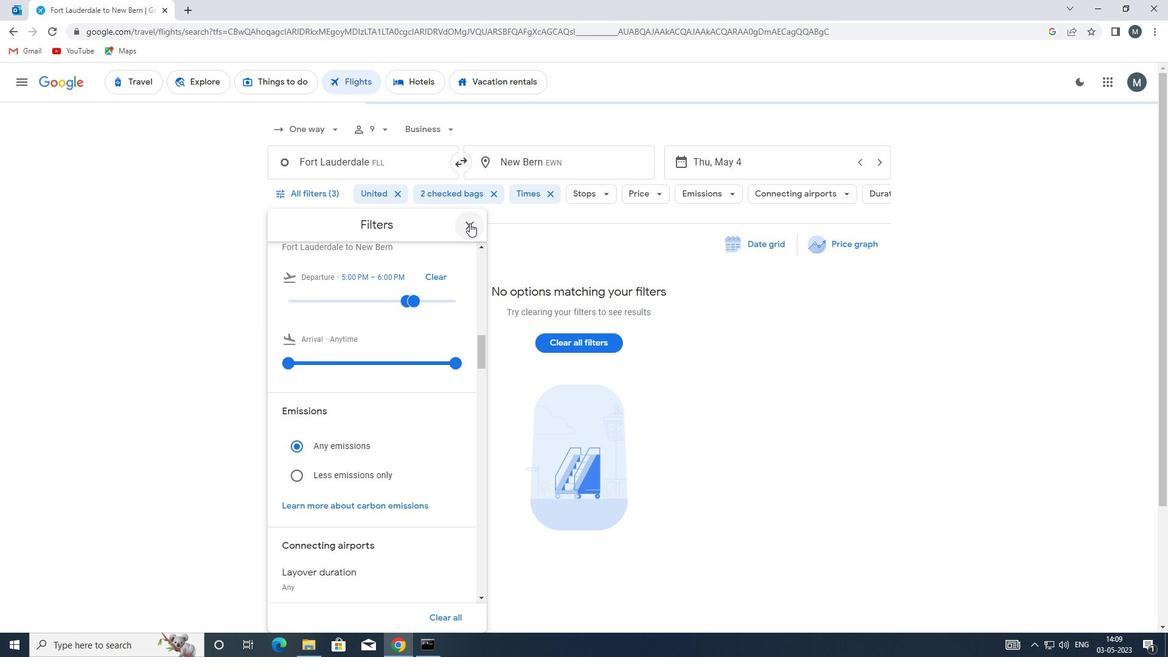 
Action: Mouse moved to (468, 223)
Screenshot: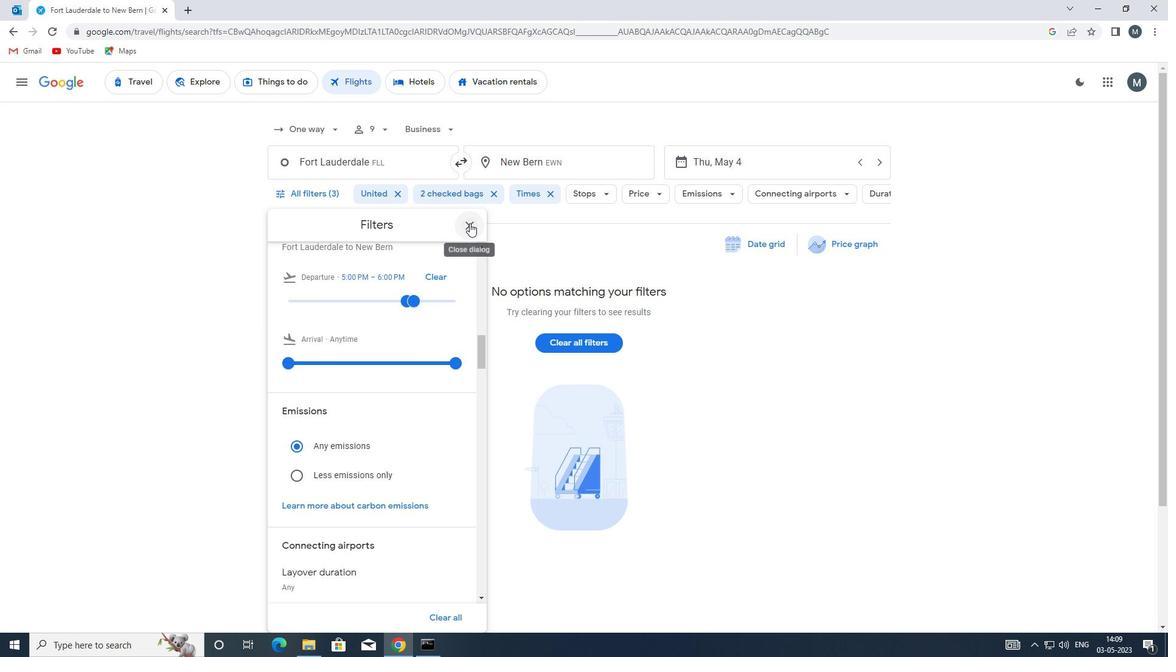 
